 Task: Find a place to stay in Shiyan, China from 2nd to 15th June for 2 adults, with specific filters for amenities, price range, and property type.
Action: Mouse moved to (467, 91)
Screenshot: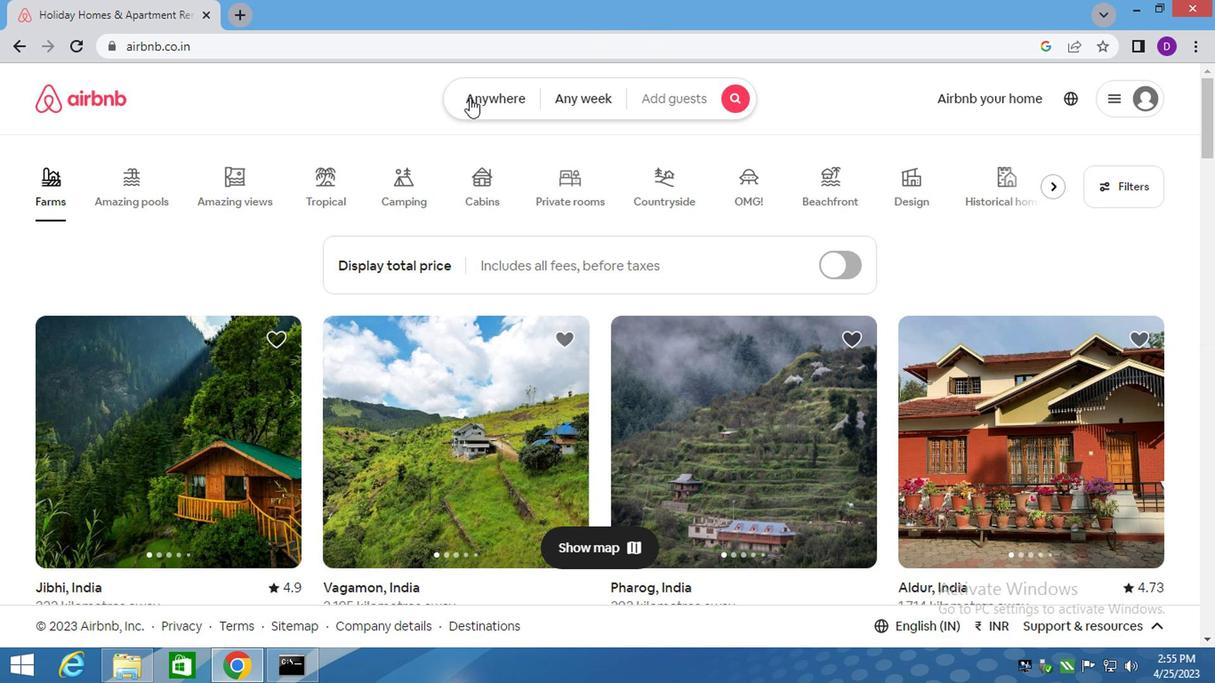 
Action: Mouse pressed left at (467, 91)
Screenshot: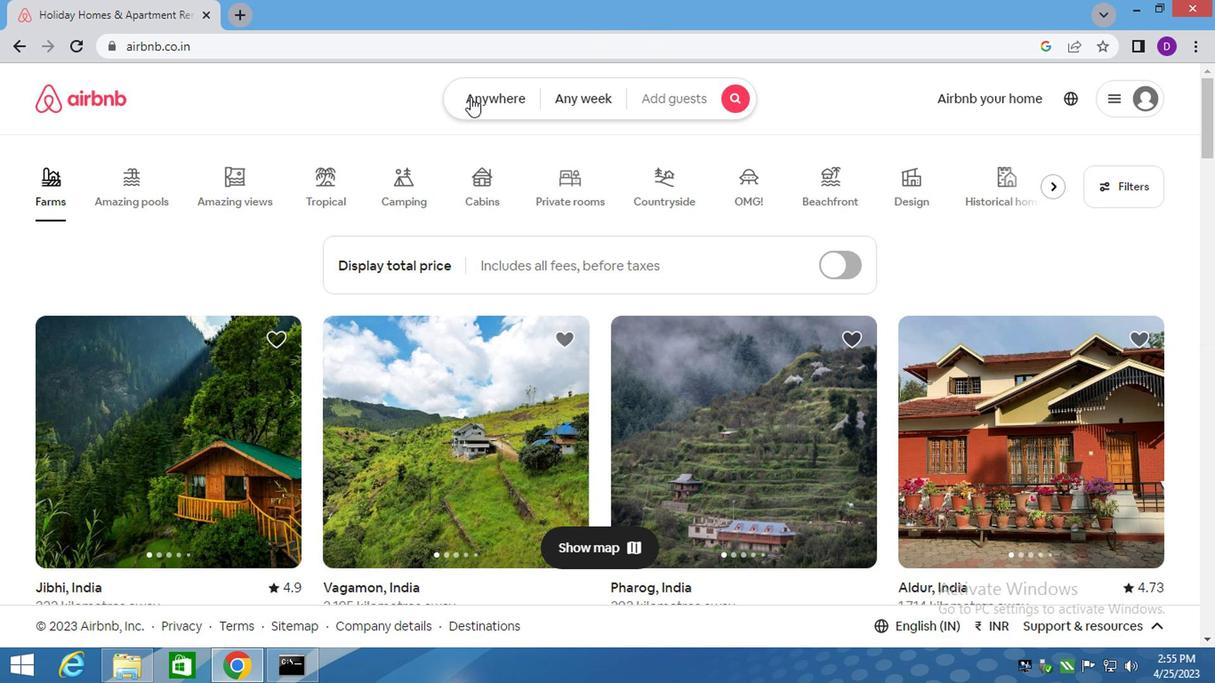 
Action: Mouse moved to (302, 162)
Screenshot: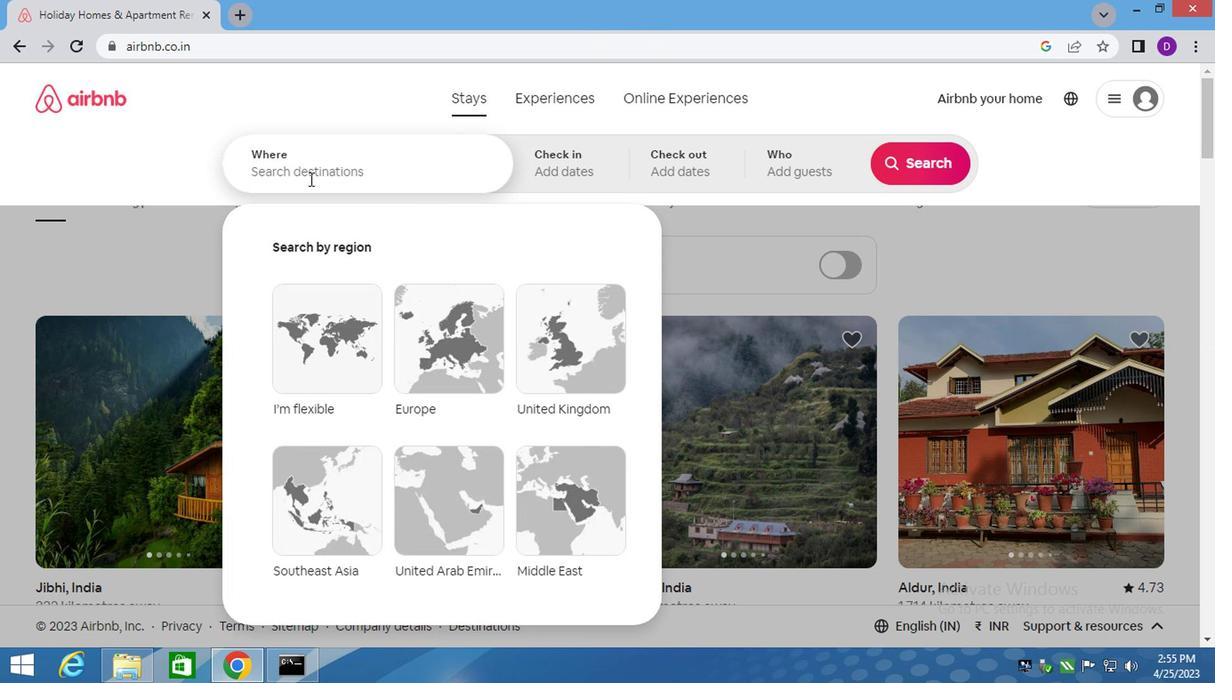 
Action: Mouse pressed left at (302, 162)
Screenshot: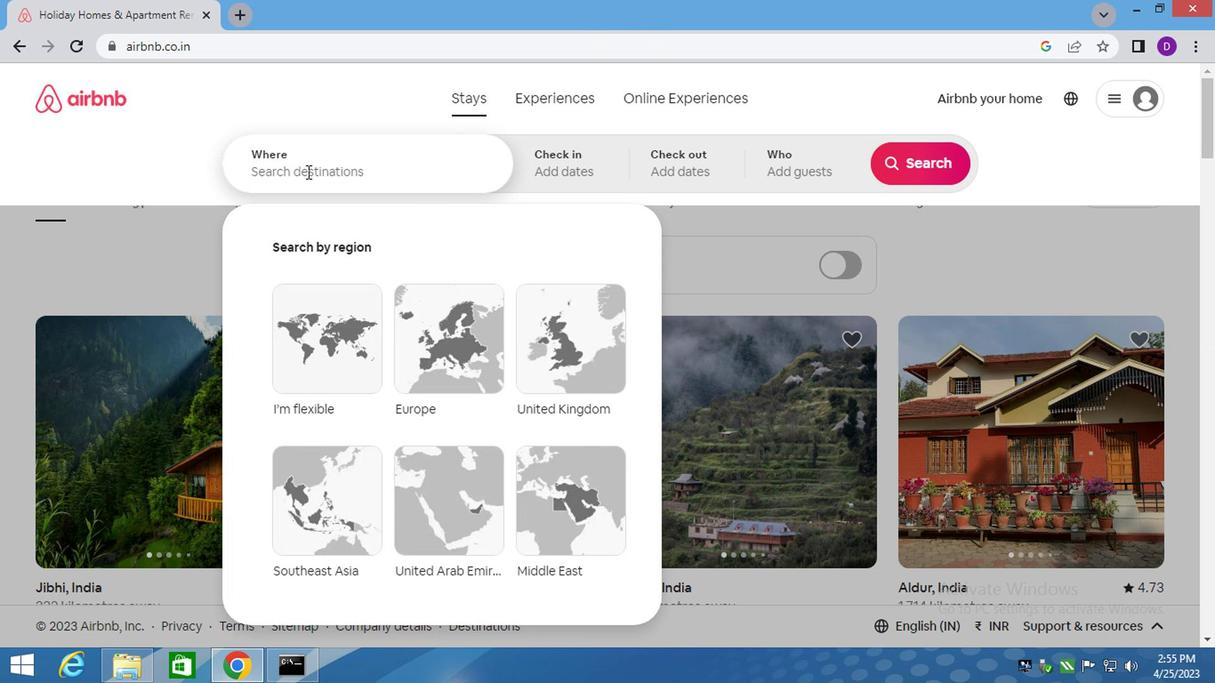 
Action: Mouse moved to (301, 162)
Screenshot: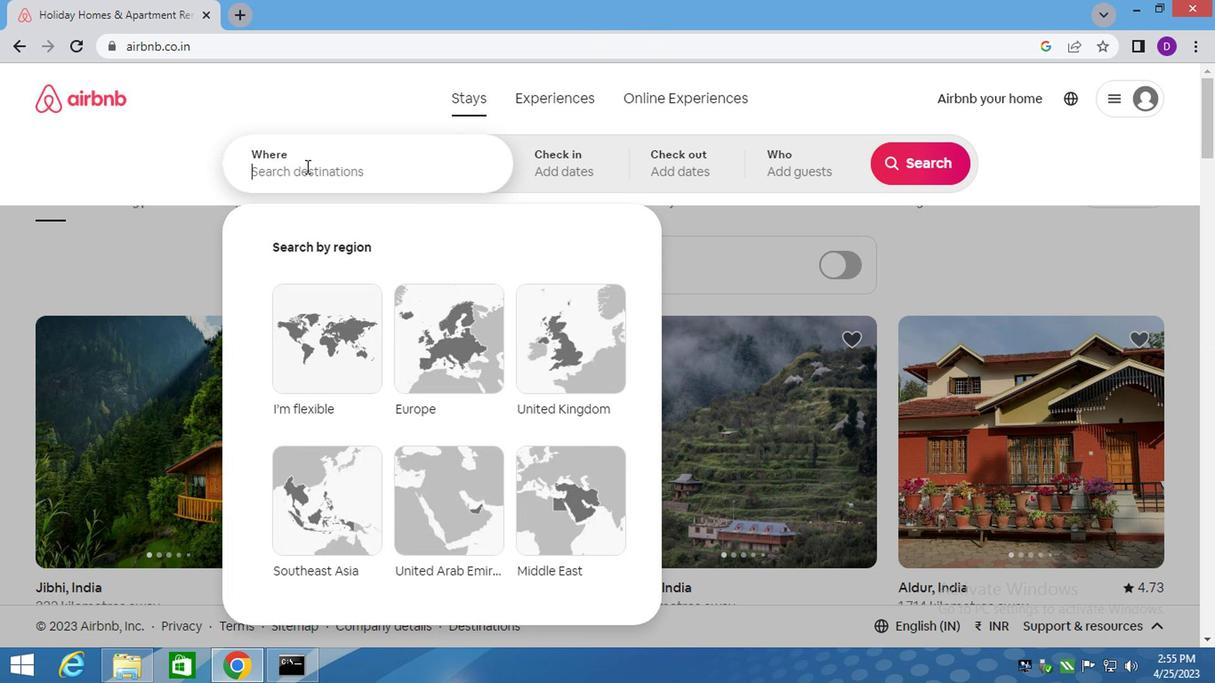 
Action: Key pressed <Key.shift>SHIYAN,<Key.space><Key.shift>CHINA<Key.enter>
Screenshot: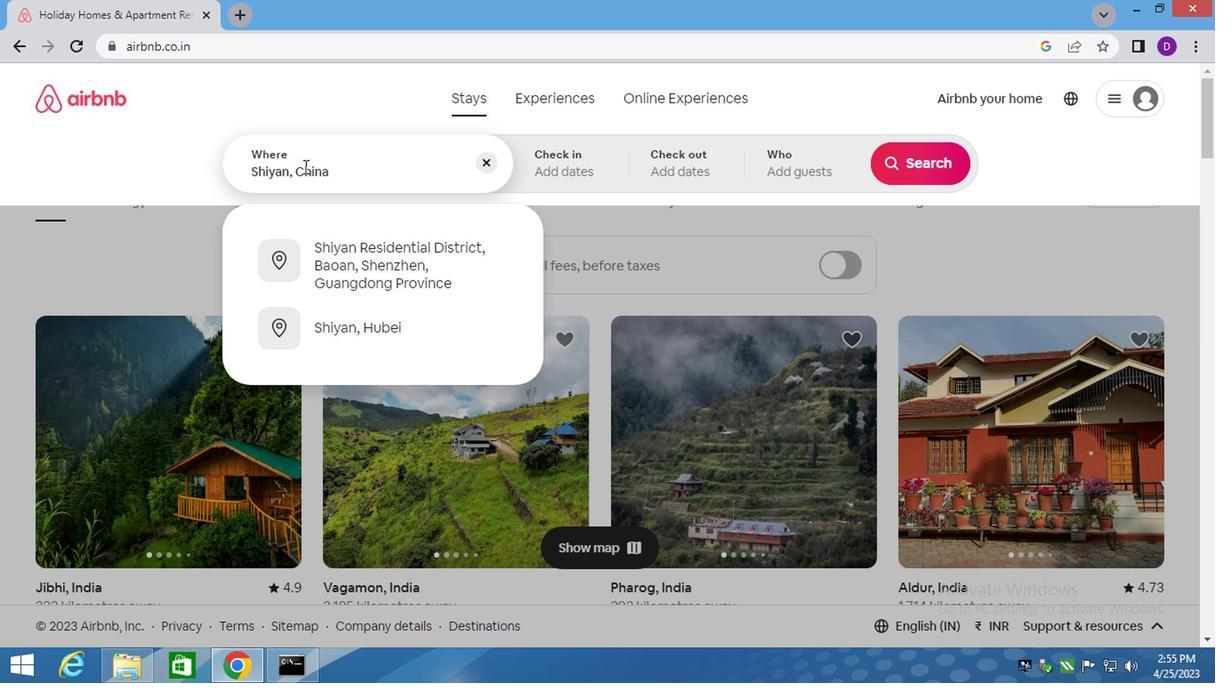 
Action: Mouse moved to (907, 309)
Screenshot: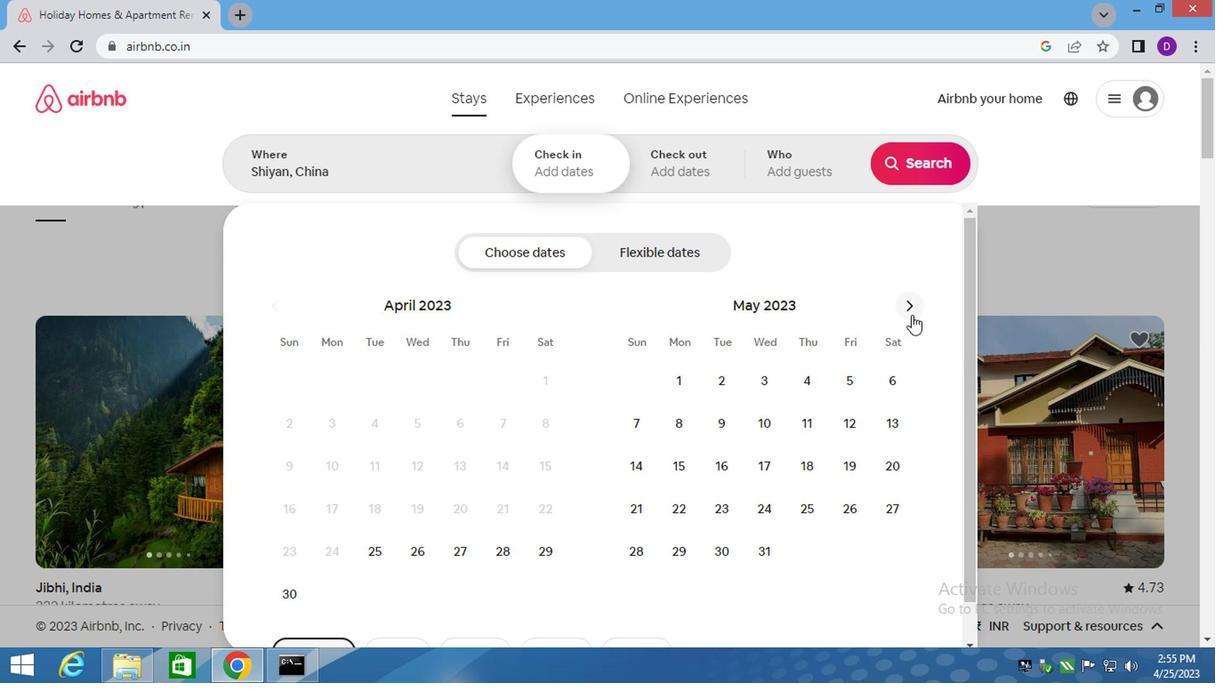 
Action: Mouse pressed left at (907, 309)
Screenshot: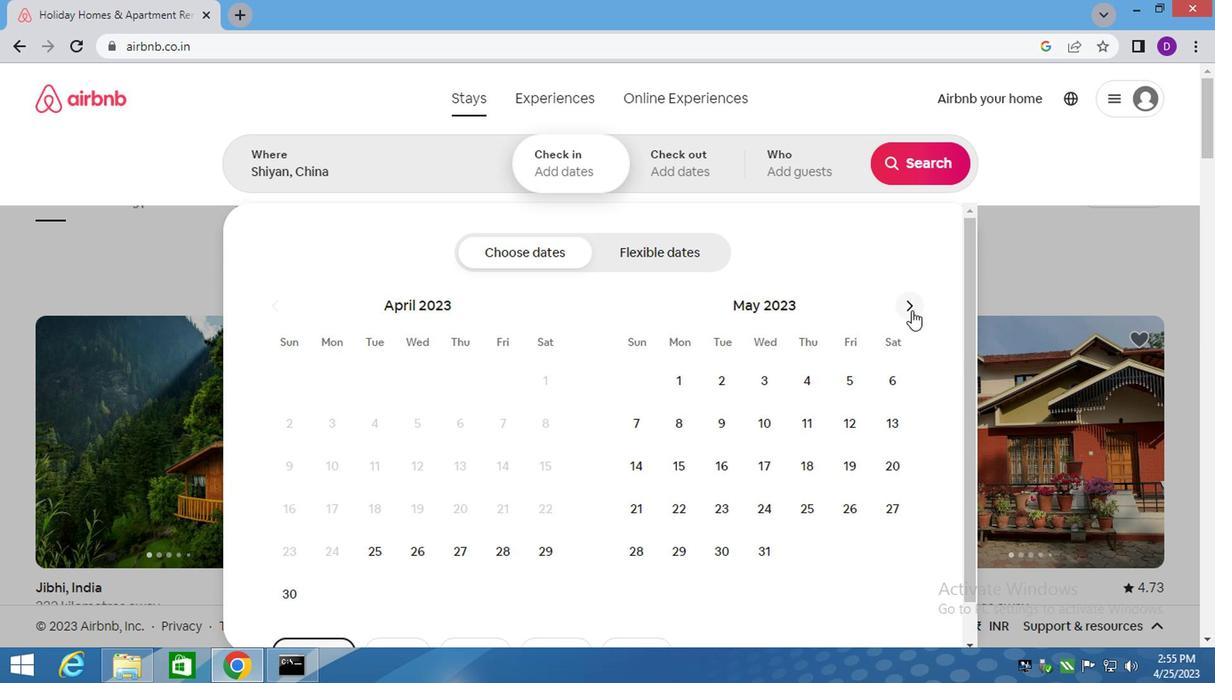
Action: Mouse moved to (847, 390)
Screenshot: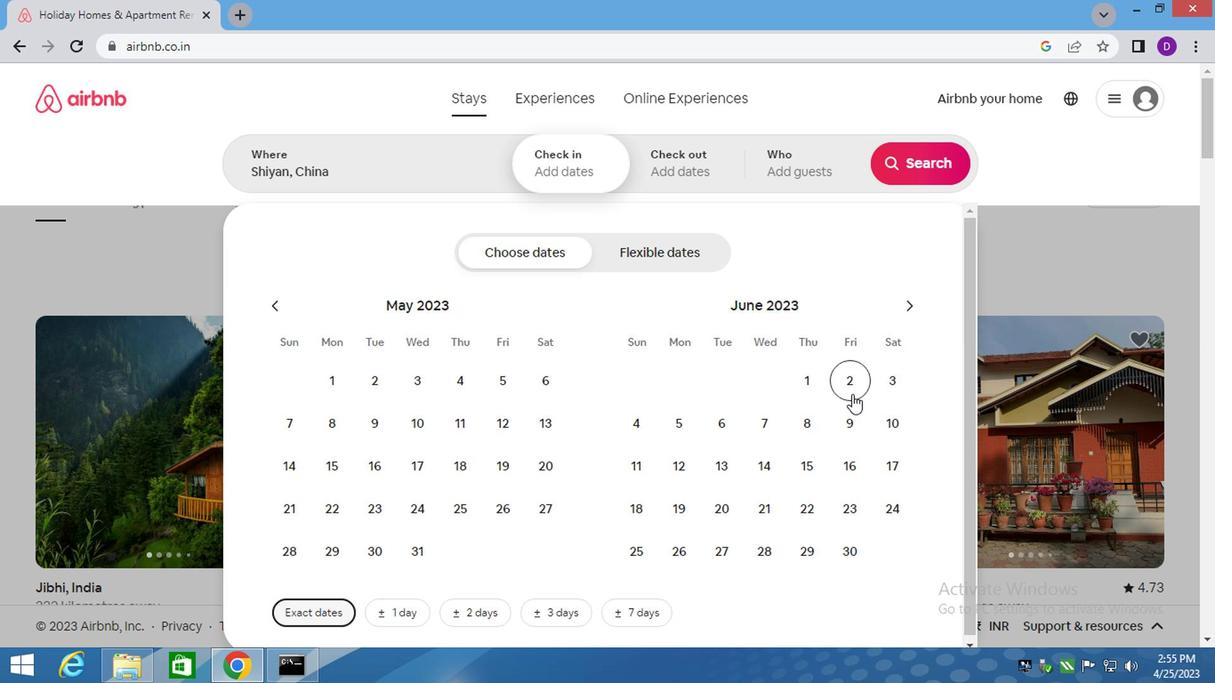 
Action: Mouse pressed left at (847, 390)
Screenshot: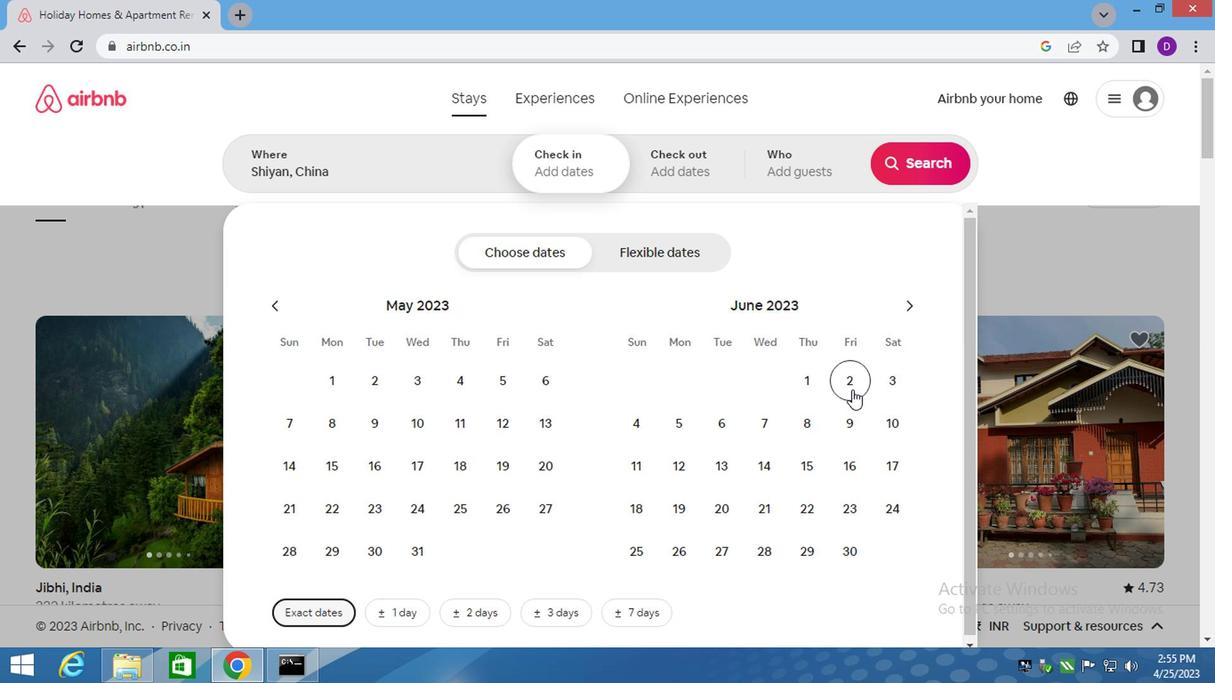 
Action: Mouse moved to (803, 457)
Screenshot: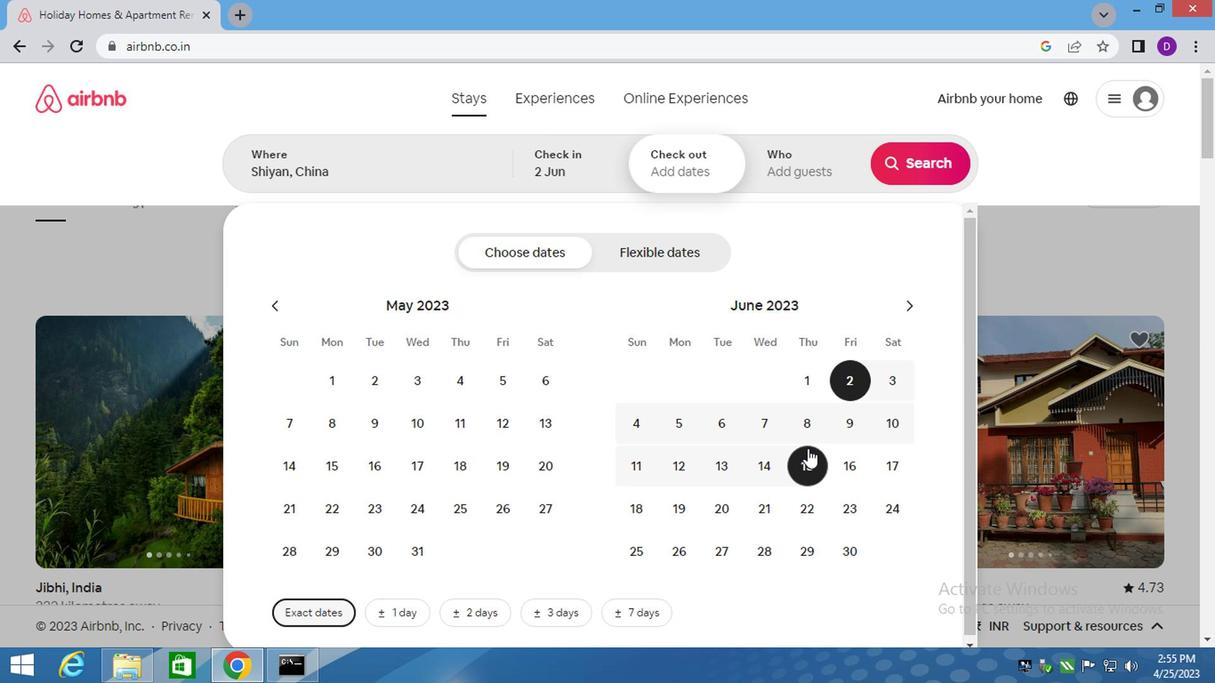 
Action: Mouse pressed left at (803, 457)
Screenshot: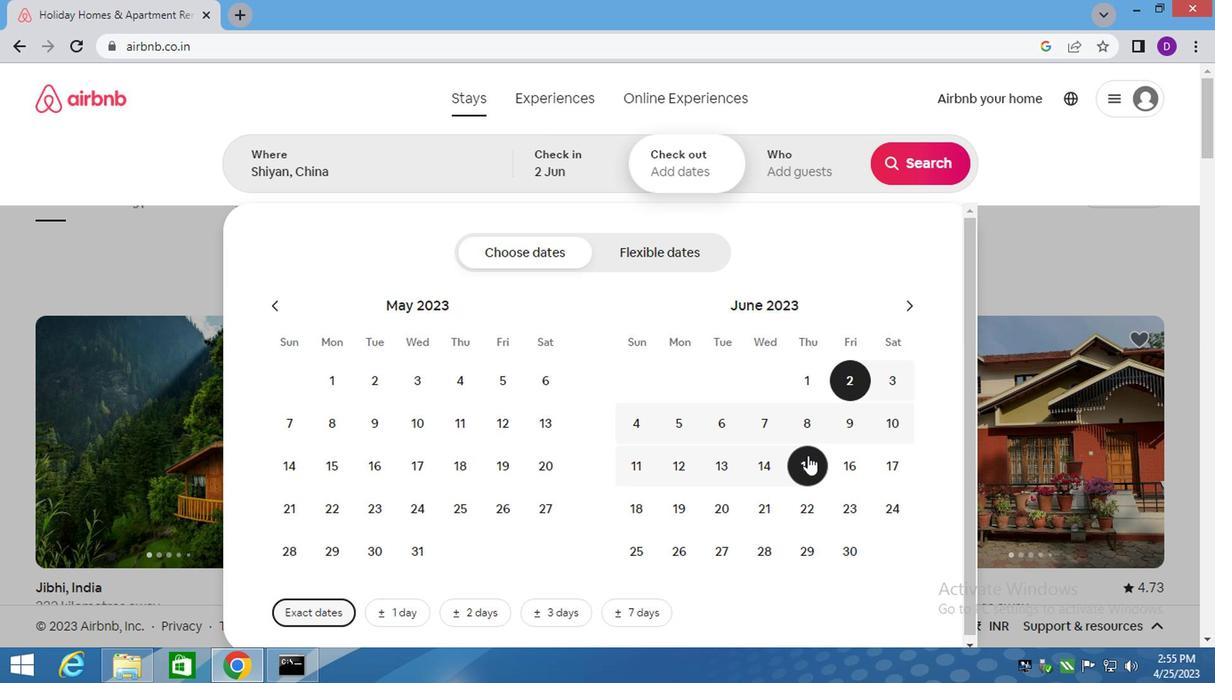 
Action: Mouse moved to (796, 172)
Screenshot: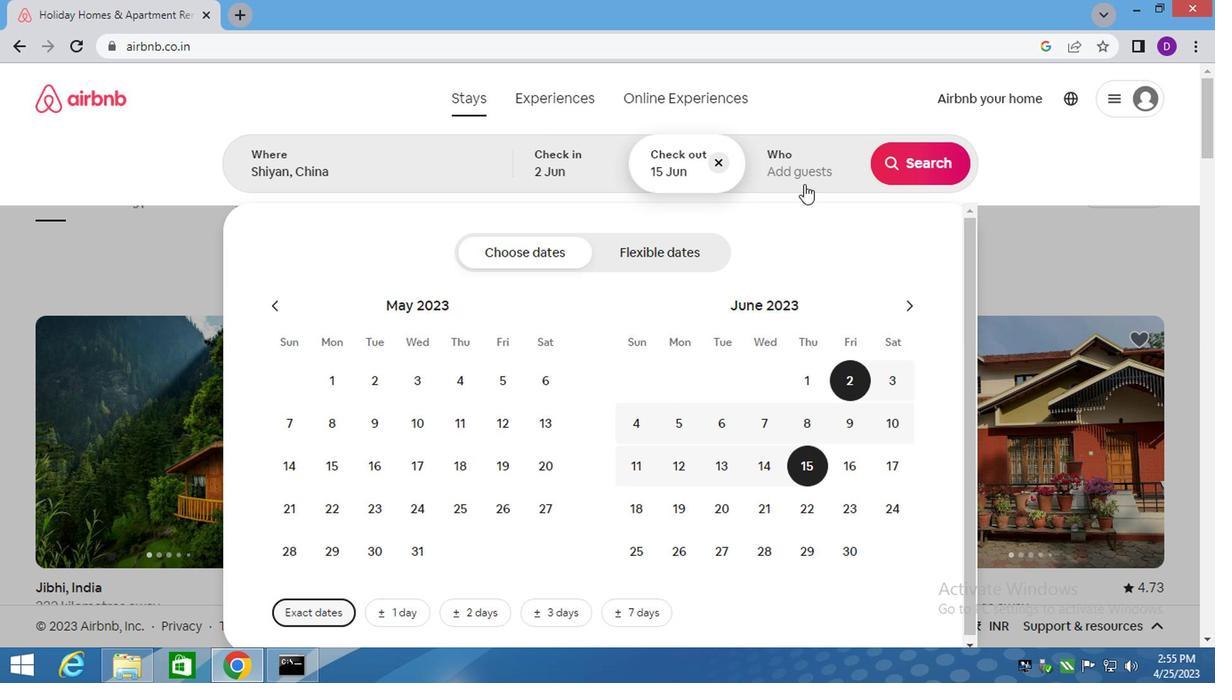 
Action: Mouse pressed left at (796, 172)
Screenshot: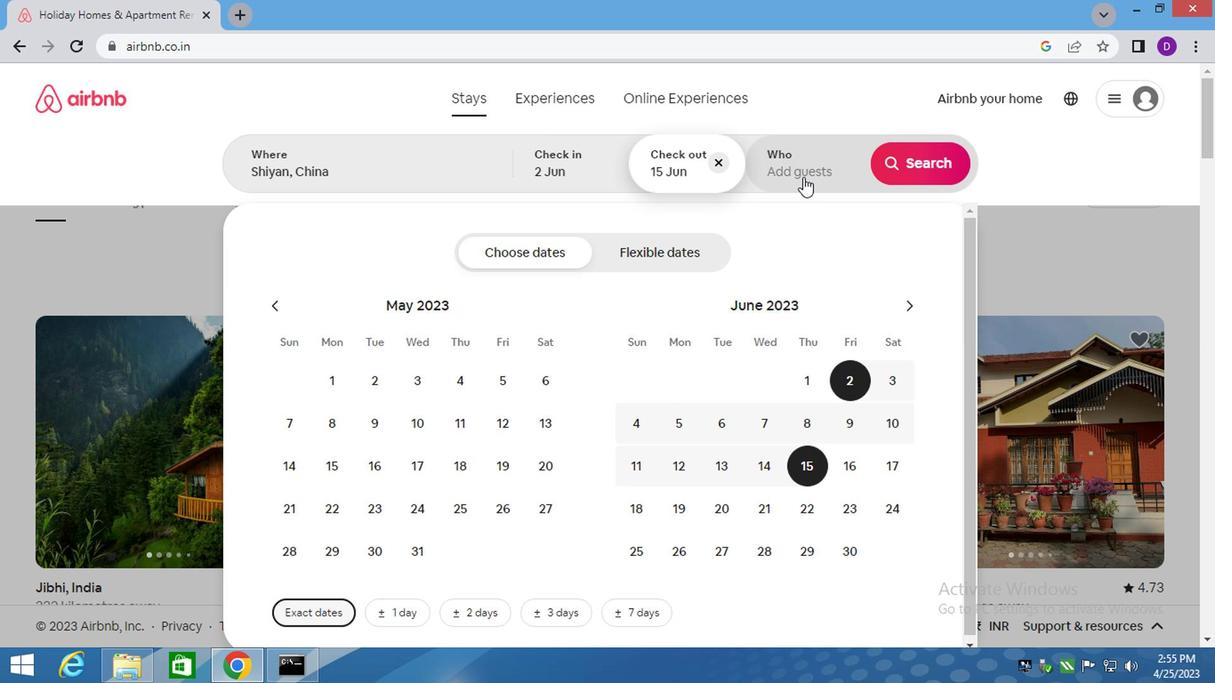 
Action: Mouse moved to (918, 262)
Screenshot: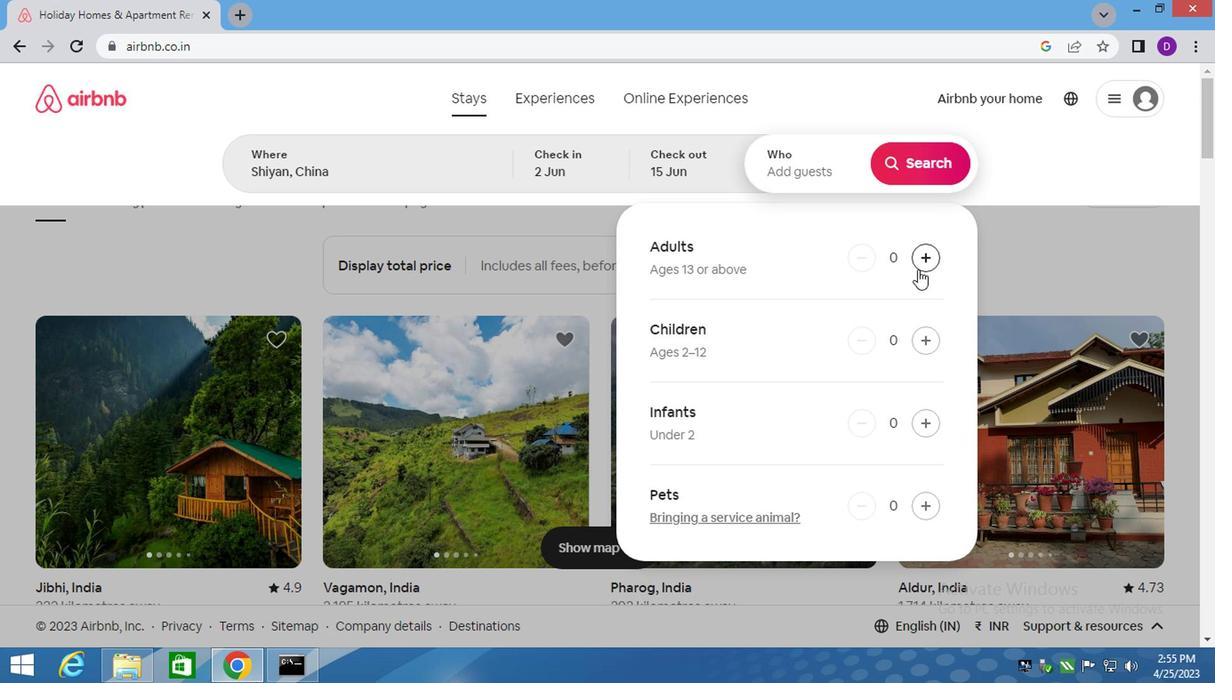 
Action: Mouse pressed left at (918, 262)
Screenshot: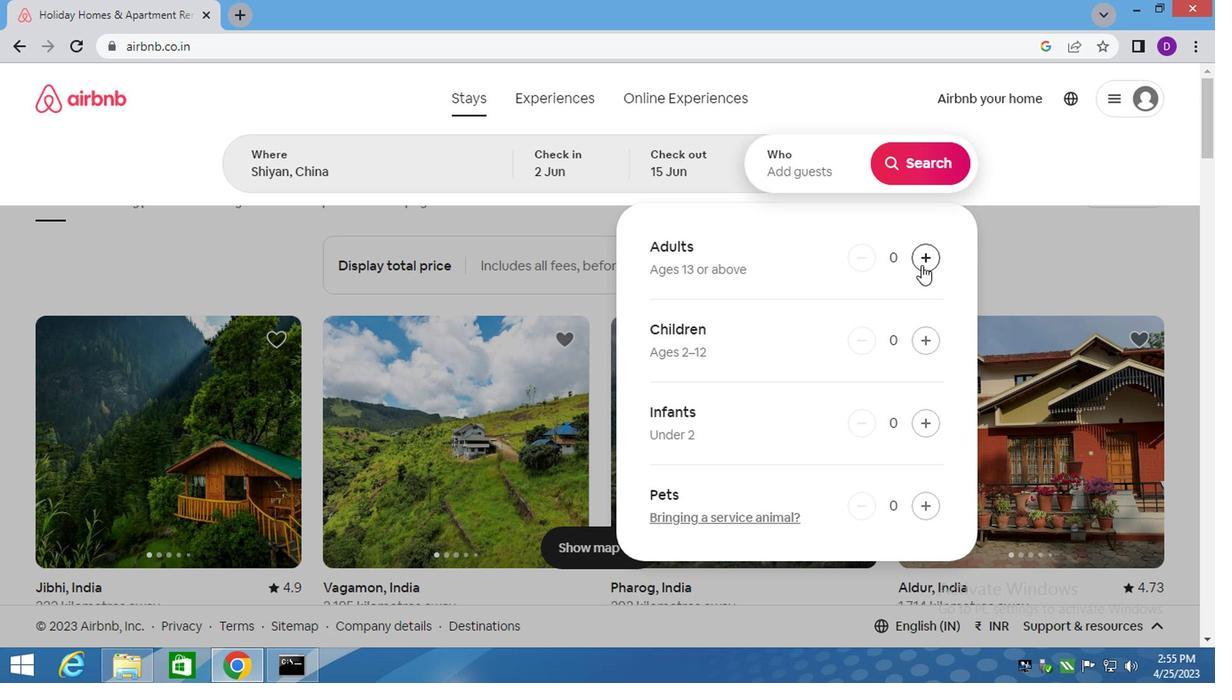 
Action: Mouse pressed left at (918, 262)
Screenshot: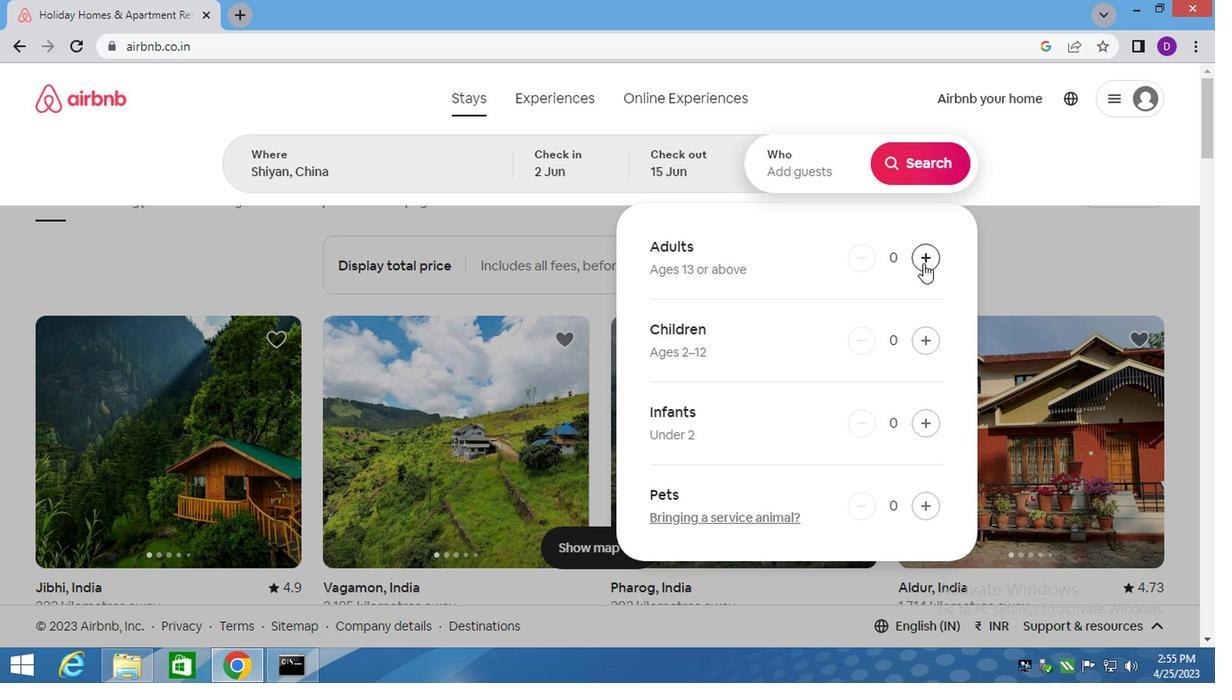 
Action: Mouse moved to (913, 172)
Screenshot: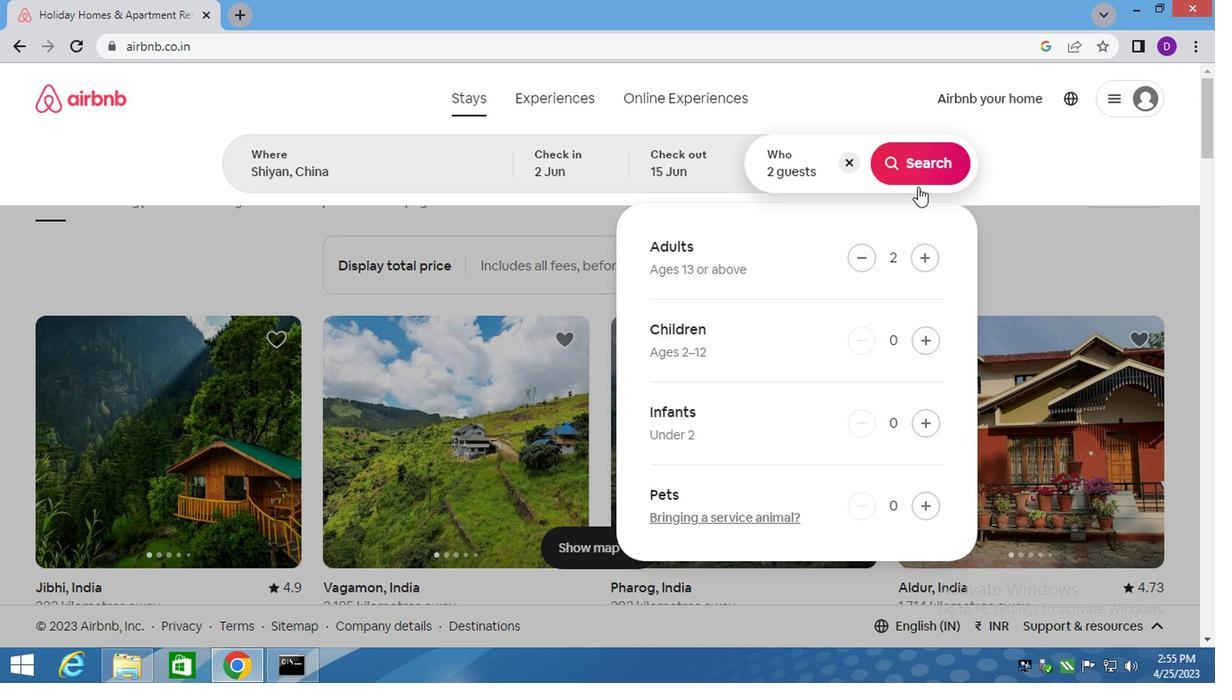 
Action: Mouse pressed left at (913, 172)
Screenshot: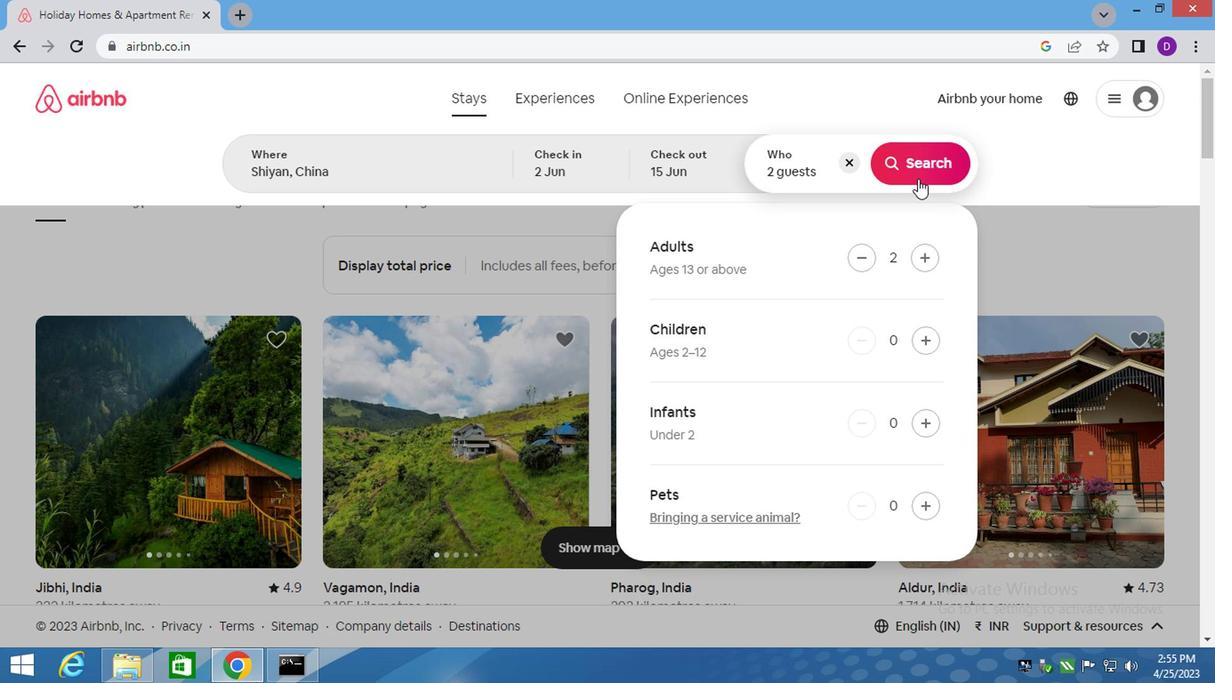 
Action: Mouse moved to (721, 94)
Screenshot: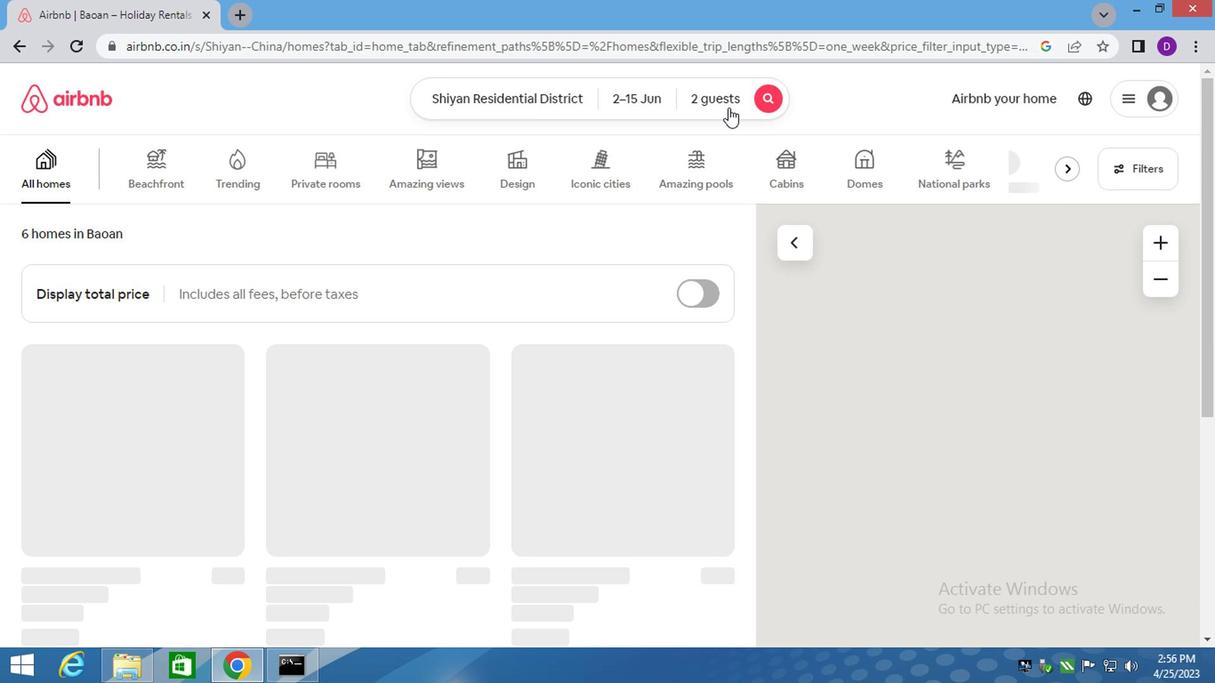 
Action: Mouse pressed left at (721, 94)
Screenshot: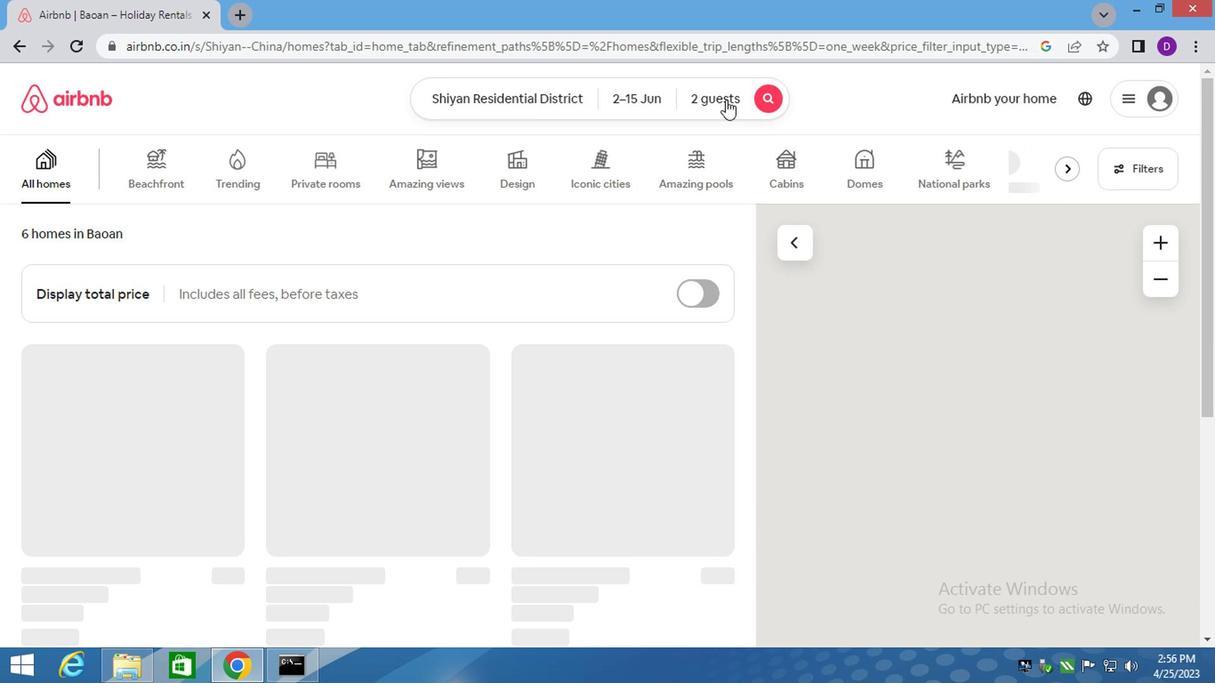 
Action: Mouse moved to (917, 513)
Screenshot: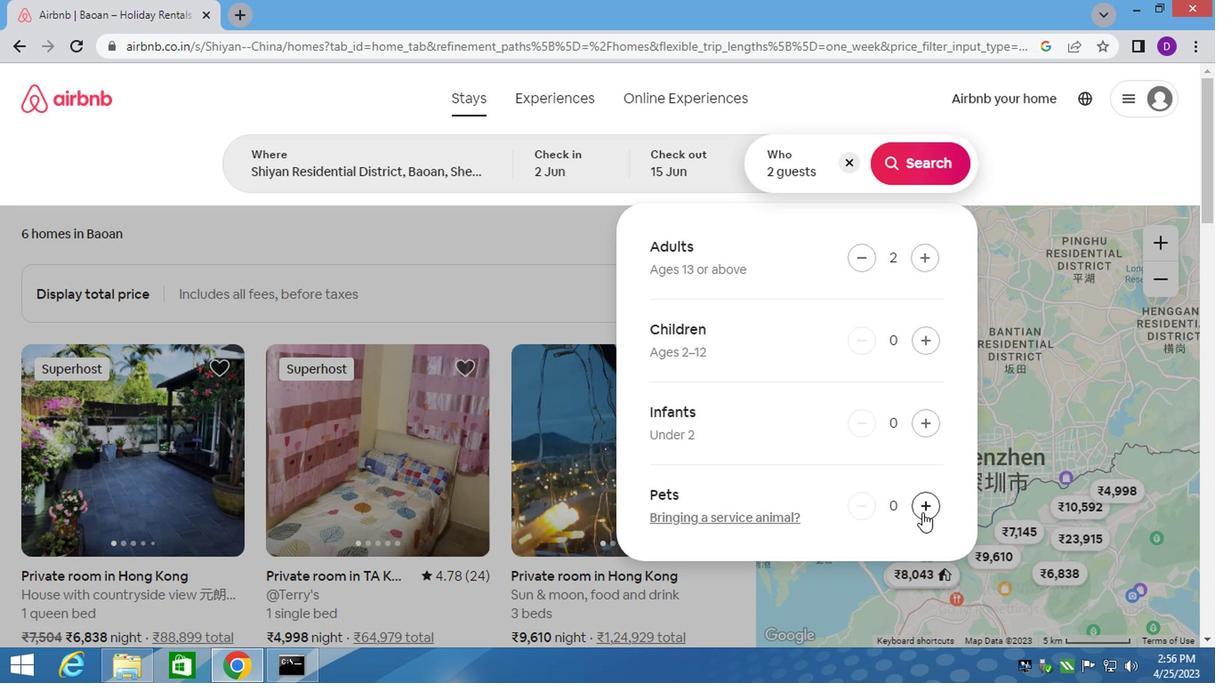 
Action: Mouse pressed left at (917, 513)
Screenshot: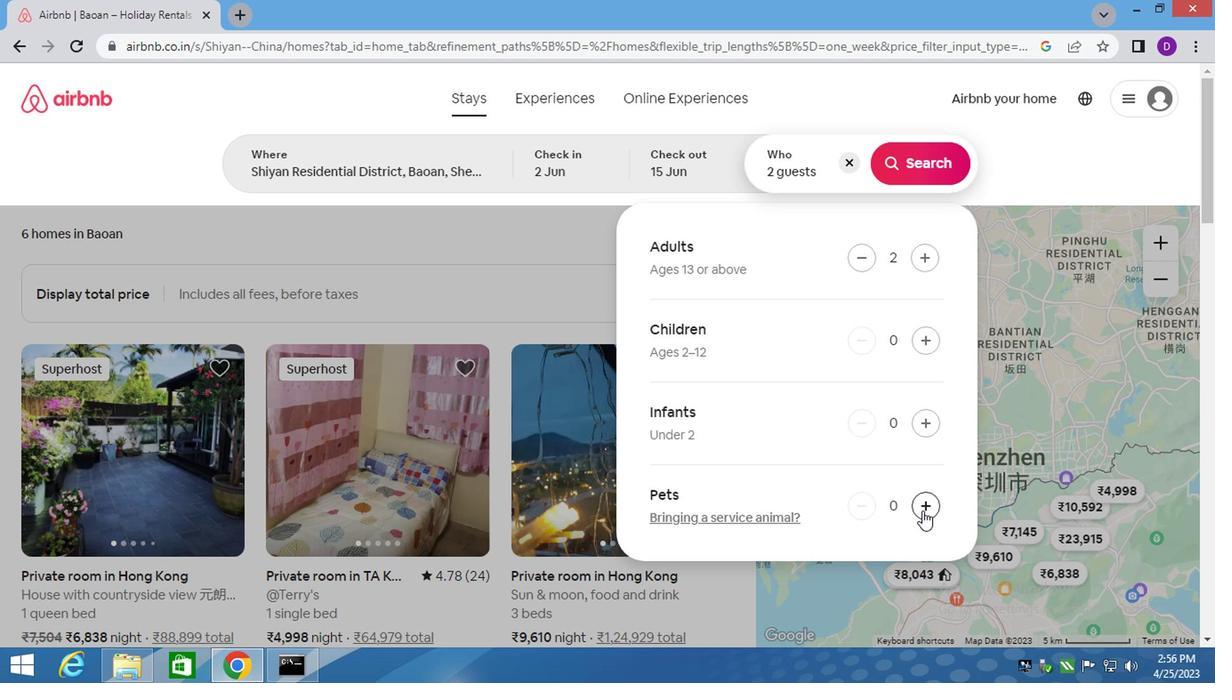 
Action: Mouse moved to (896, 167)
Screenshot: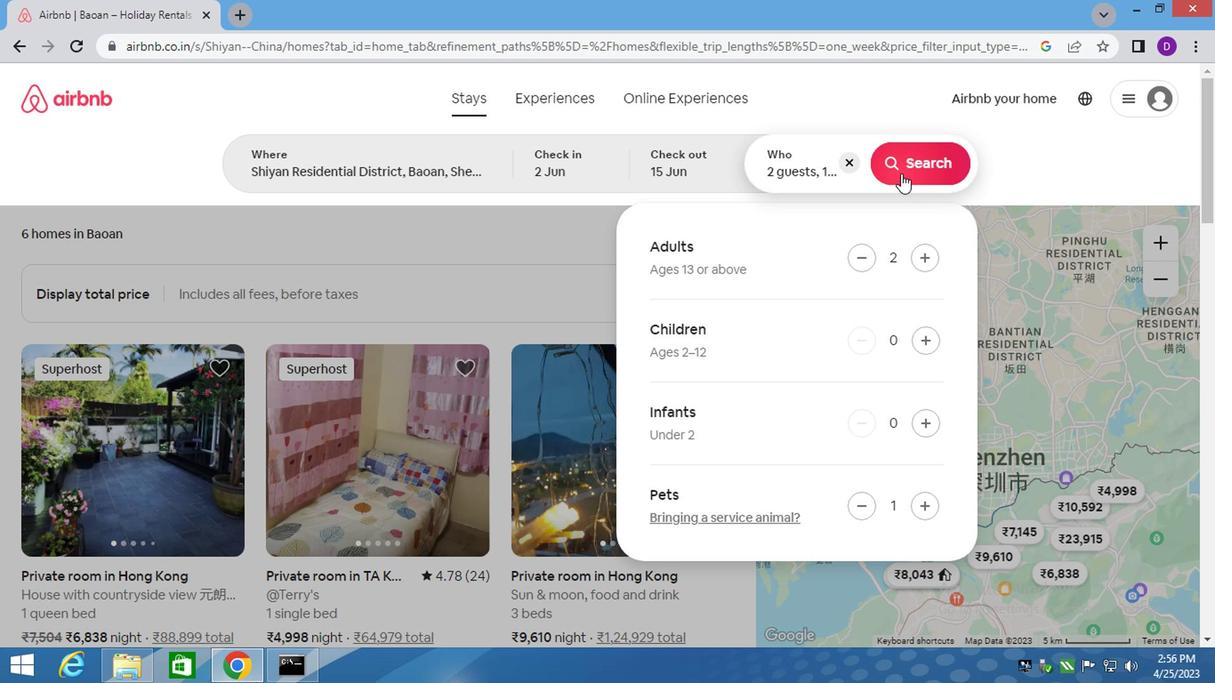 
Action: Mouse pressed left at (896, 167)
Screenshot: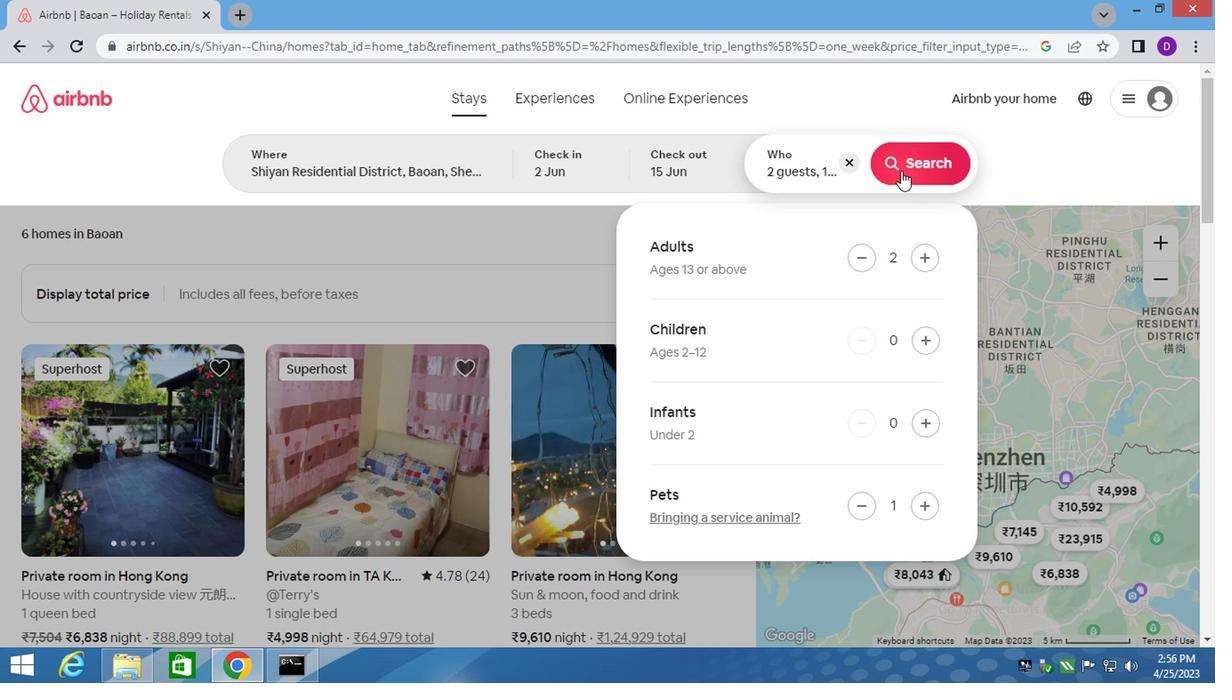 
Action: Mouse moved to (1113, 168)
Screenshot: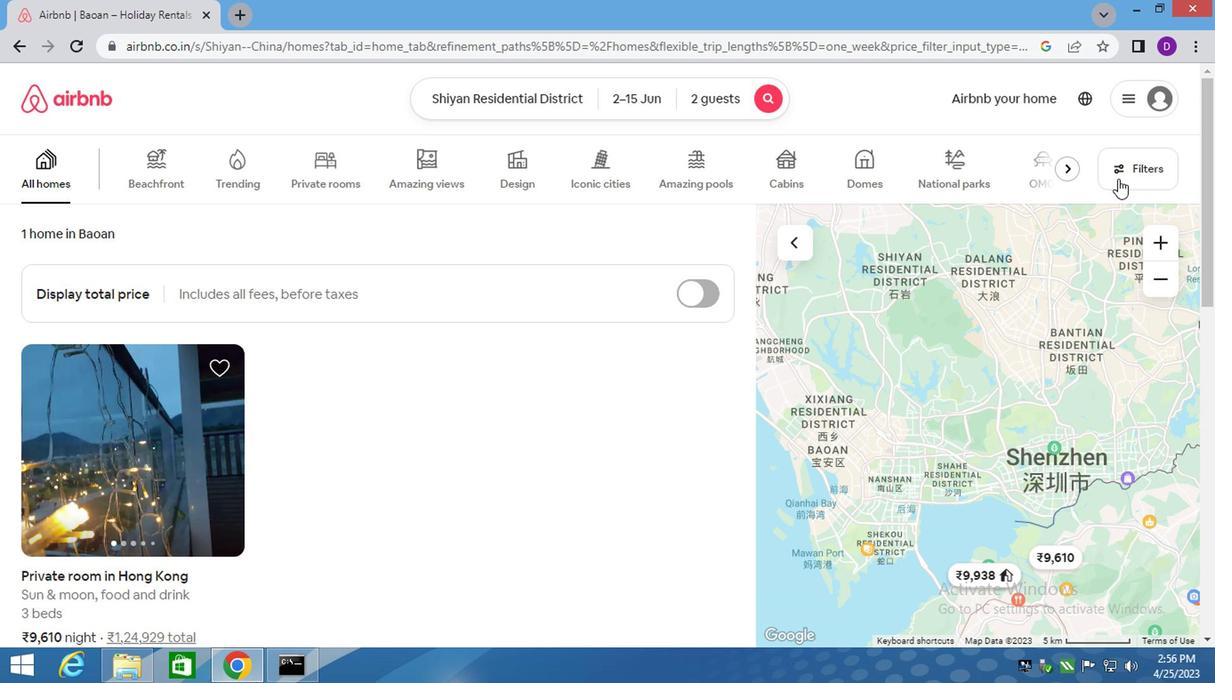 
Action: Mouse pressed left at (1113, 168)
Screenshot: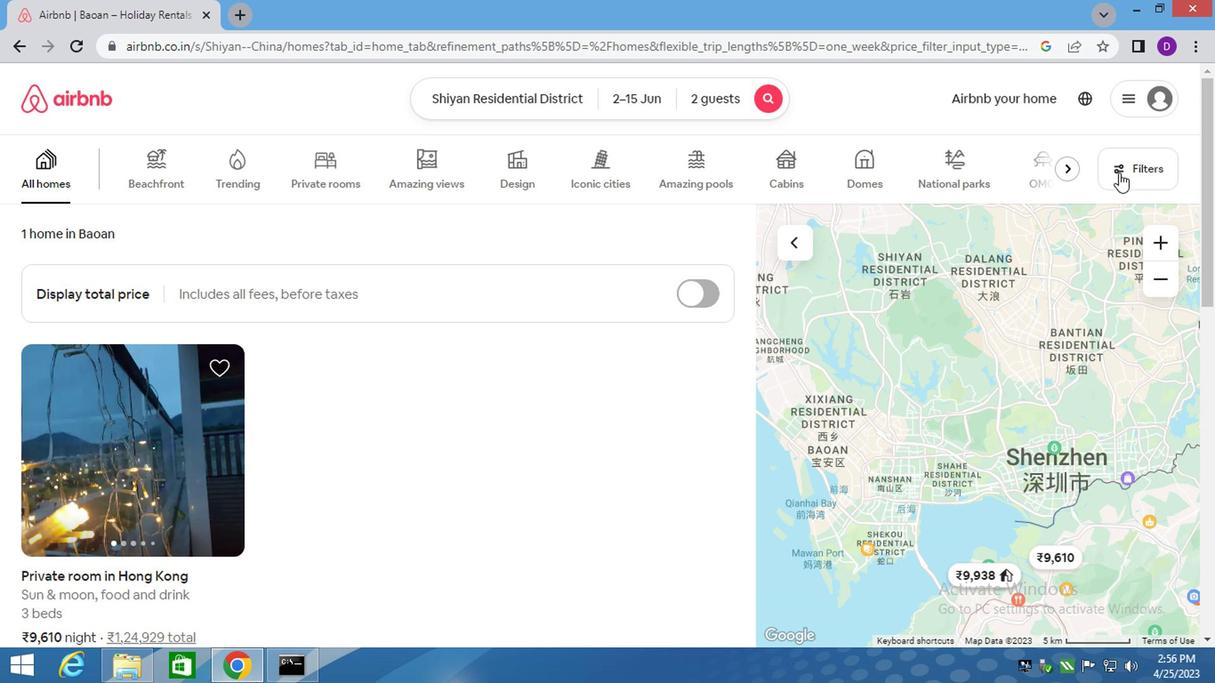 
Action: Mouse moved to (365, 395)
Screenshot: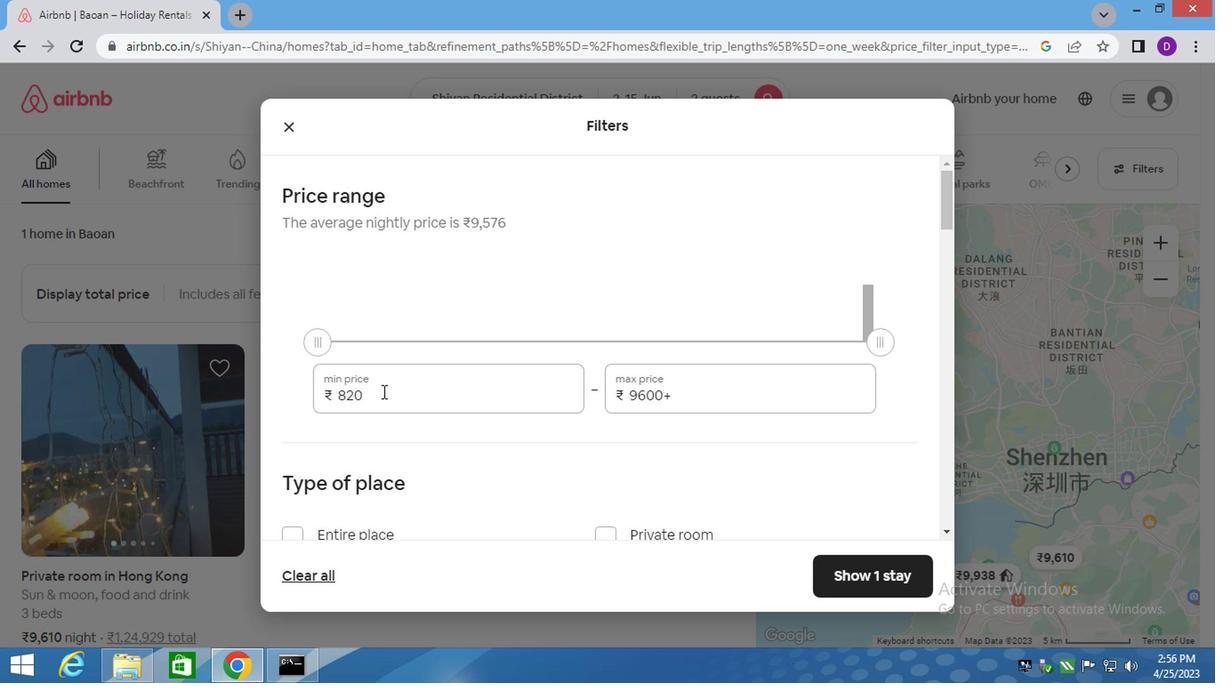 
Action: Mouse pressed left at (365, 395)
Screenshot: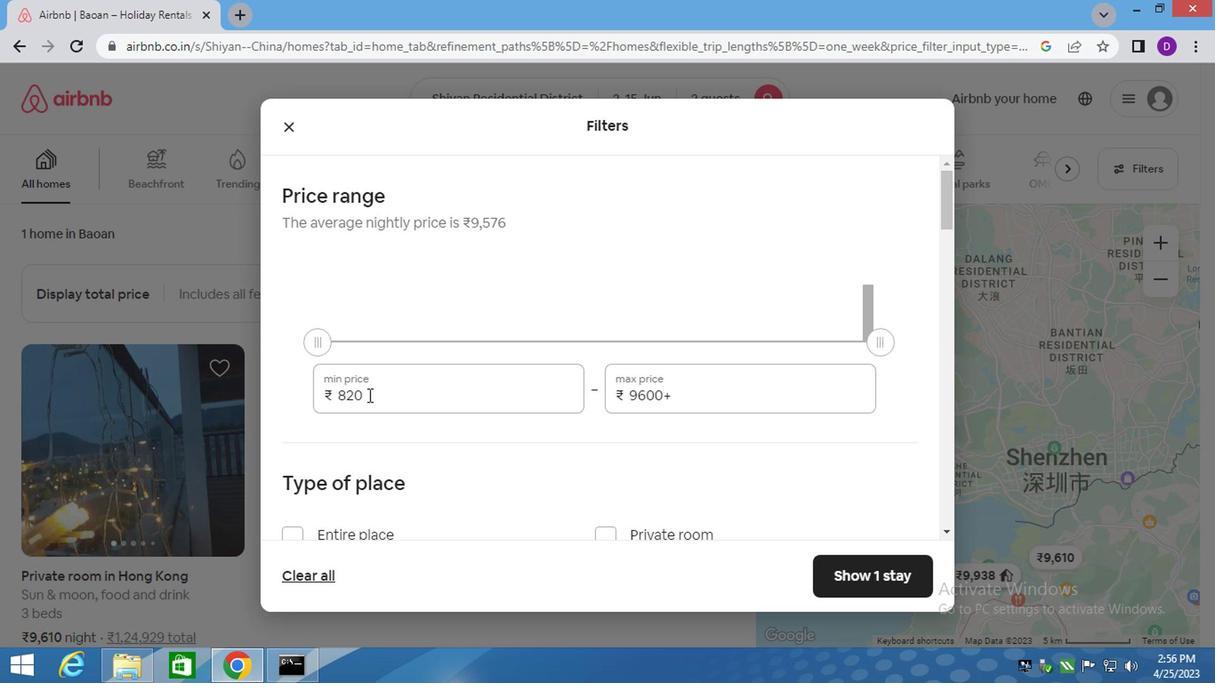 
Action: Mouse pressed left at (365, 395)
Screenshot: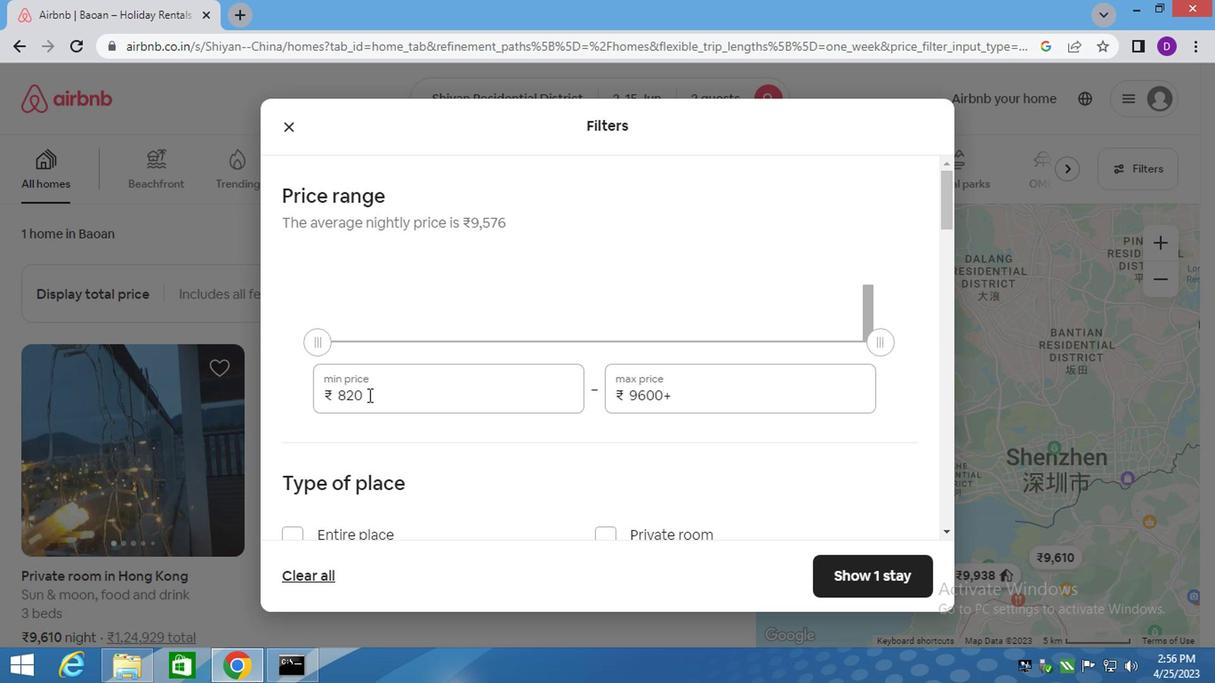 
Action: Key pressed 10000<Key.tab>15<Key.backspace><Key.backspace><Key.backspace><Key.backspace><Key.backspace><Key.backspace><Key.backspace><Key.backspace><Key.backspace><Key.backspace><Key.backspace>14<Key.backspace>5000
Screenshot: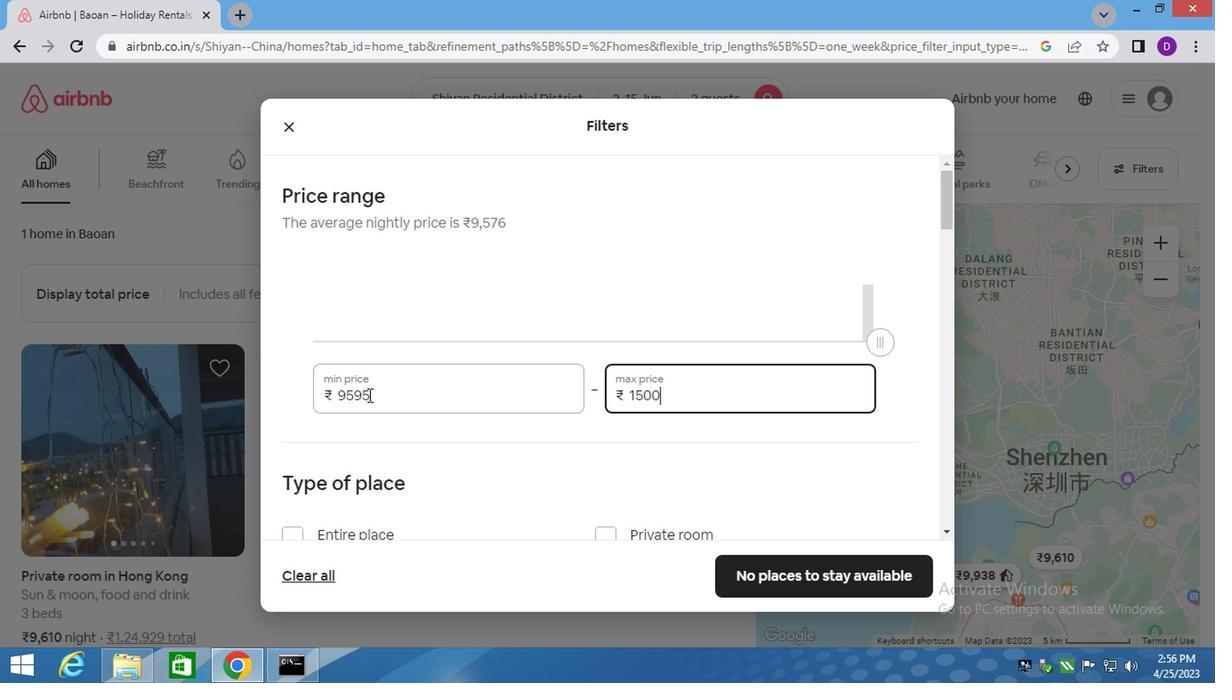 
Action: Mouse moved to (332, 445)
Screenshot: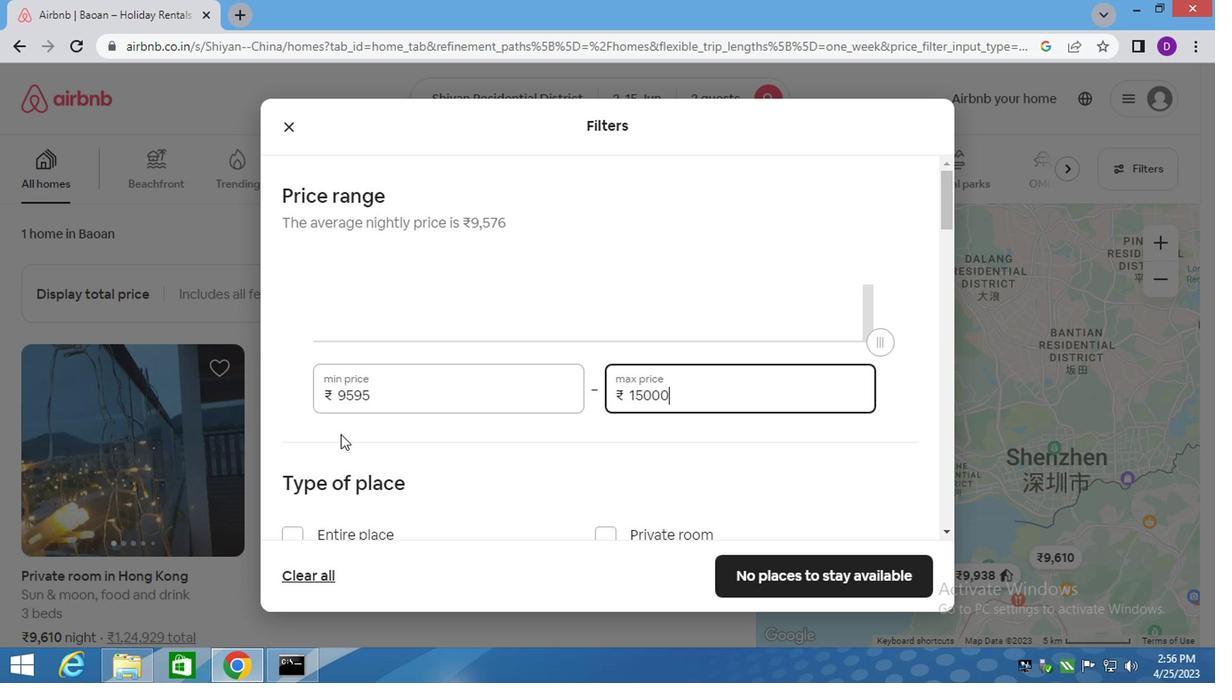 
Action: Mouse scrolled (332, 444) with delta (0, 0)
Screenshot: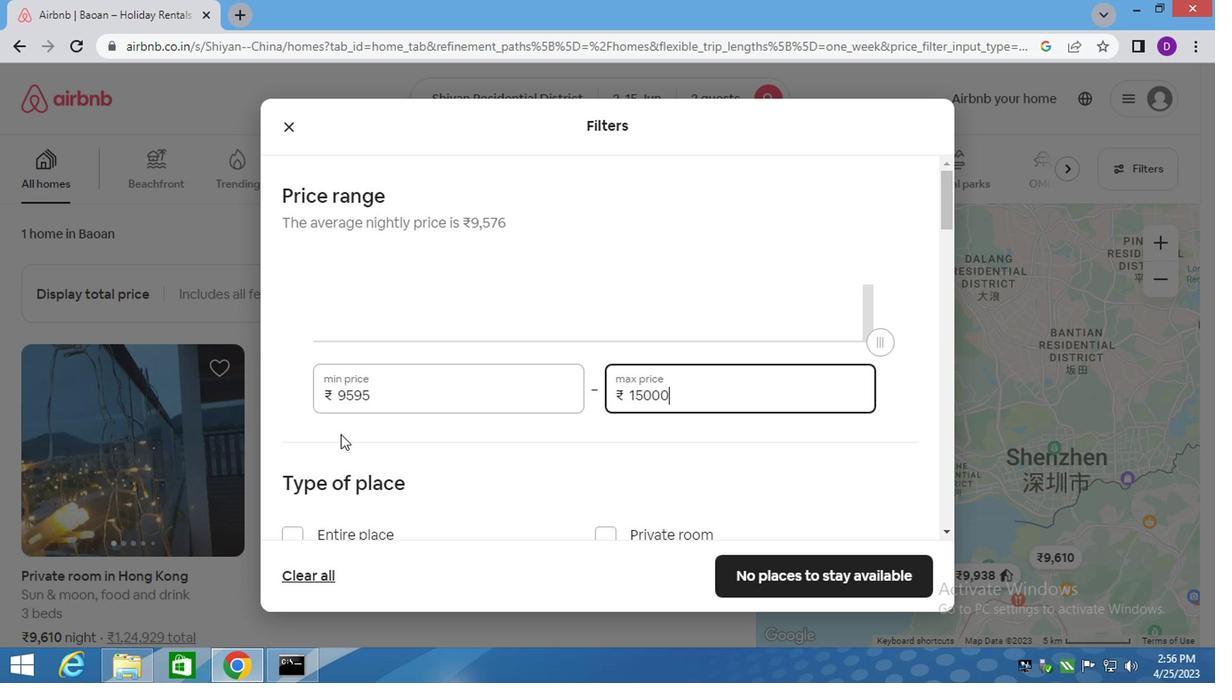 
Action: Mouse moved to (332, 448)
Screenshot: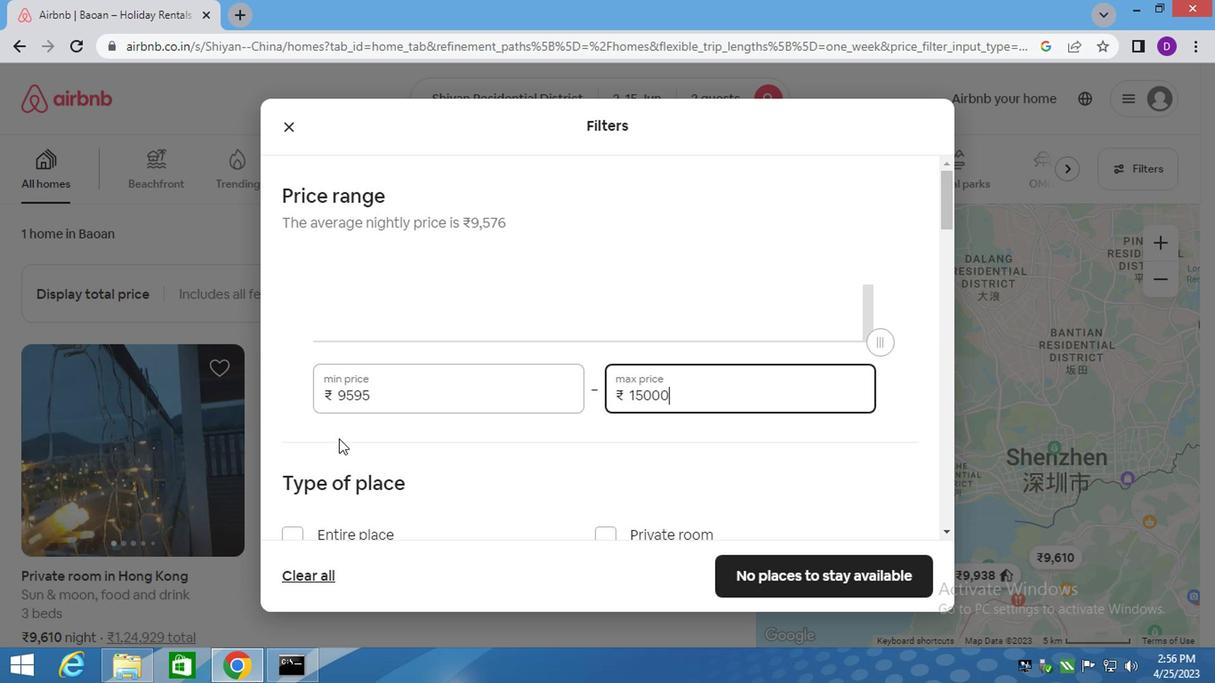 
Action: Mouse scrolled (332, 447) with delta (0, -1)
Screenshot: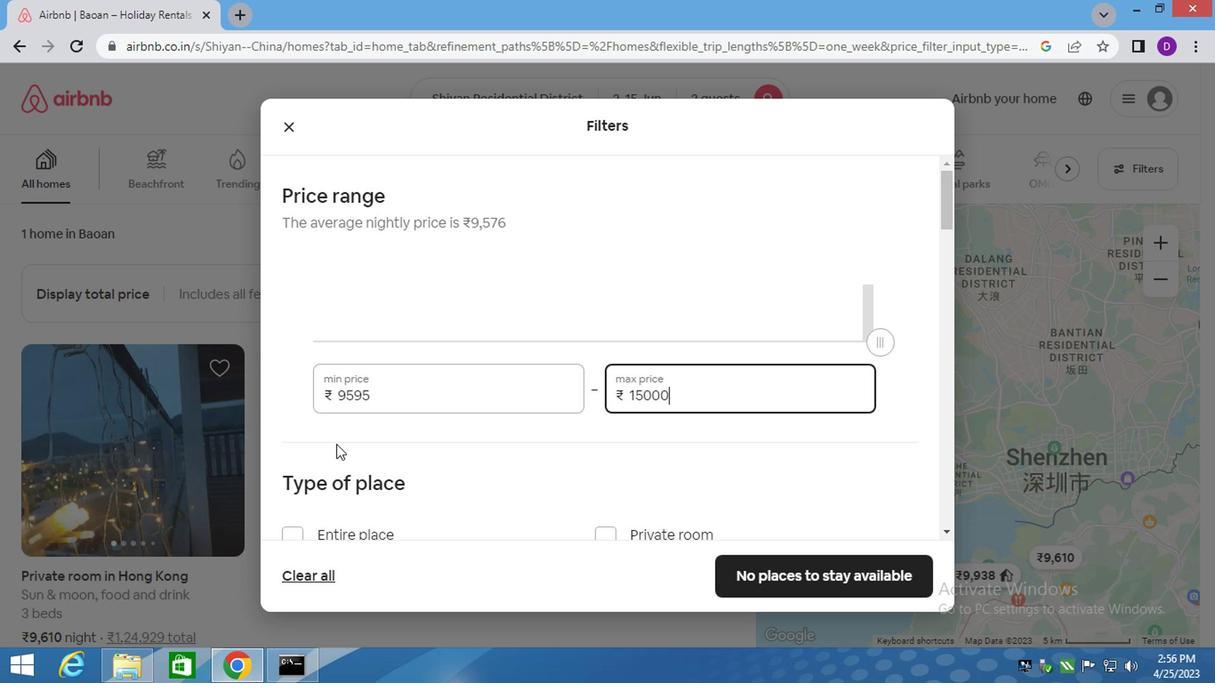
Action: Mouse moved to (287, 359)
Screenshot: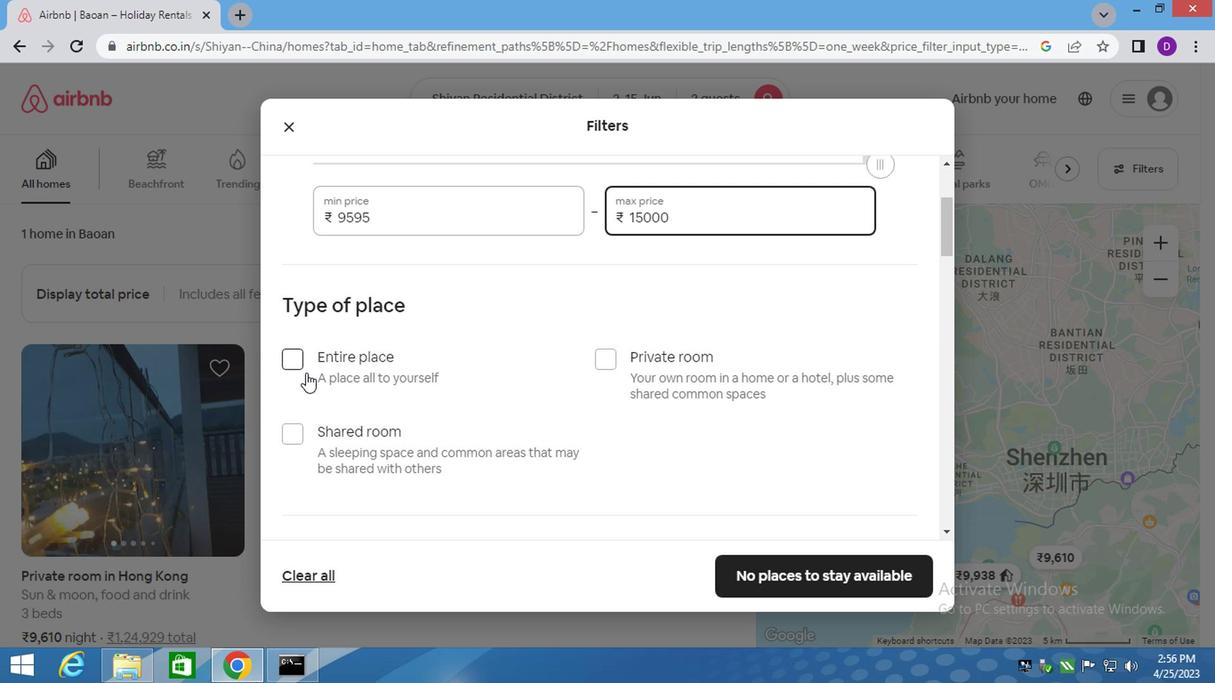 
Action: Mouse pressed left at (287, 359)
Screenshot: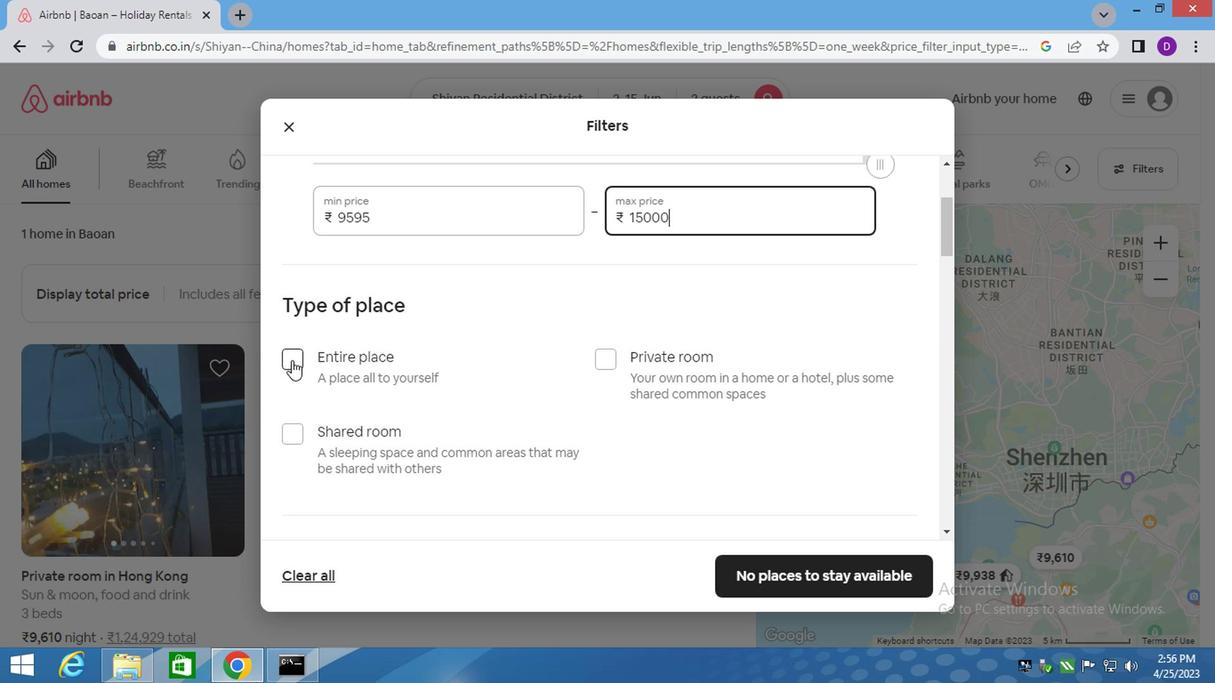 
Action: Mouse moved to (461, 439)
Screenshot: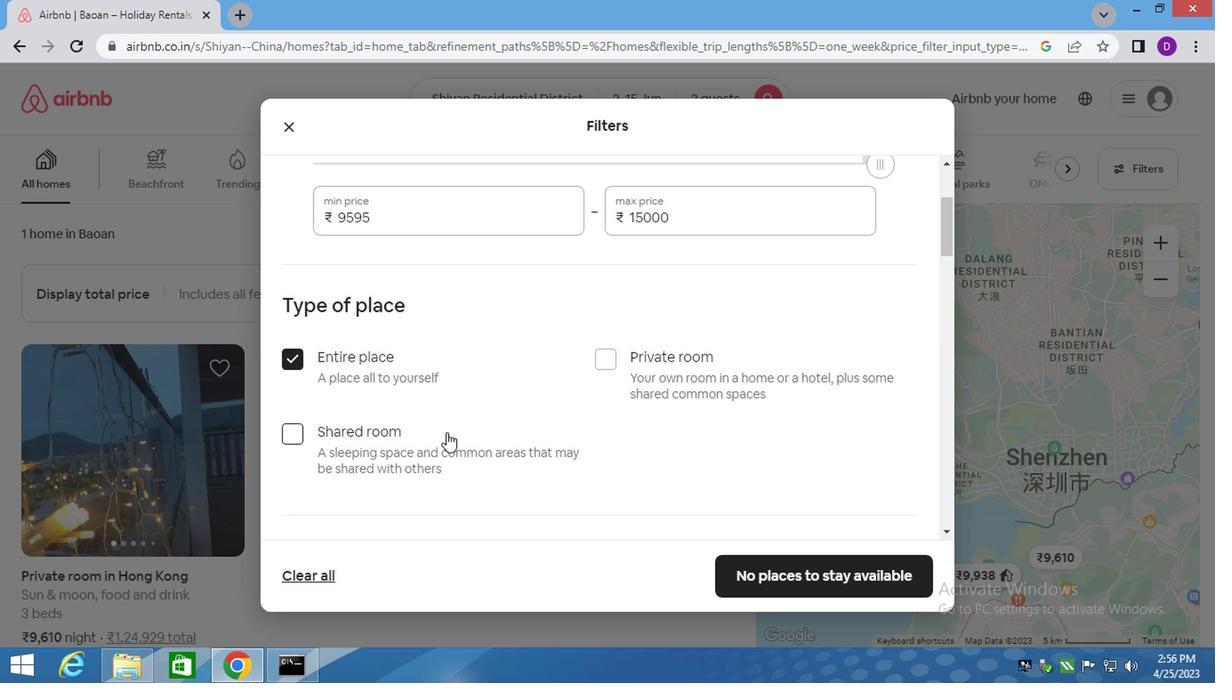 
Action: Mouse scrolled (461, 438) with delta (0, 0)
Screenshot: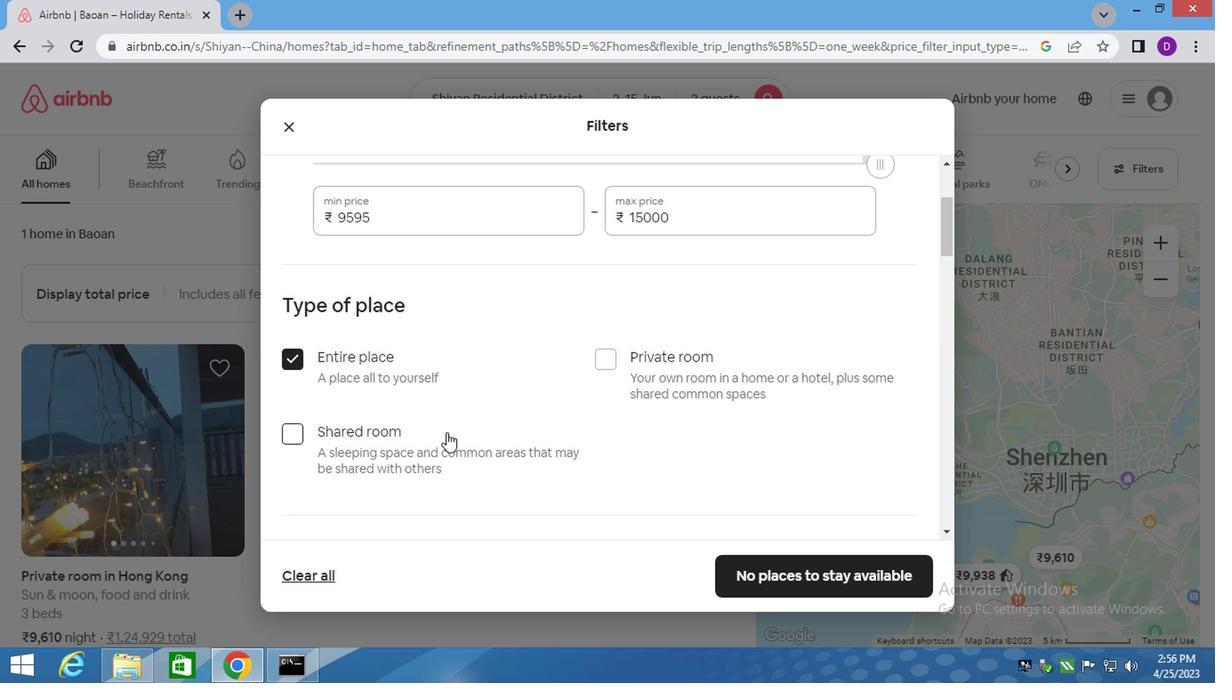 
Action: Mouse moved to (471, 439)
Screenshot: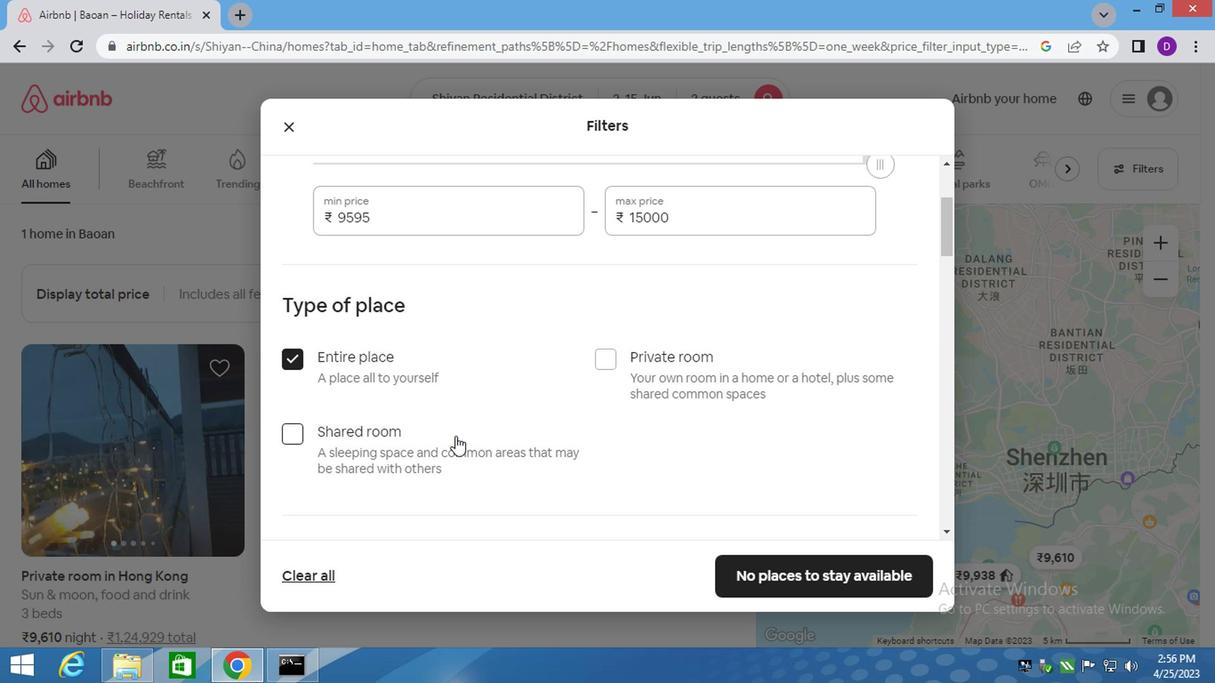 
Action: Mouse scrolled (471, 438) with delta (0, 0)
Screenshot: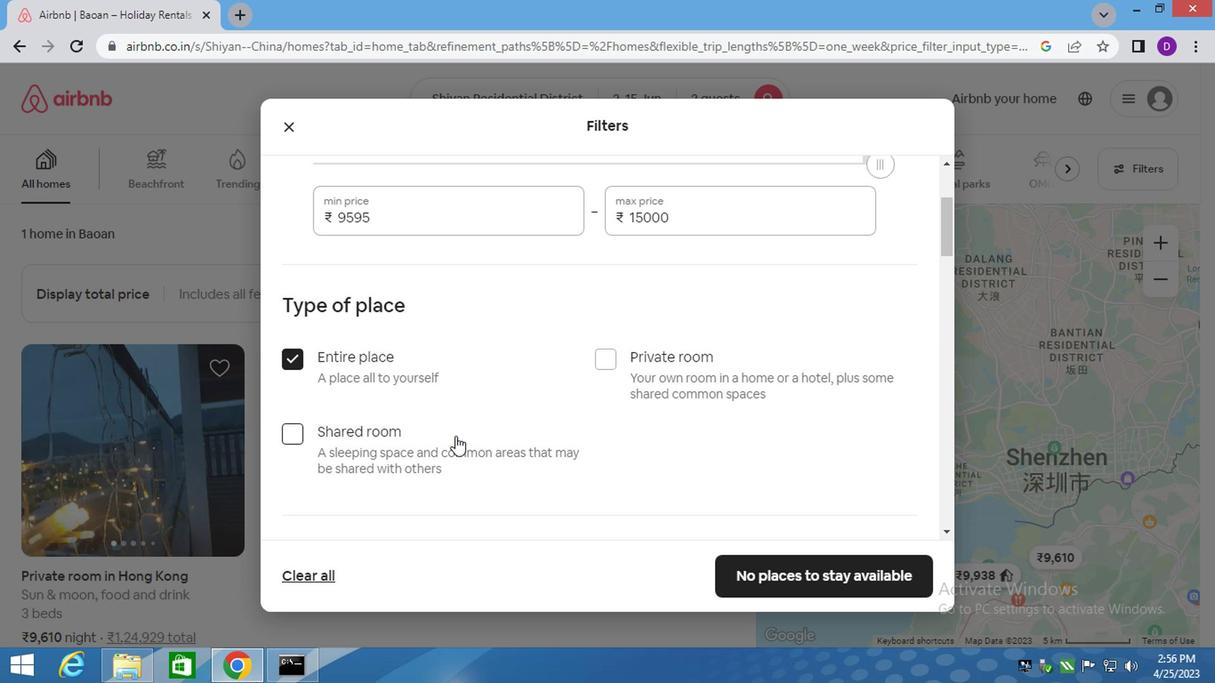 
Action: Mouse moved to (452, 431)
Screenshot: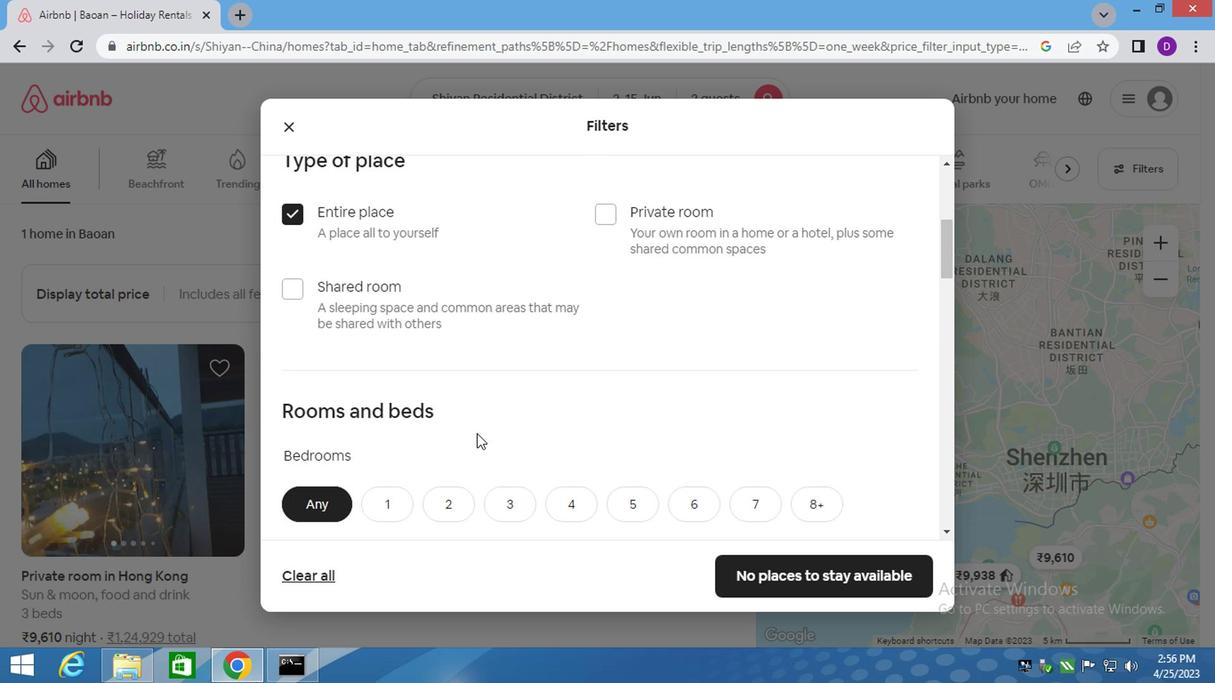 
Action: Mouse scrolled (452, 430) with delta (0, 0)
Screenshot: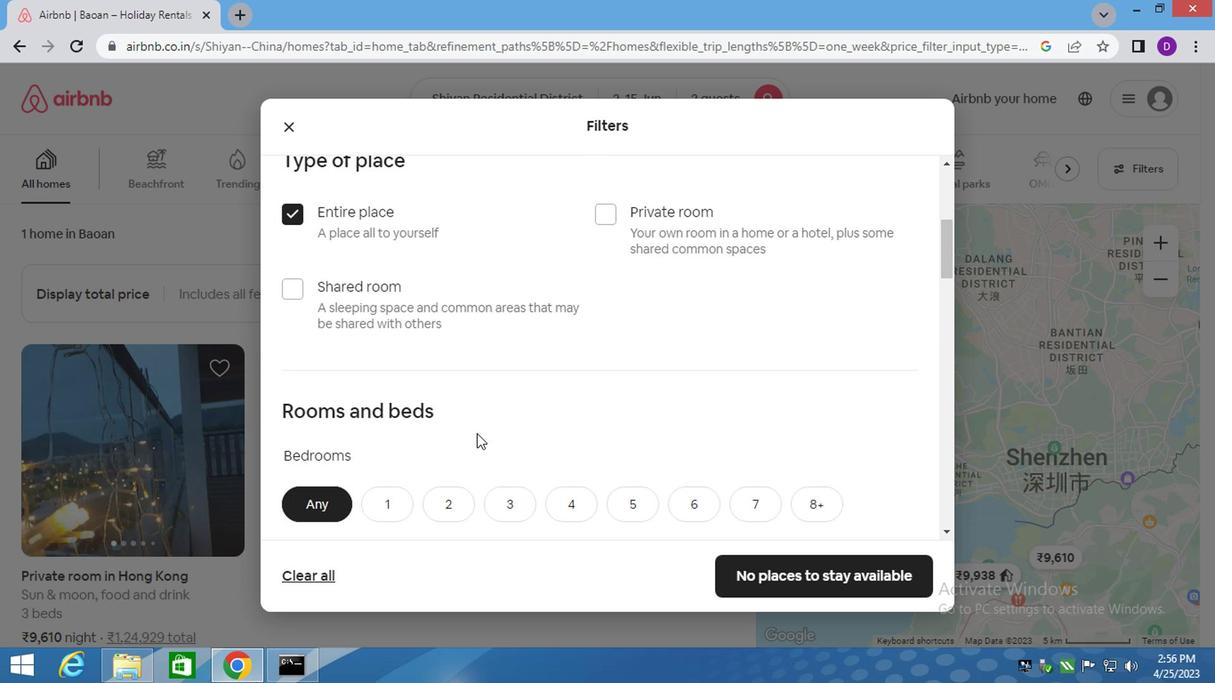 
Action: Mouse moved to (451, 431)
Screenshot: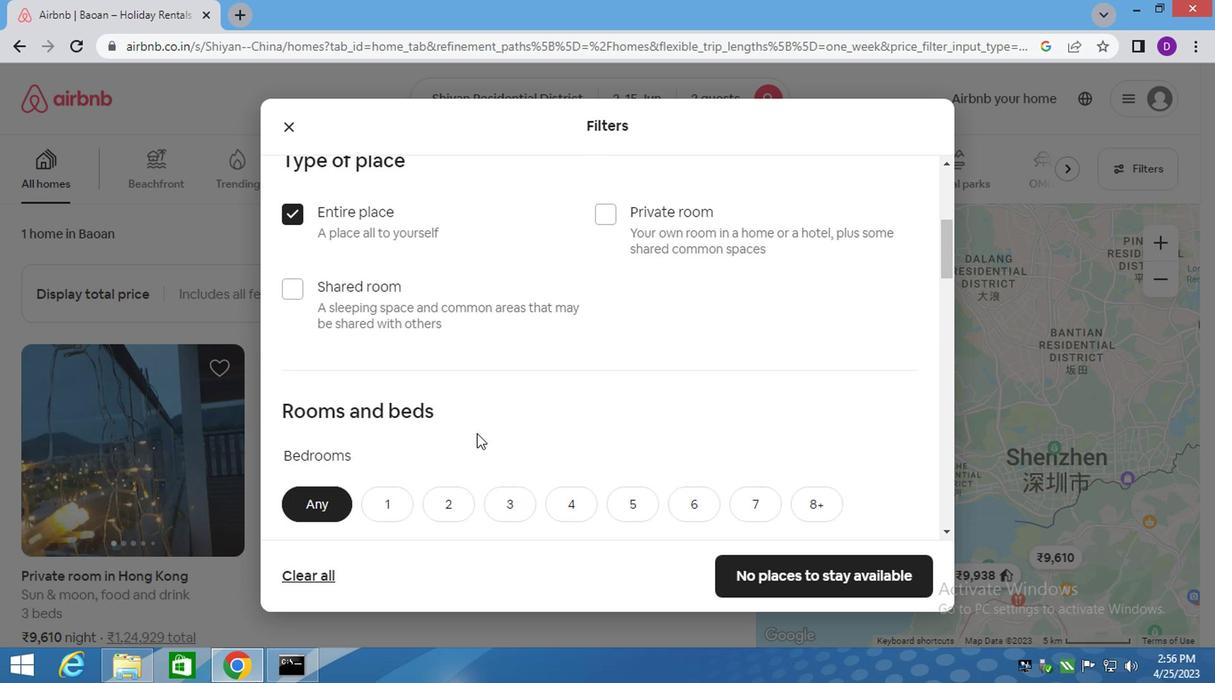 
Action: Mouse scrolled (451, 430) with delta (0, 0)
Screenshot: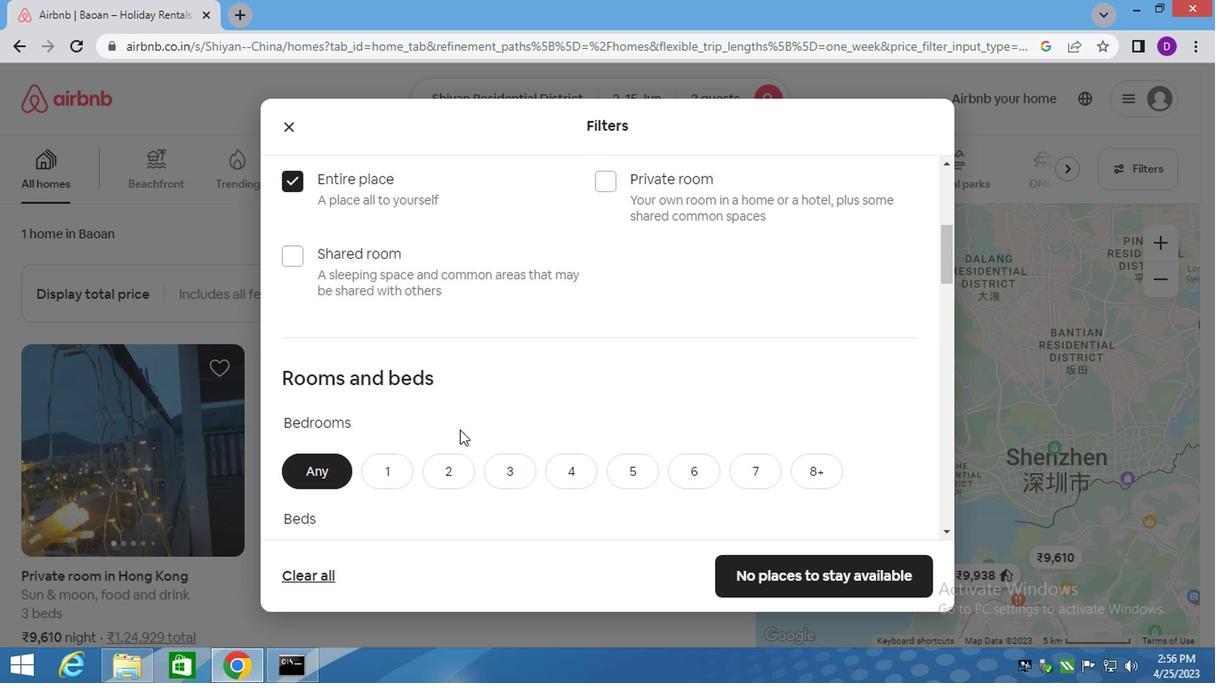 
Action: Mouse moved to (385, 289)
Screenshot: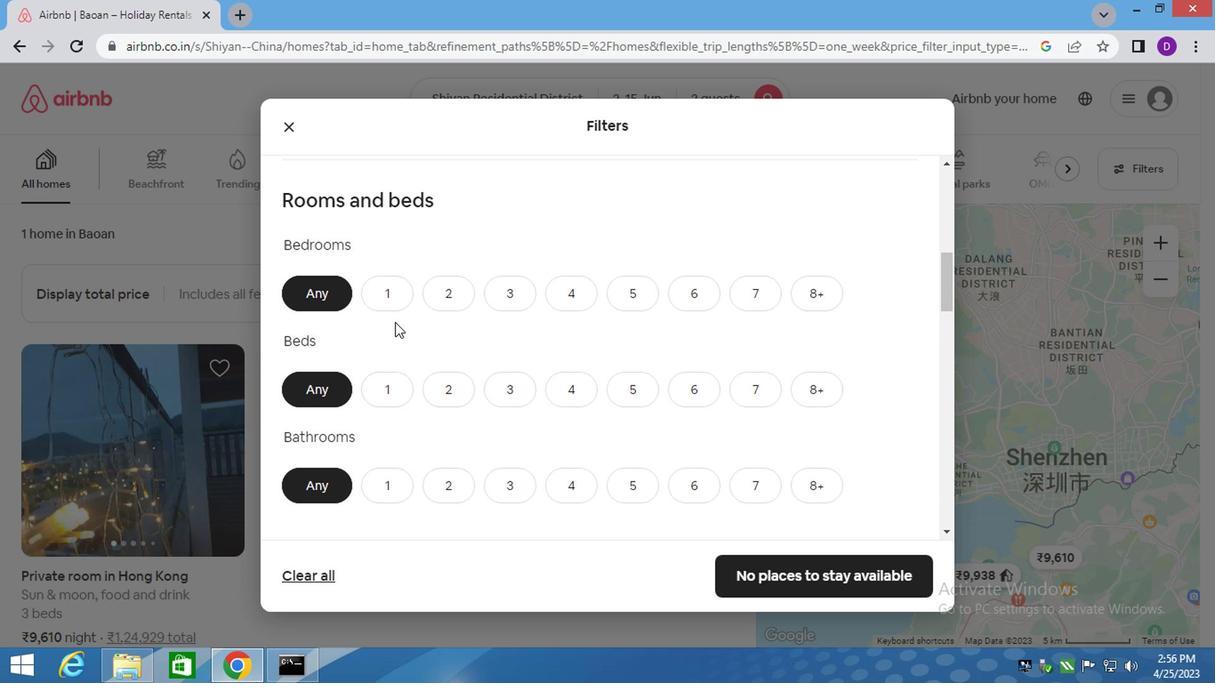 
Action: Mouse pressed left at (385, 289)
Screenshot: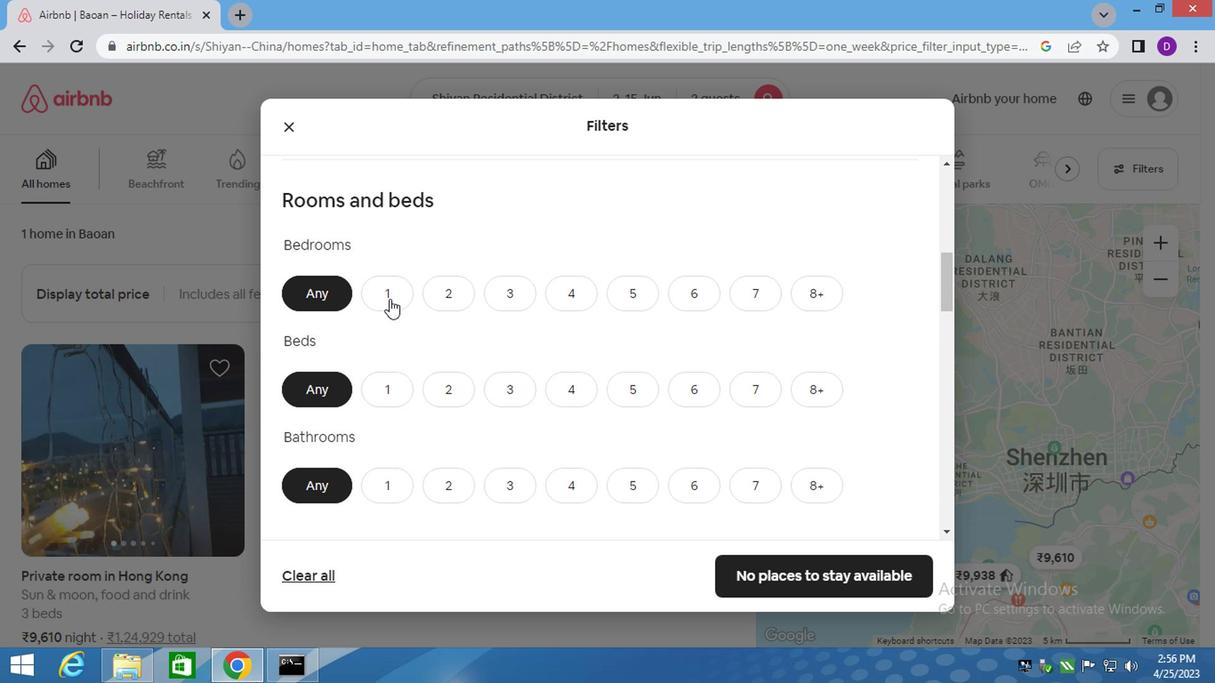 
Action: Mouse moved to (386, 403)
Screenshot: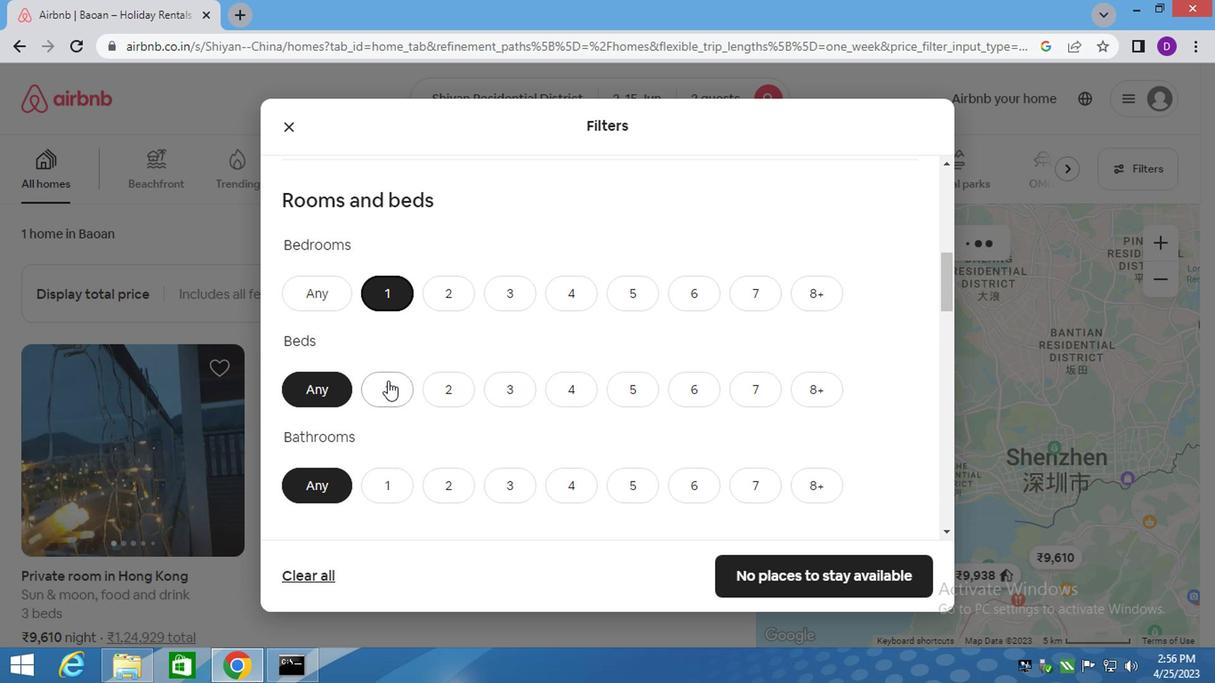 
Action: Mouse pressed left at (386, 403)
Screenshot: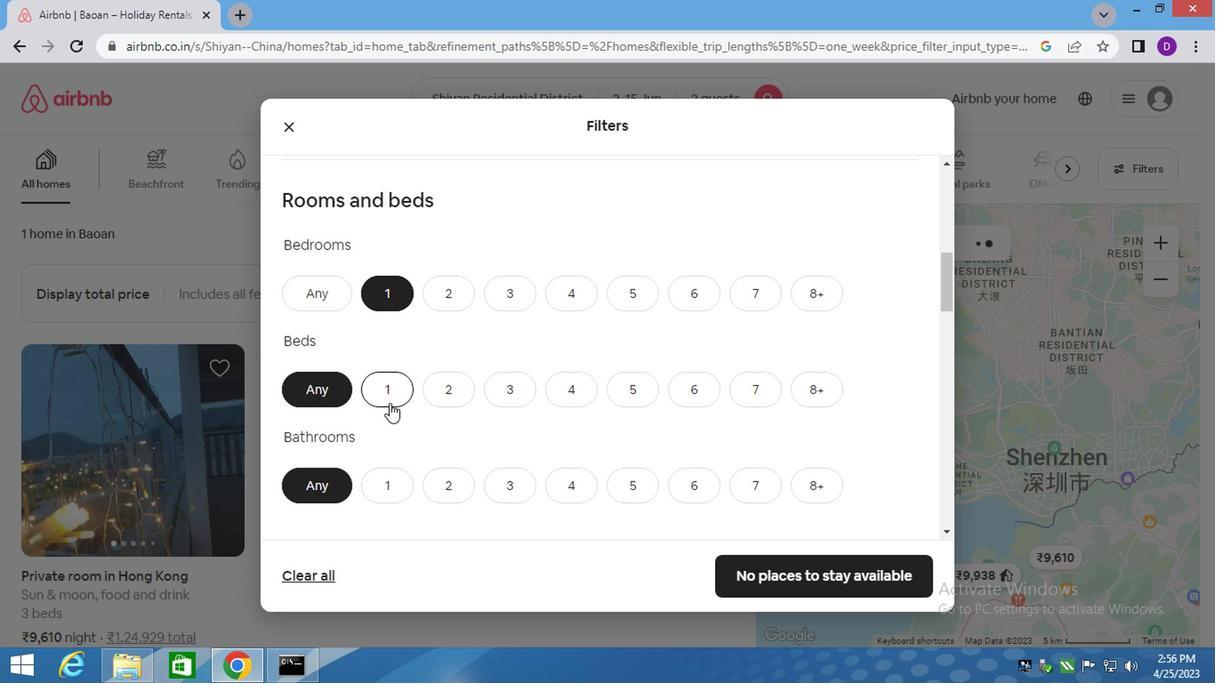 
Action: Mouse moved to (382, 472)
Screenshot: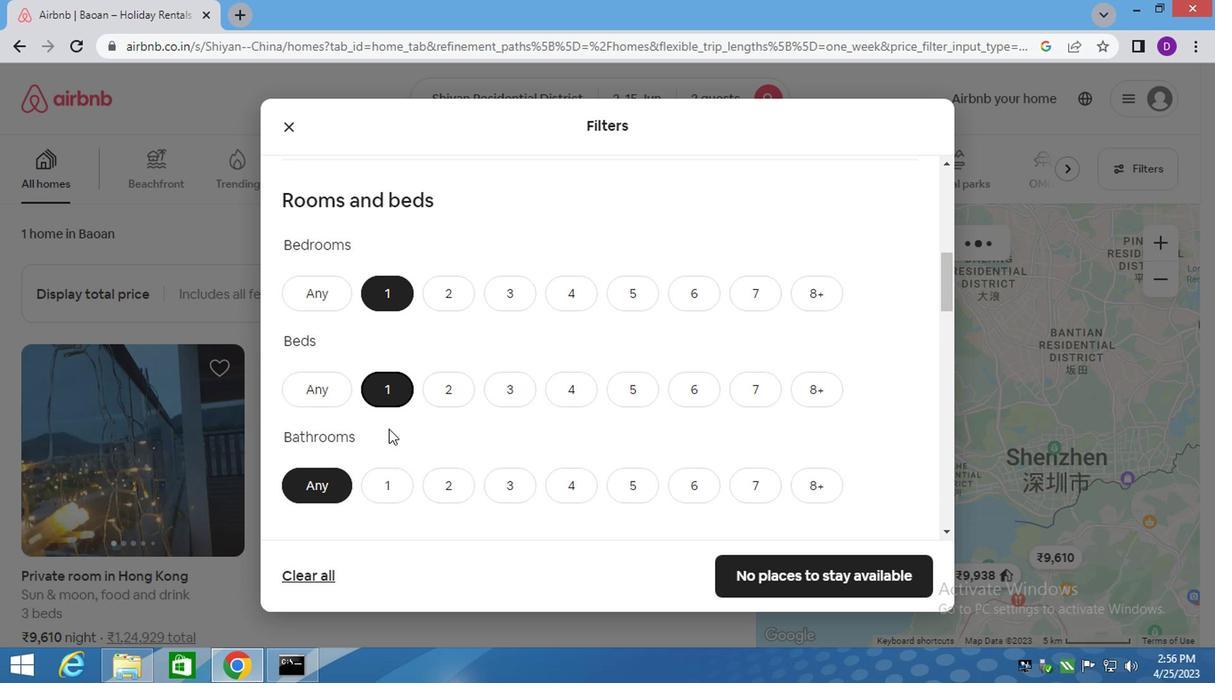 
Action: Mouse pressed left at (382, 472)
Screenshot: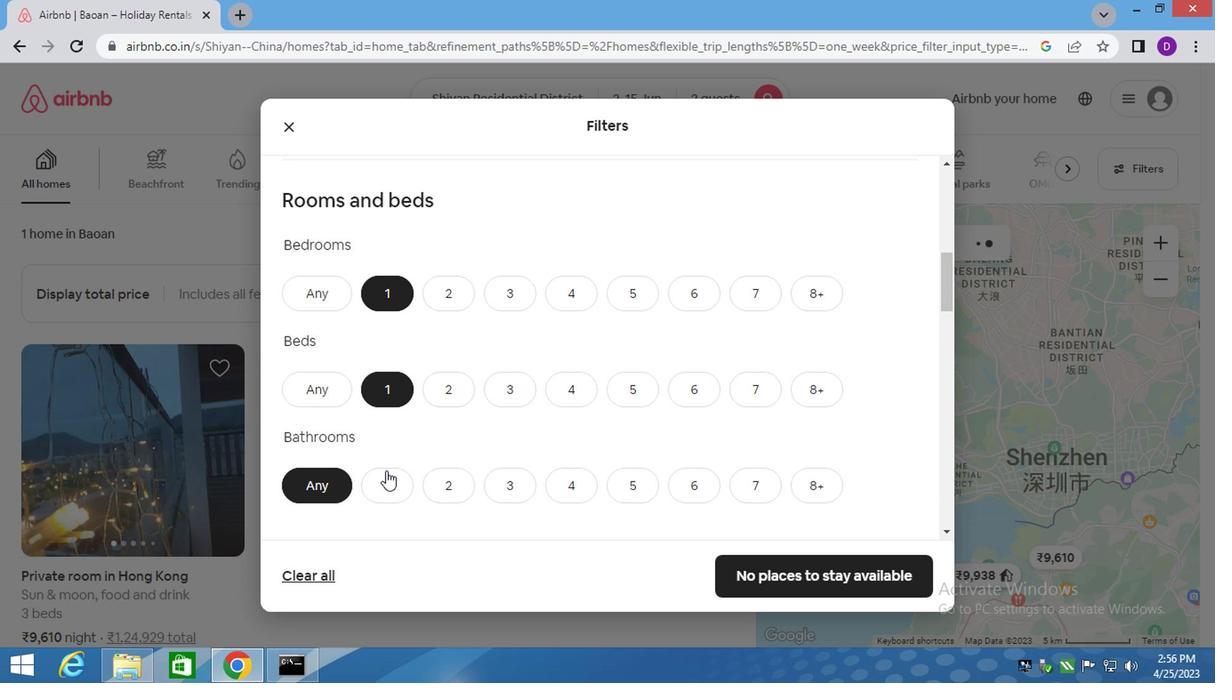 
Action: Mouse moved to (424, 472)
Screenshot: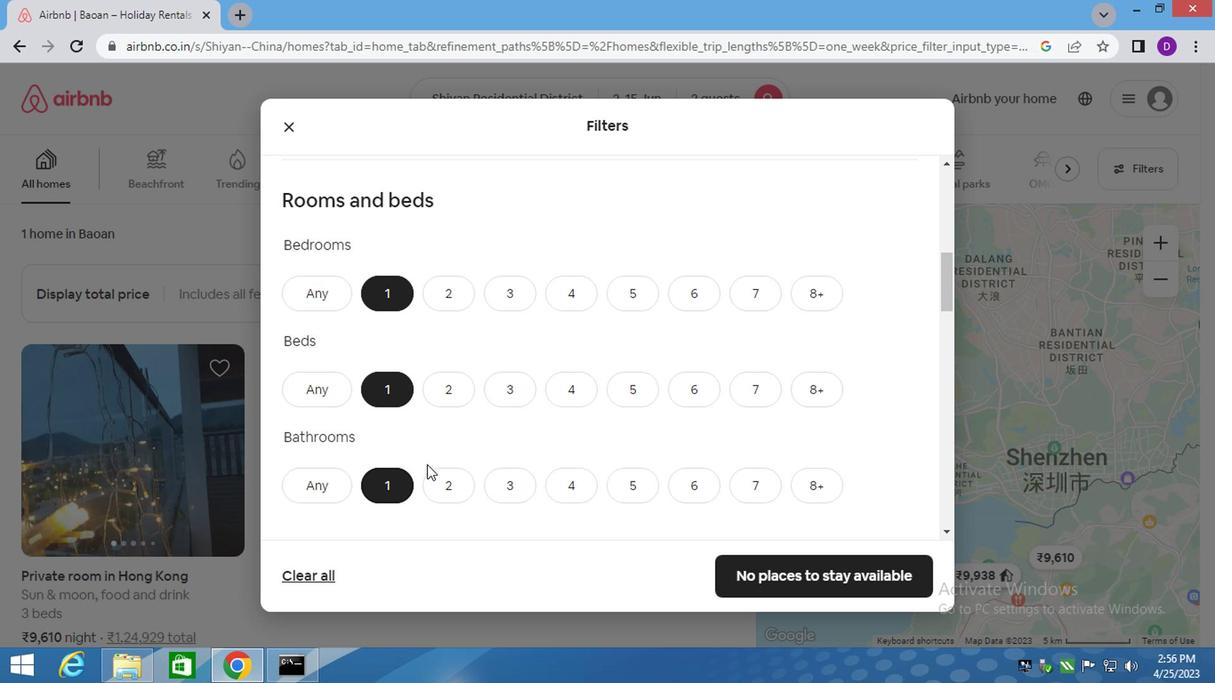 
Action: Mouse scrolled (424, 470) with delta (0, -1)
Screenshot: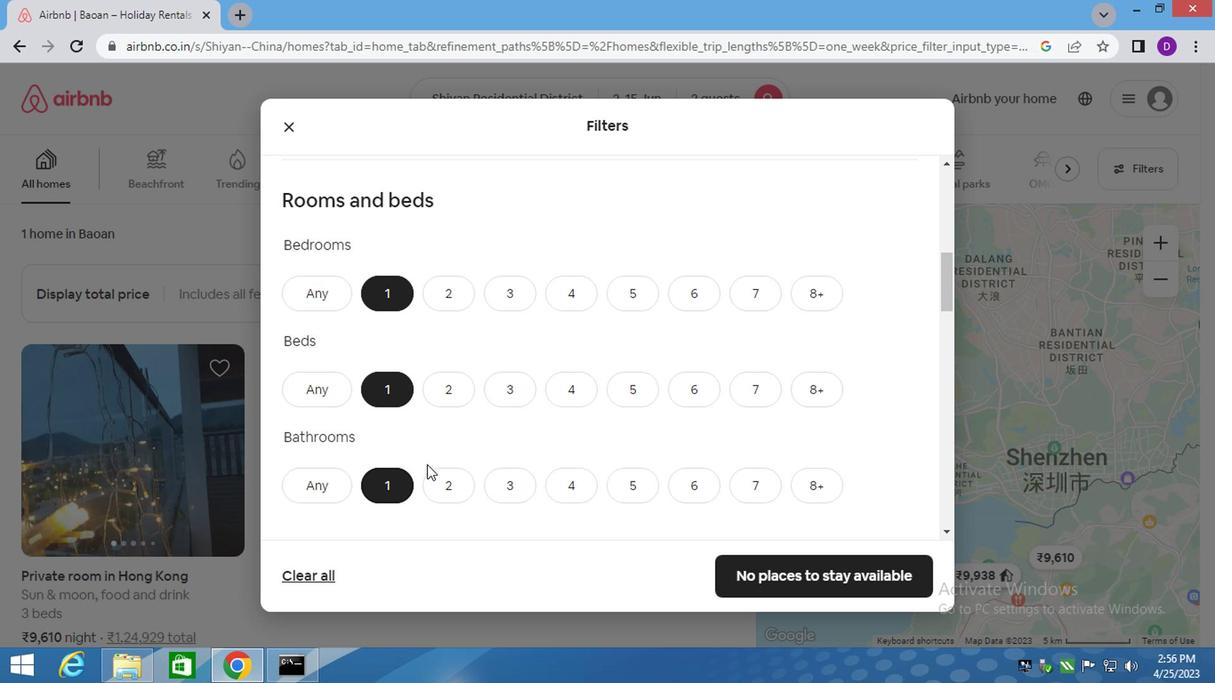 
Action: Mouse moved to (423, 479)
Screenshot: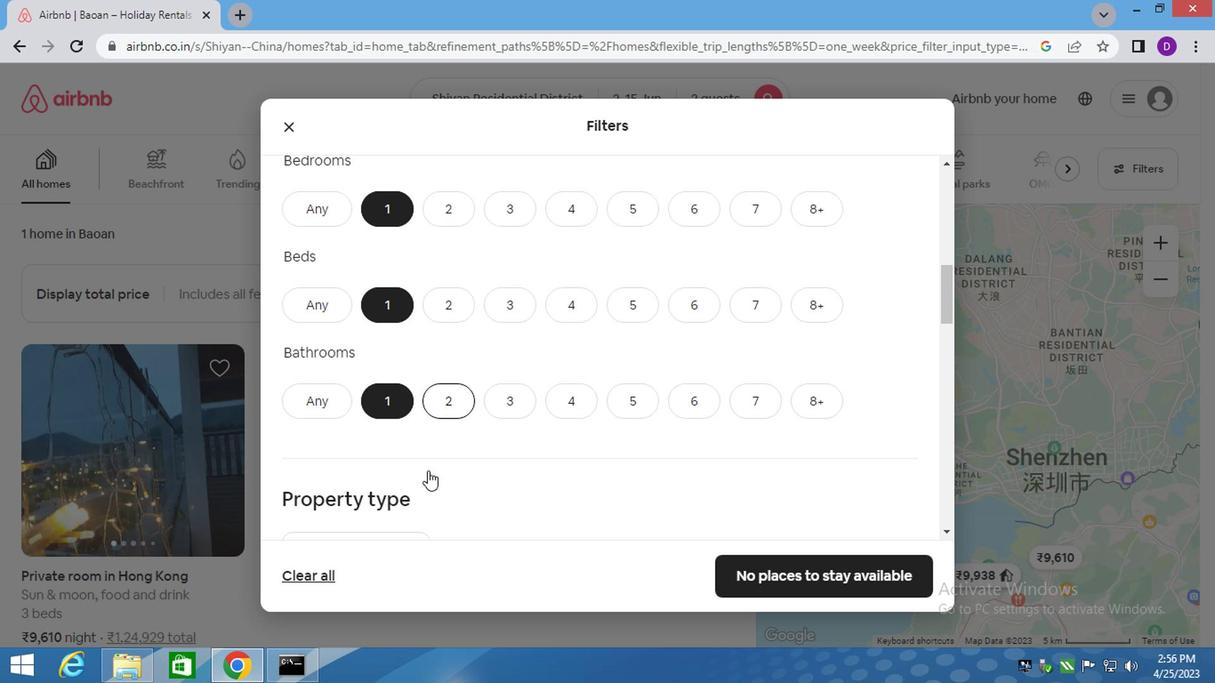 
Action: Mouse scrolled (423, 478) with delta (0, 0)
Screenshot: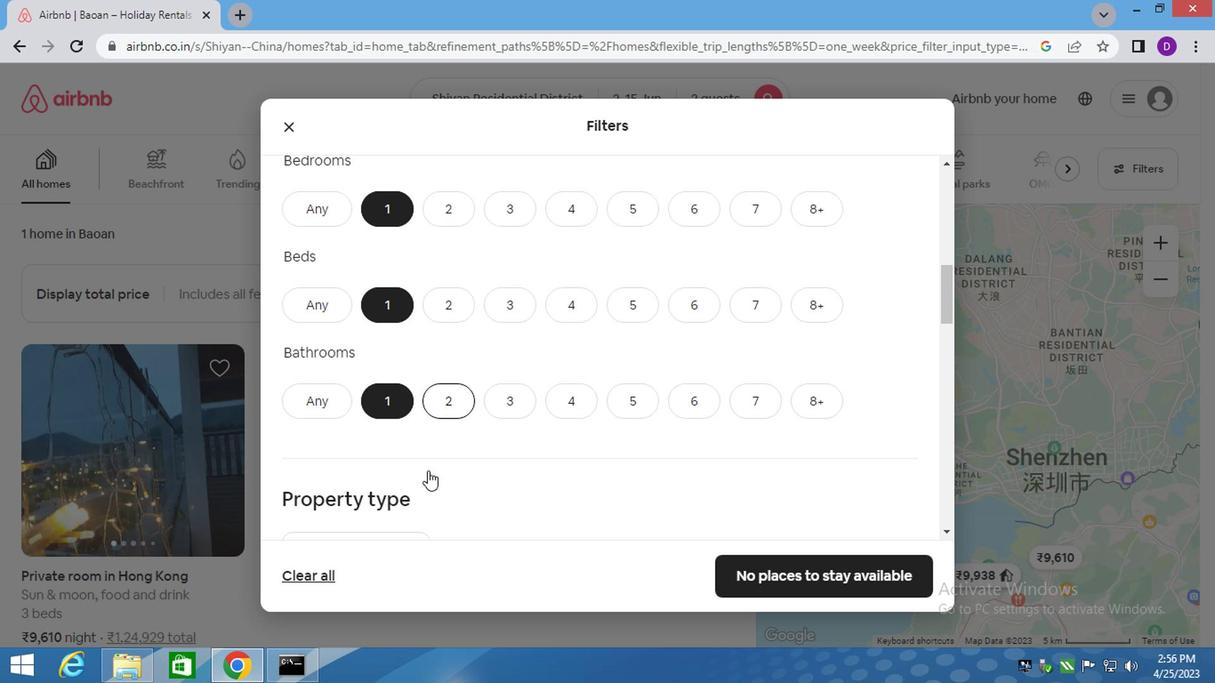 
Action: Mouse moved to (422, 485)
Screenshot: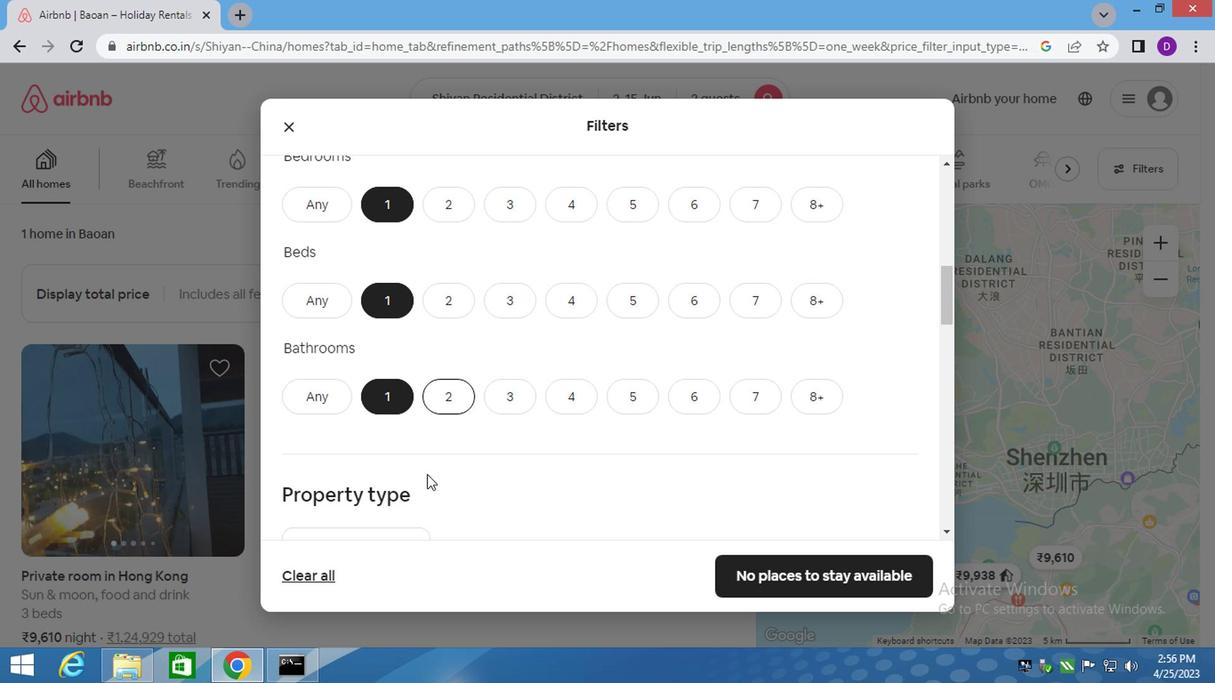 
Action: Mouse scrolled (422, 484) with delta (0, 0)
Screenshot: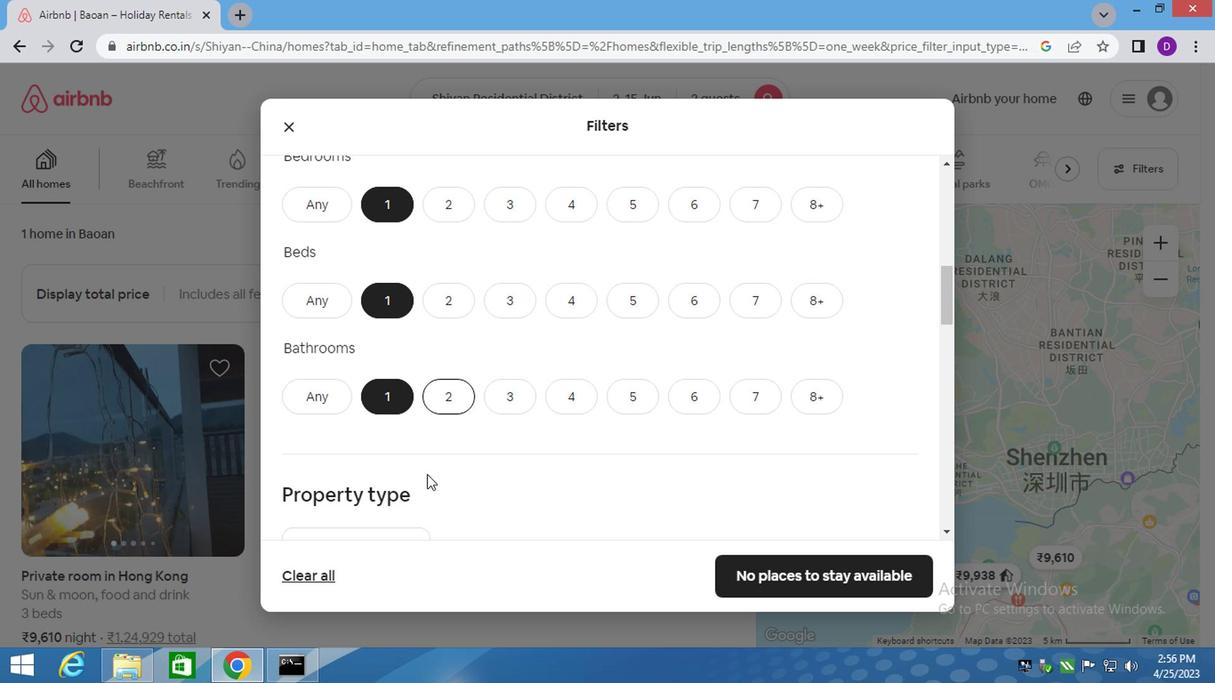 
Action: Mouse moved to (429, 479)
Screenshot: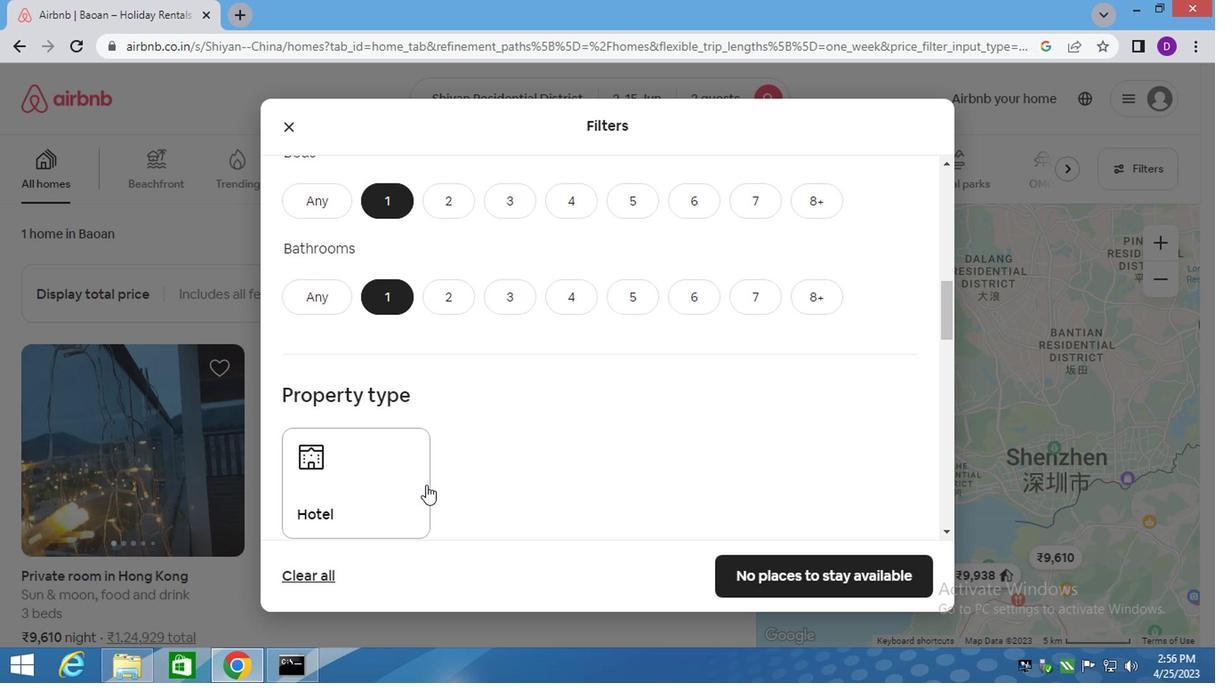 
Action: Mouse scrolled (429, 478) with delta (0, 0)
Screenshot: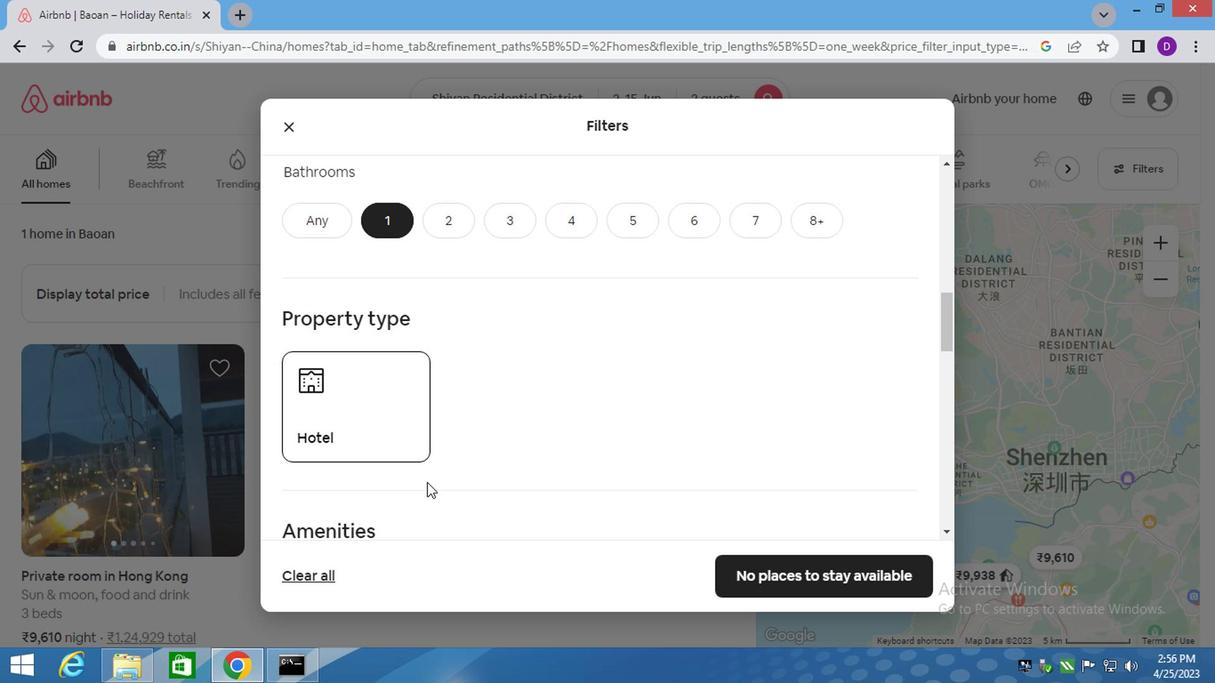 
Action: Mouse moved to (361, 335)
Screenshot: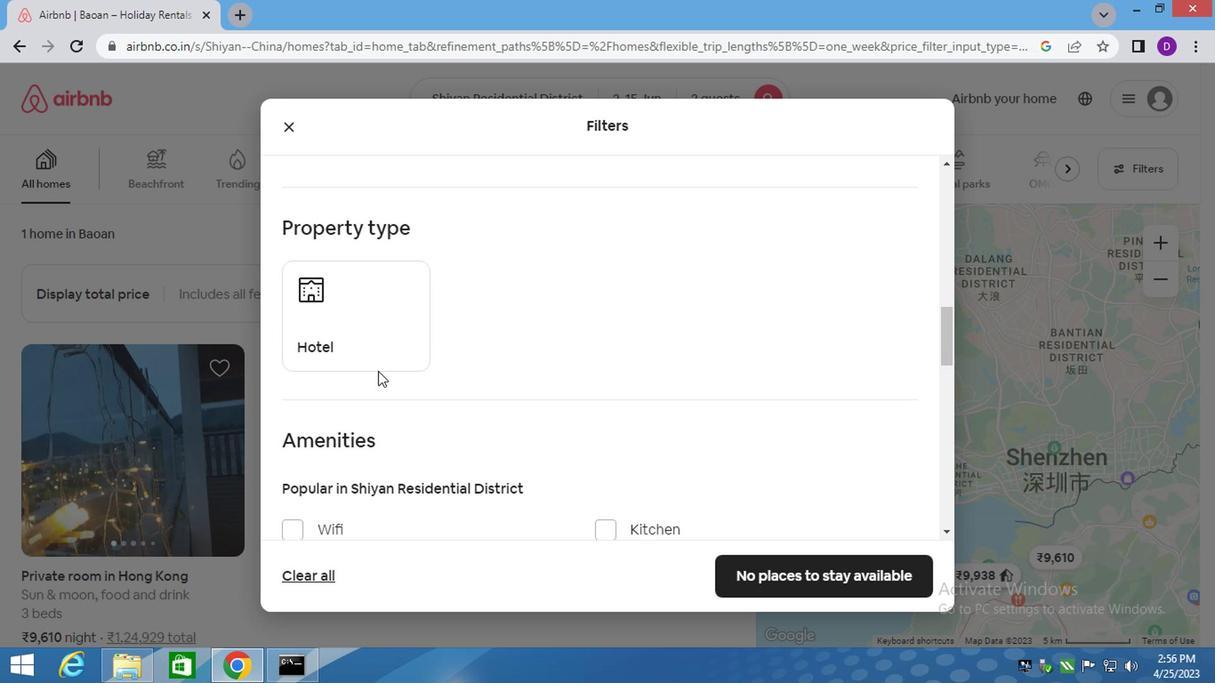 
Action: Mouse pressed left at (361, 335)
Screenshot: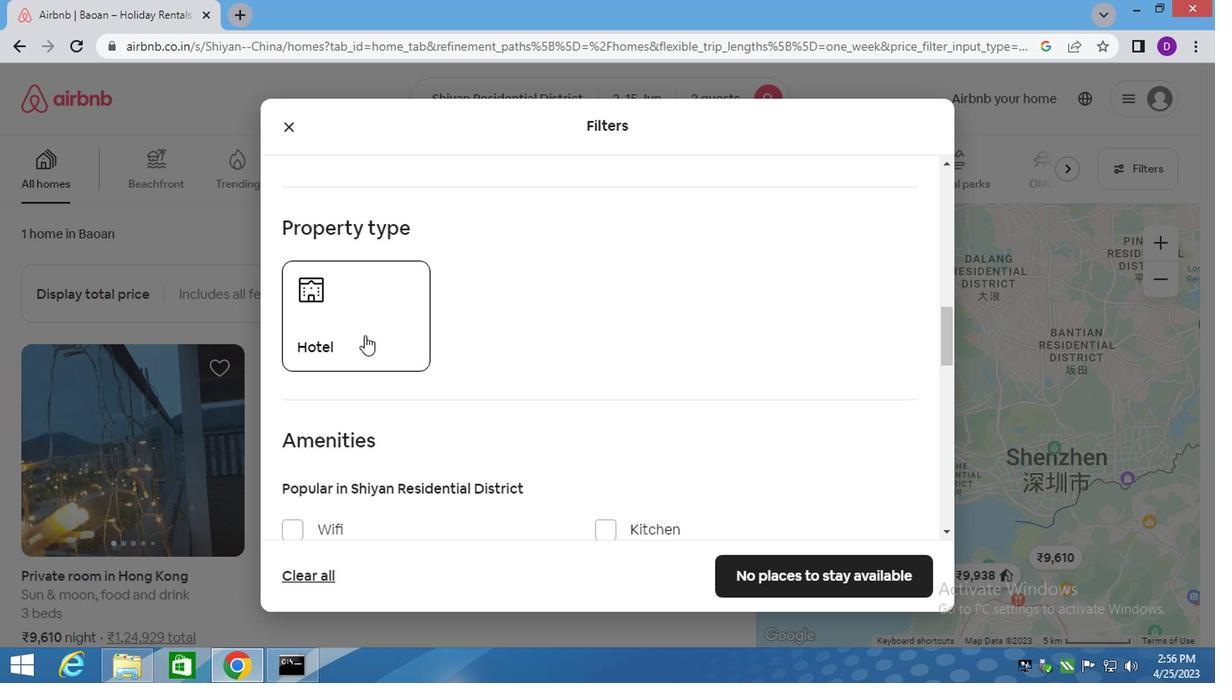 
Action: Mouse moved to (505, 334)
Screenshot: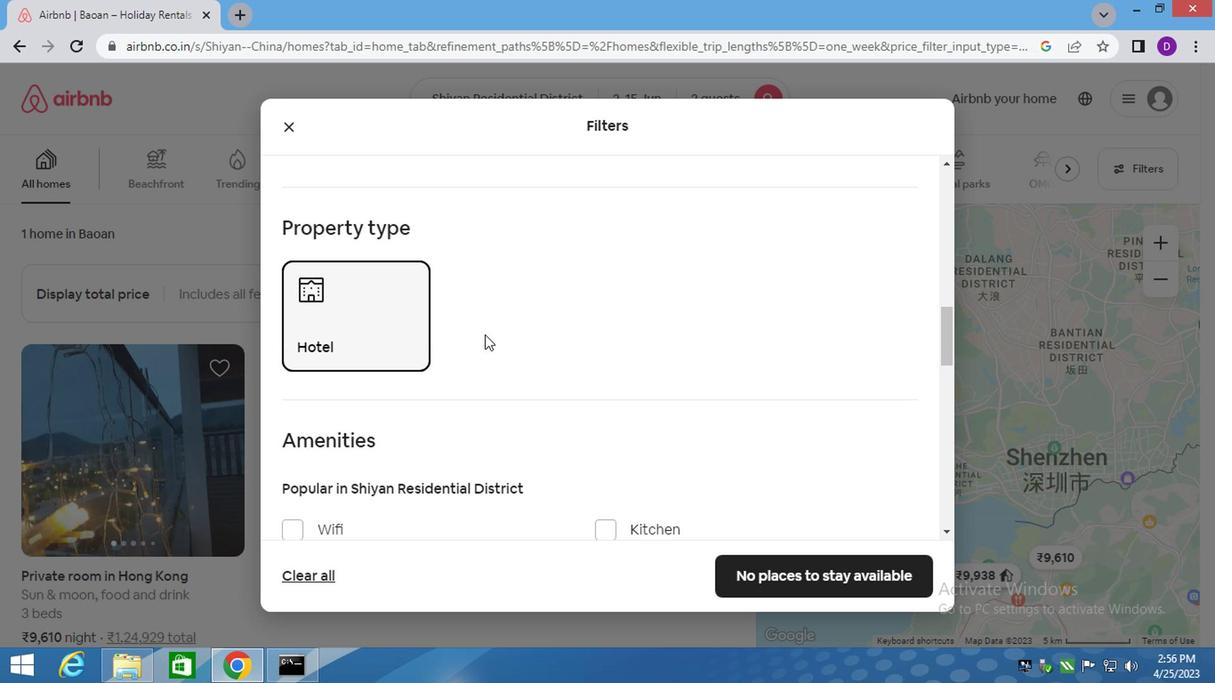 
Action: Mouse scrolled (505, 333) with delta (0, 0)
Screenshot: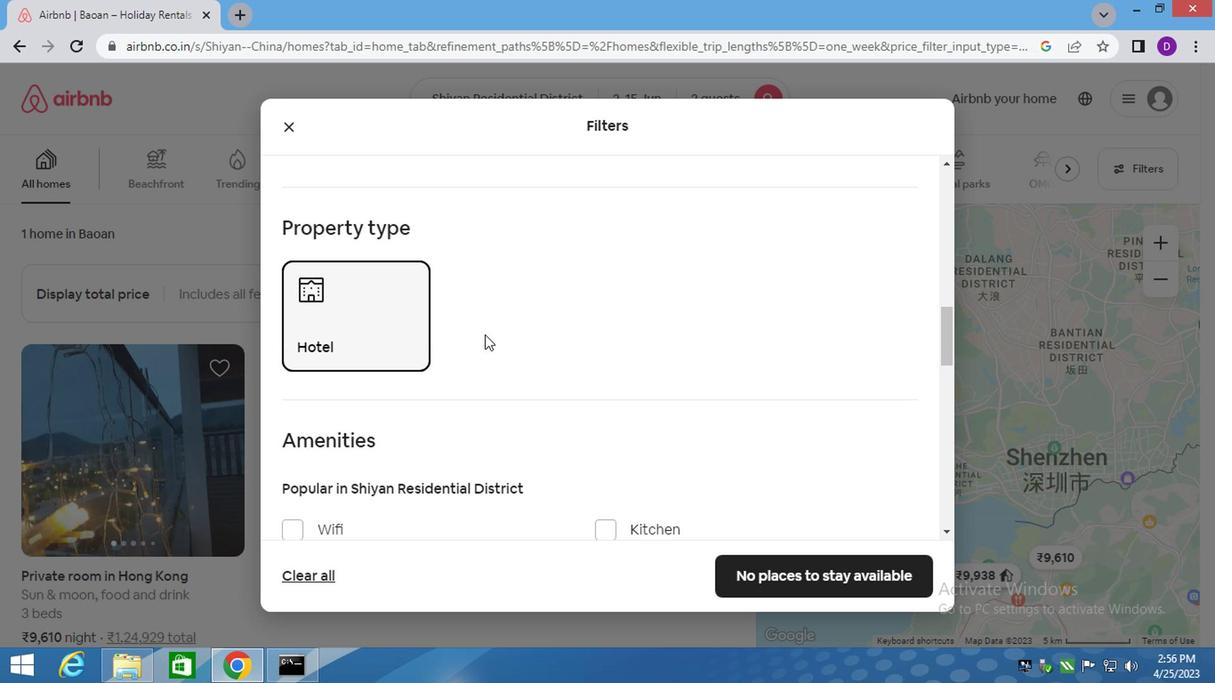 
Action: Mouse moved to (506, 334)
Screenshot: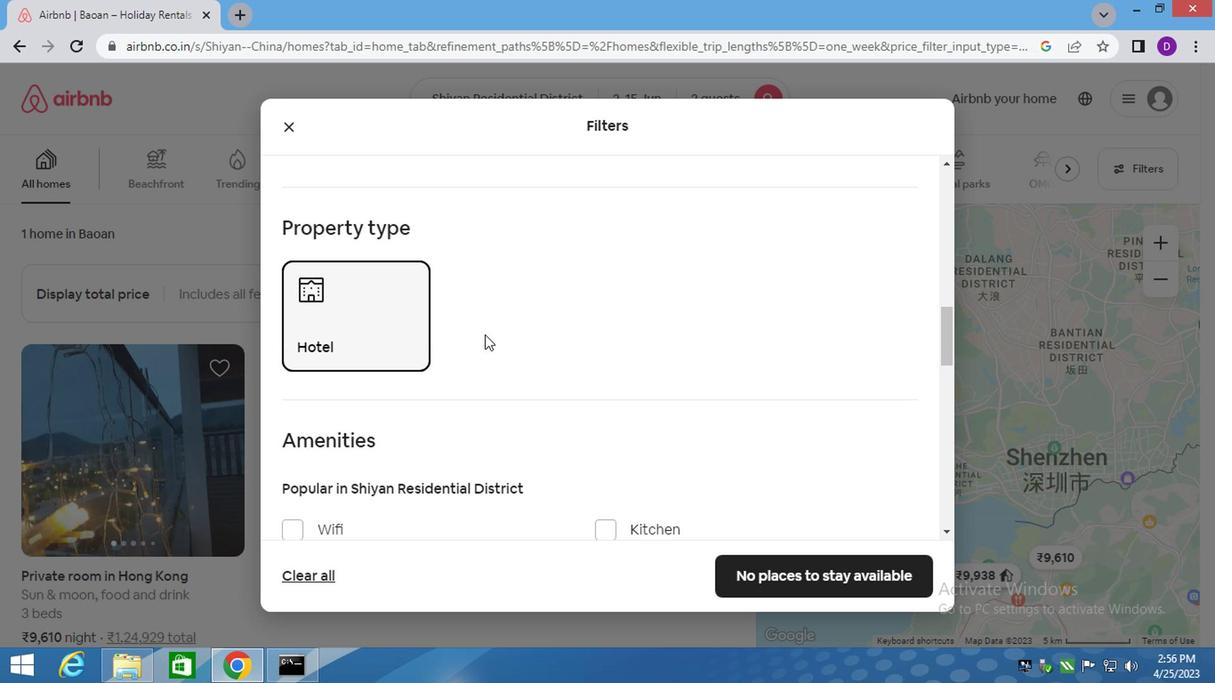
Action: Mouse scrolled (506, 333) with delta (0, 0)
Screenshot: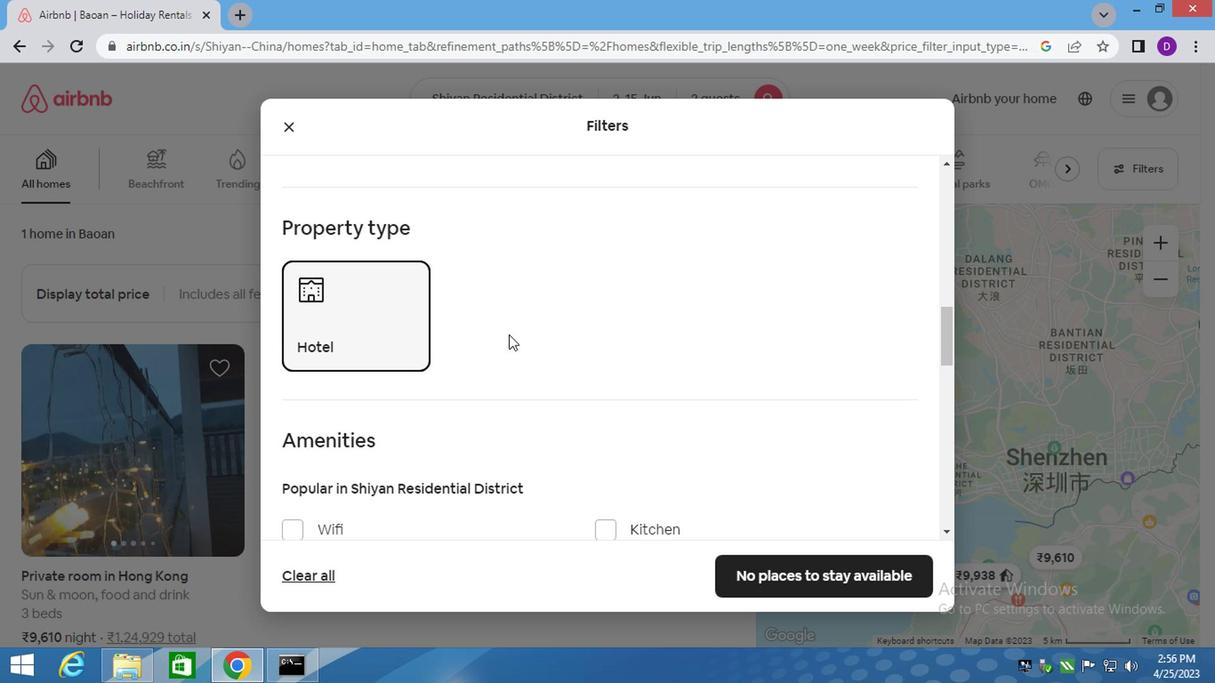 
Action: Mouse moved to (514, 334)
Screenshot: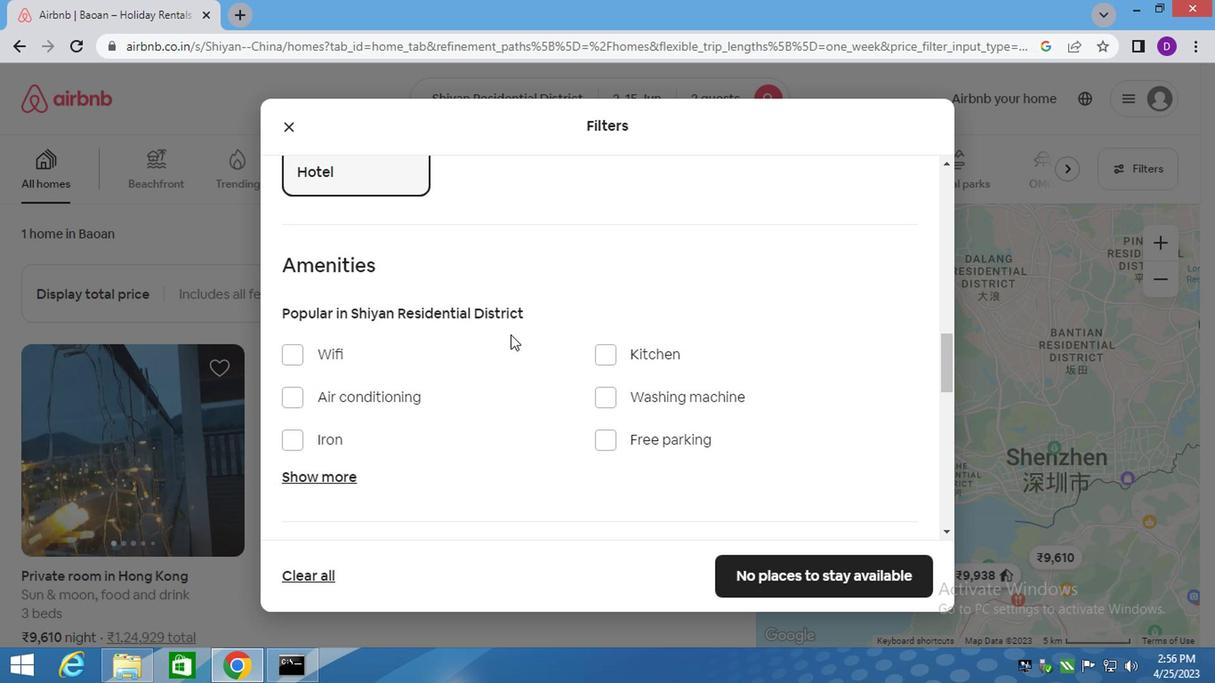 
Action: Mouse scrolled (514, 333) with delta (0, 0)
Screenshot: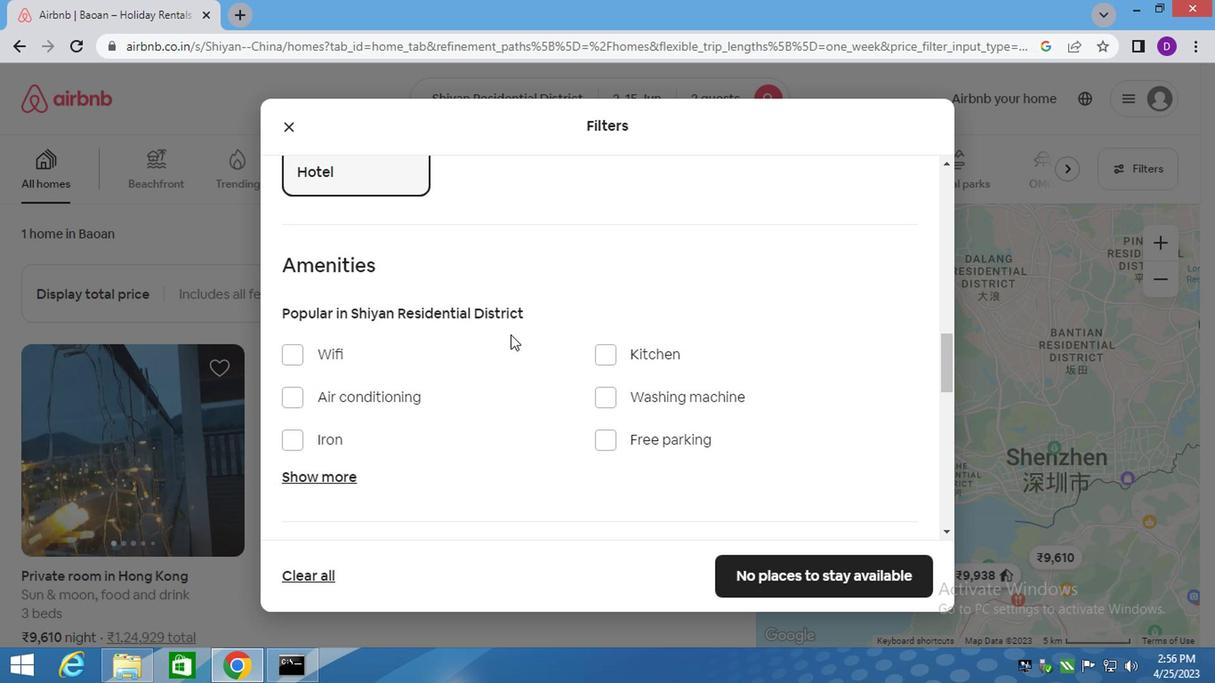 
Action: Mouse moved to (548, 335)
Screenshot: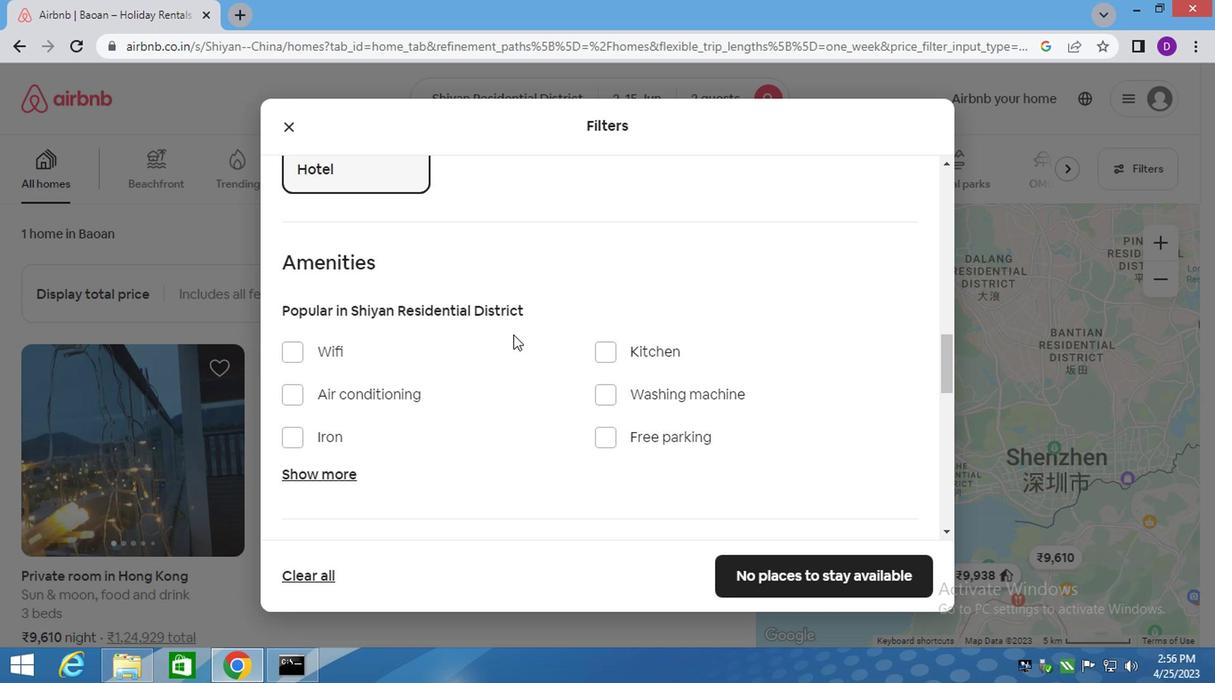 
Action: Mouse scrolled (539, 334) with delta (0, -1)
Screenshot: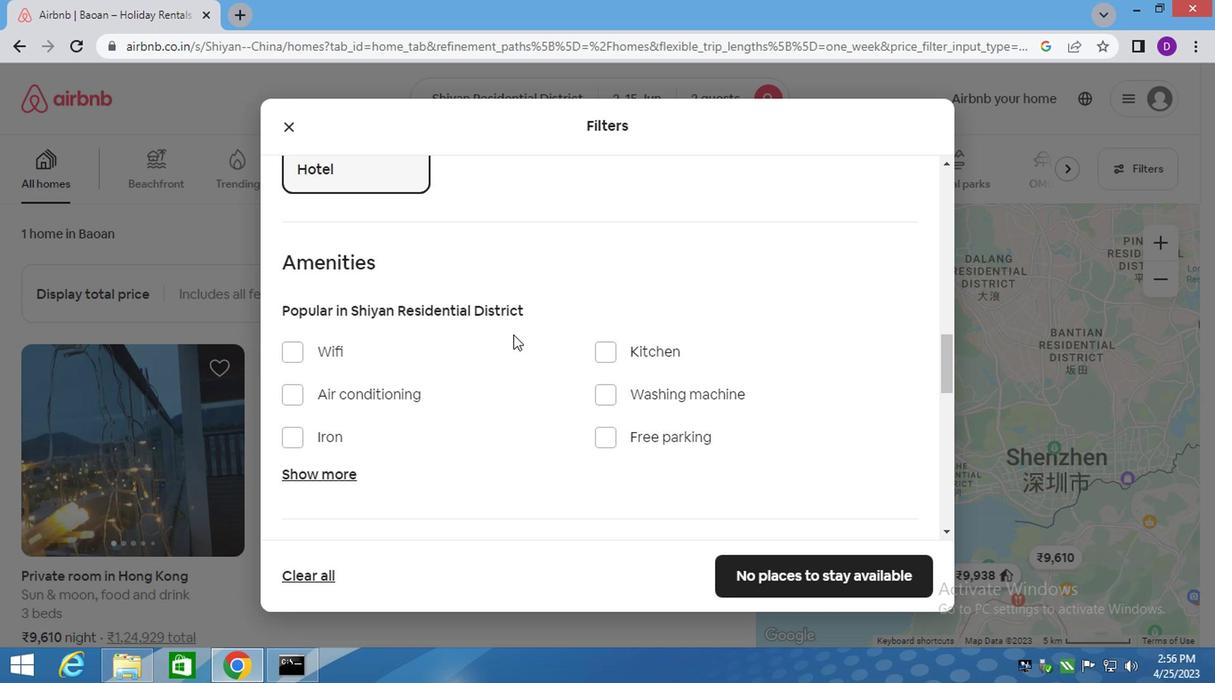 
Action: Mouse moved to (766, 389)
Screenshot: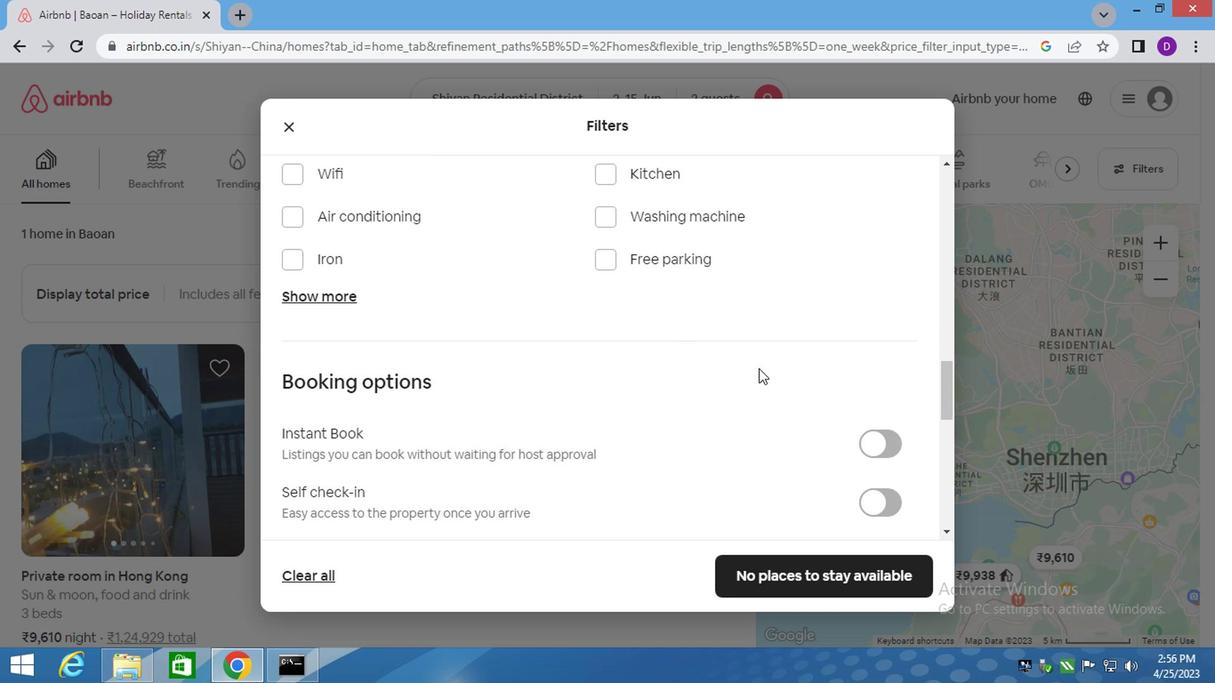 
Action: Mouse scrolled (766, 388) with delta (0, 0)
Screenshot: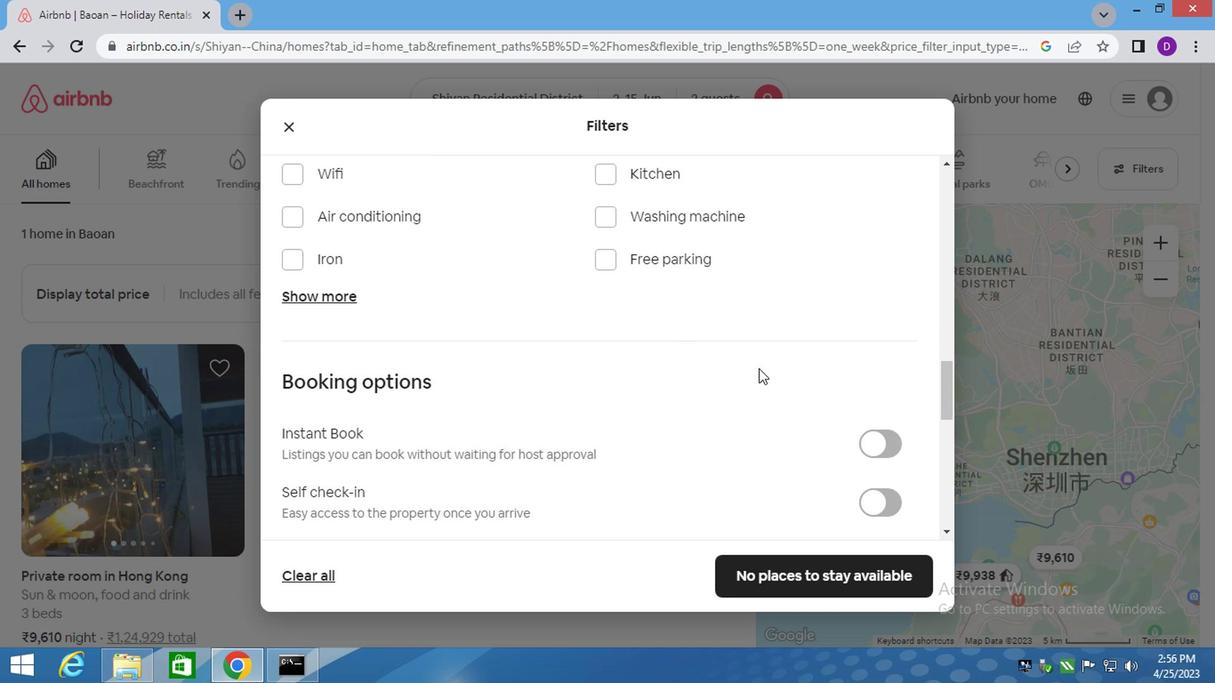 
Action: Mouse moved to (873, 405)
Screenshot: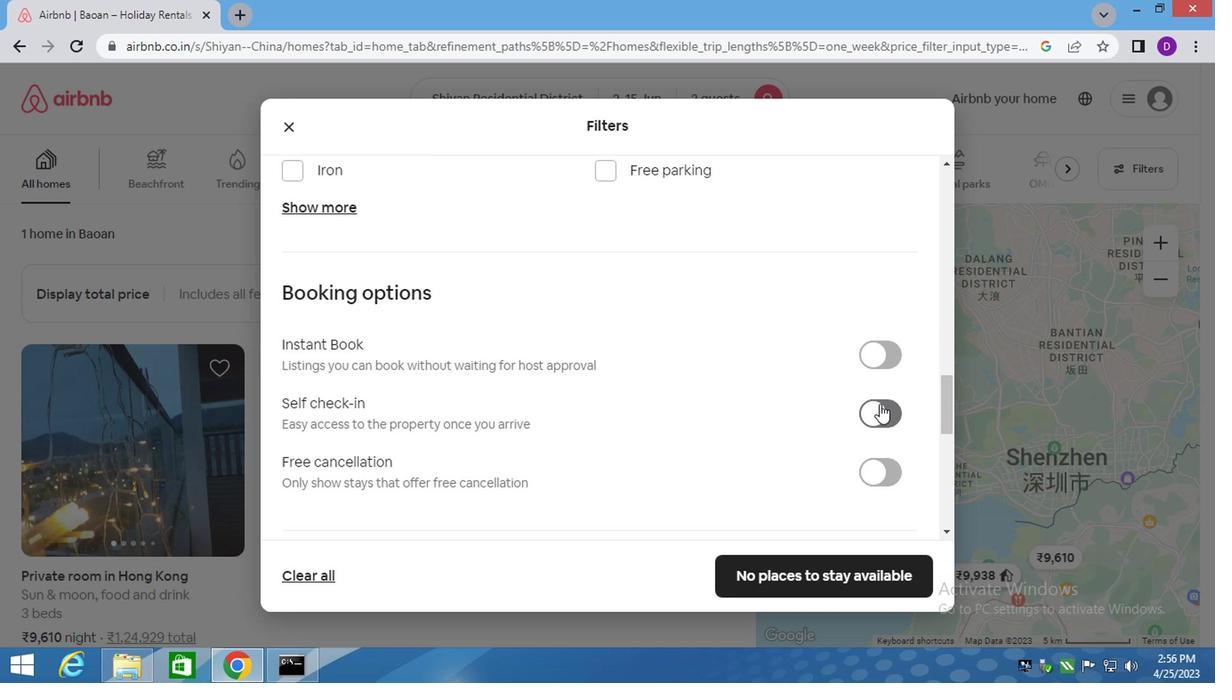
Action: Mouse pressed left at (873, 405)
Screenshot: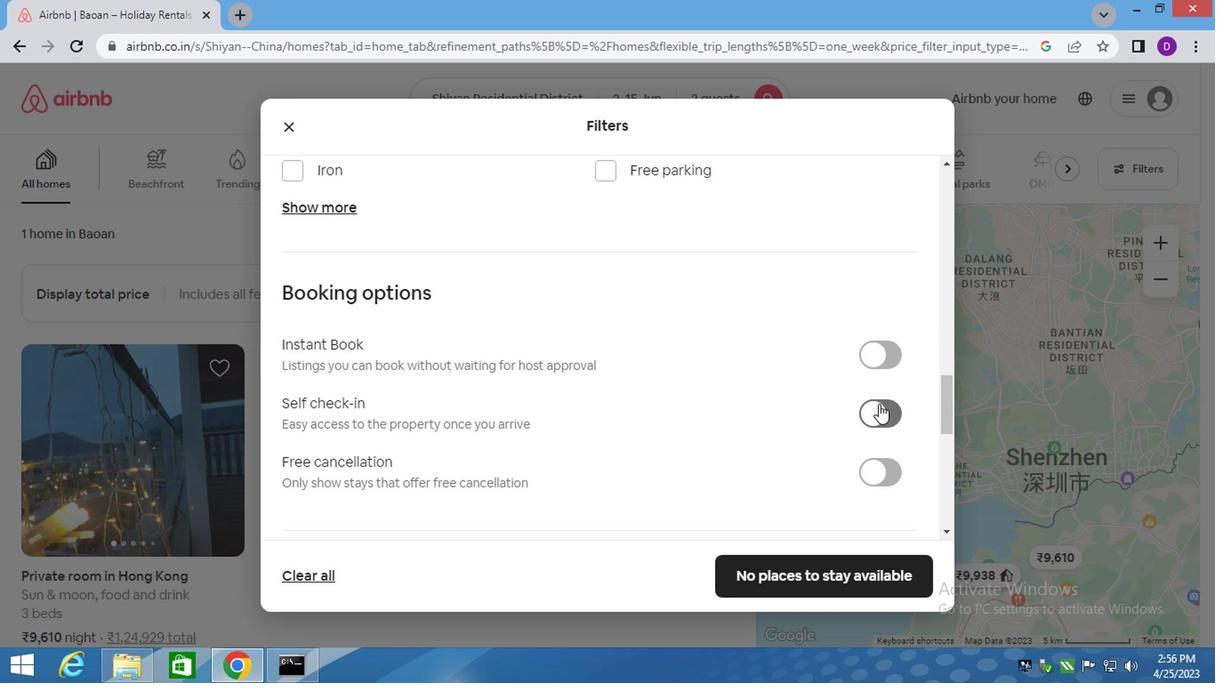 
Action: Mouse moved to (776, 405)
Screenshot: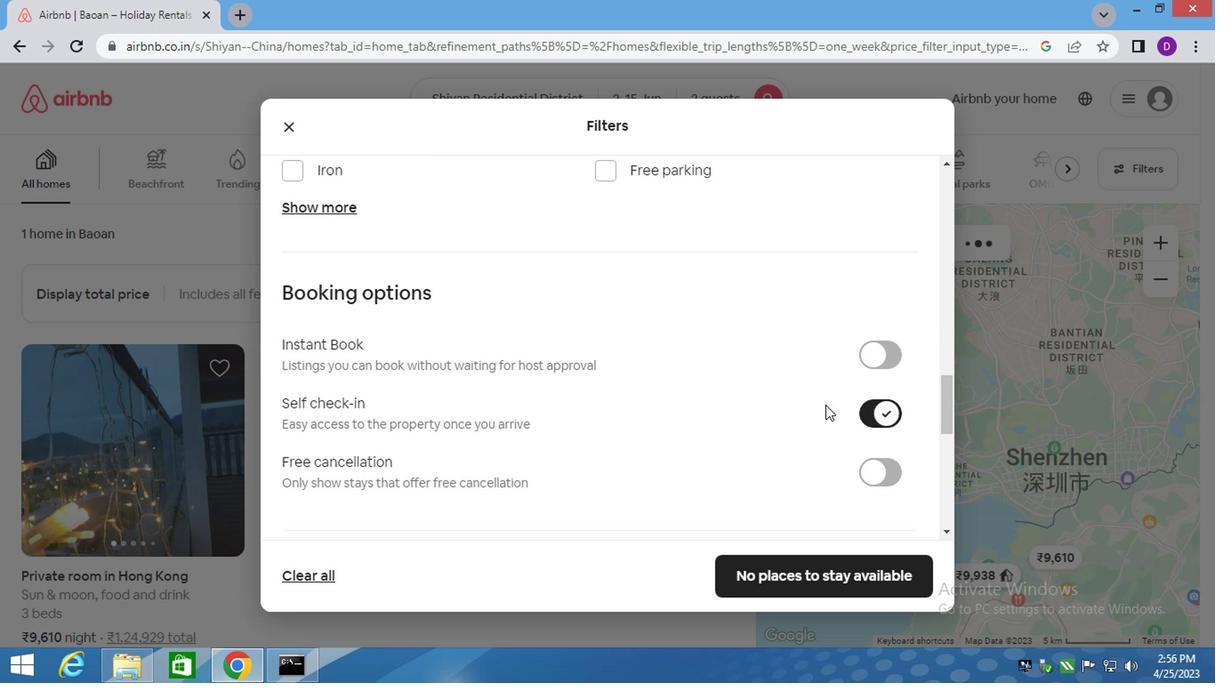 
Action: Mouse scrolled (776, 405) with delta (0, 0)
Screenshot: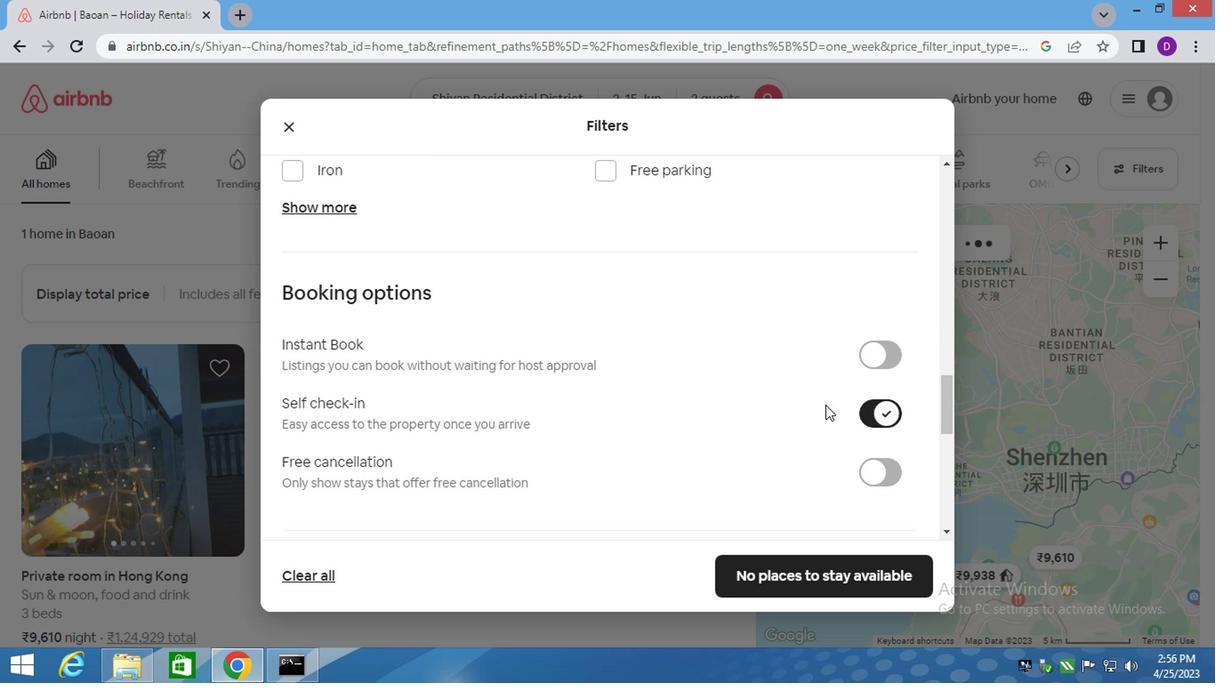 
Action: Mouse moved to (774, 405)
Screenshot: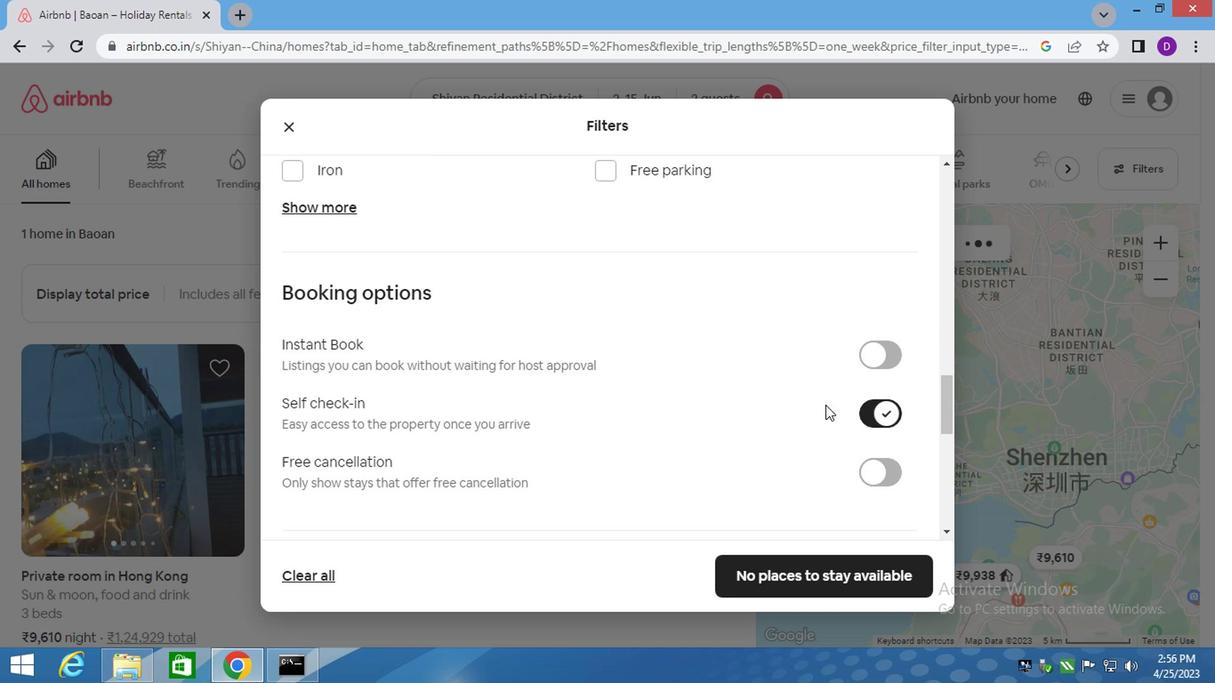 
Action: Mouse scrolled (774, 405) with delta (0, 0)
Screenshot: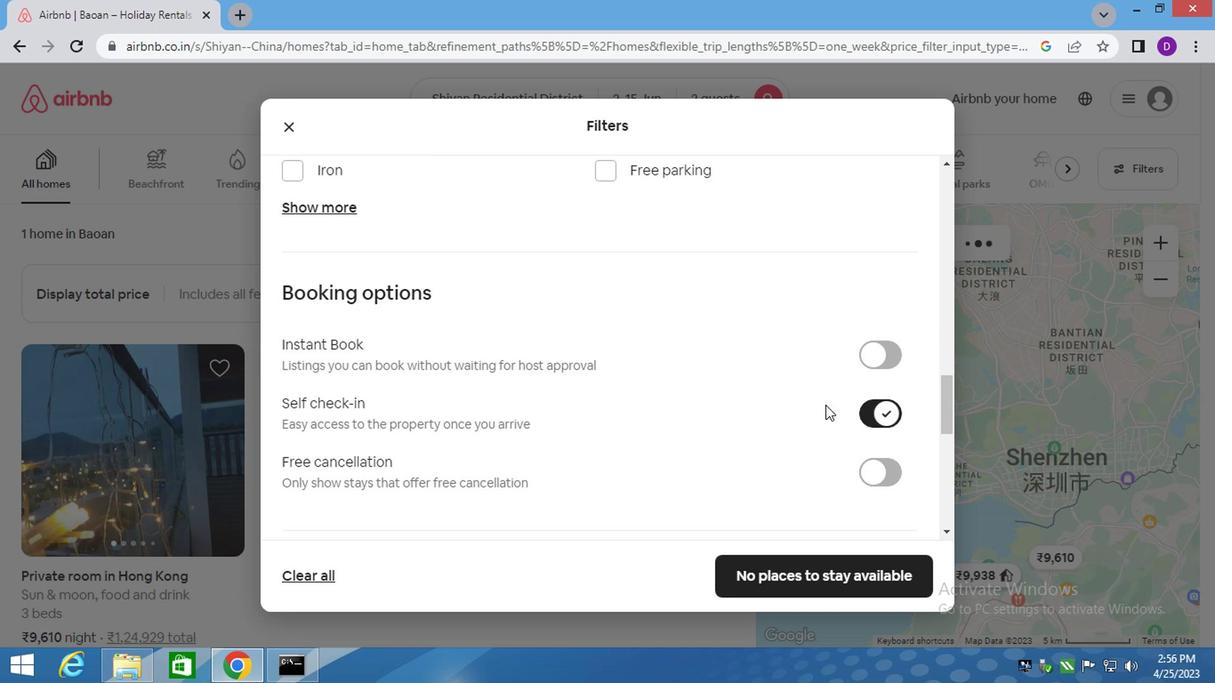 
Action: Mouse moved to (770, 406)
Screenshot: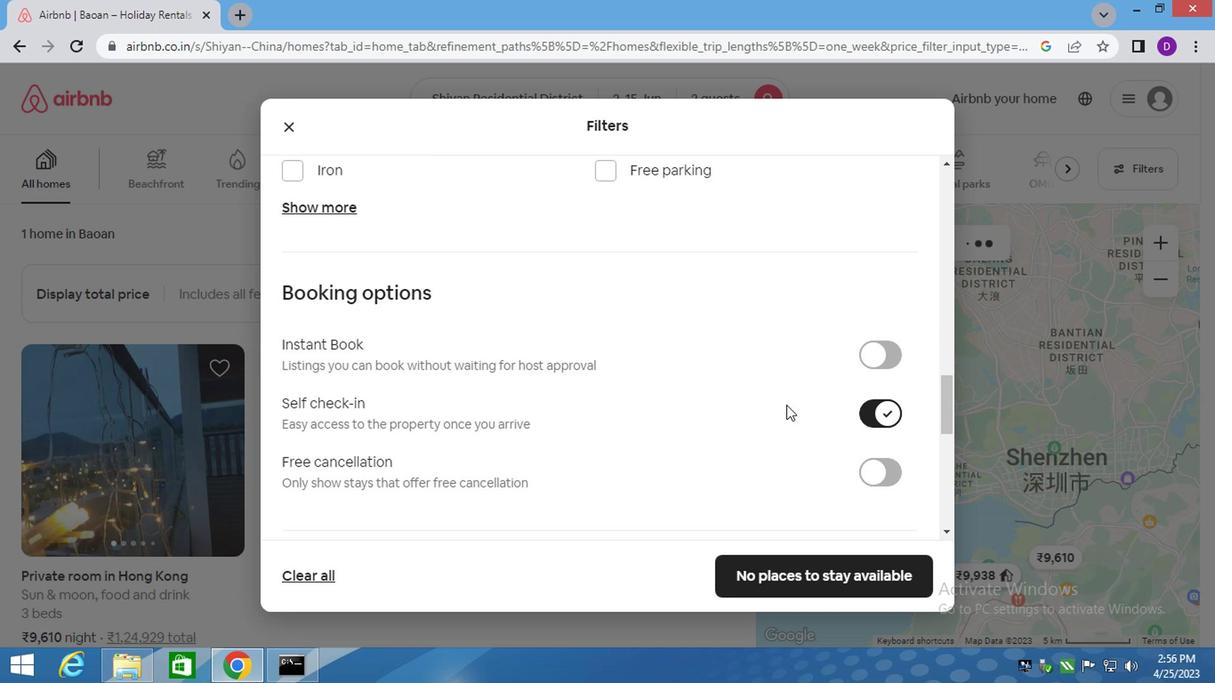 
Action: Mouse scrolled (772, 405) with delta (0, 0)
Screenshot: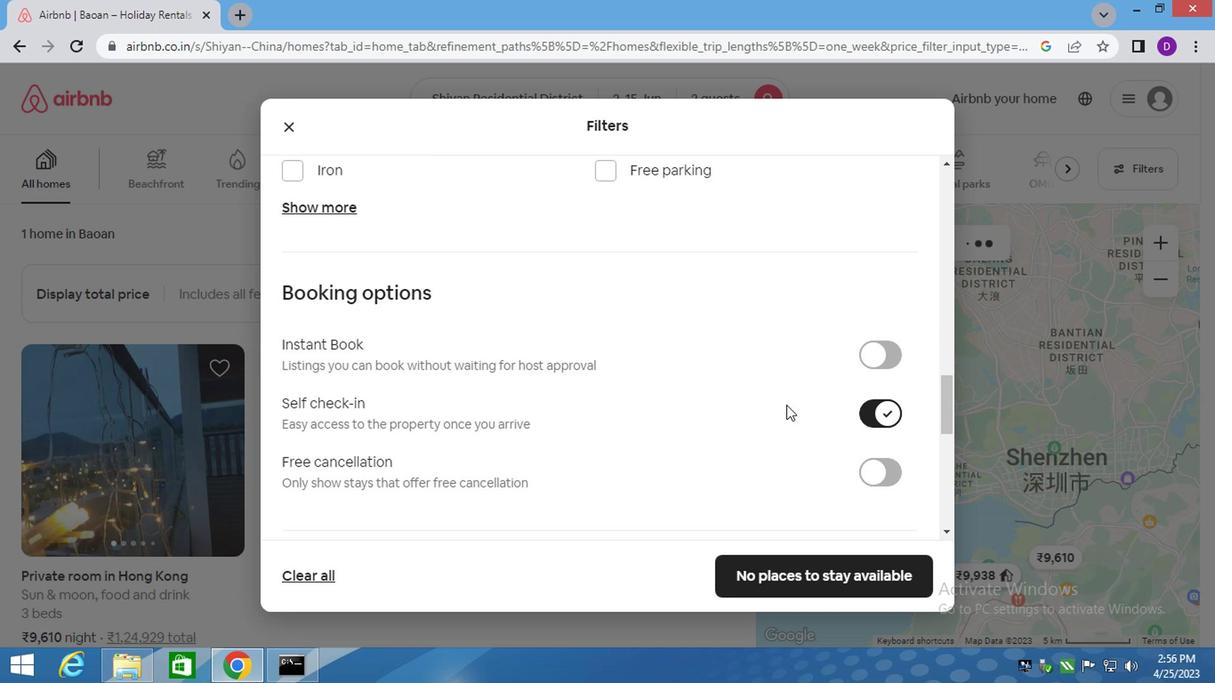 
Action: Mouse moved to (770, 407)
Screenshot: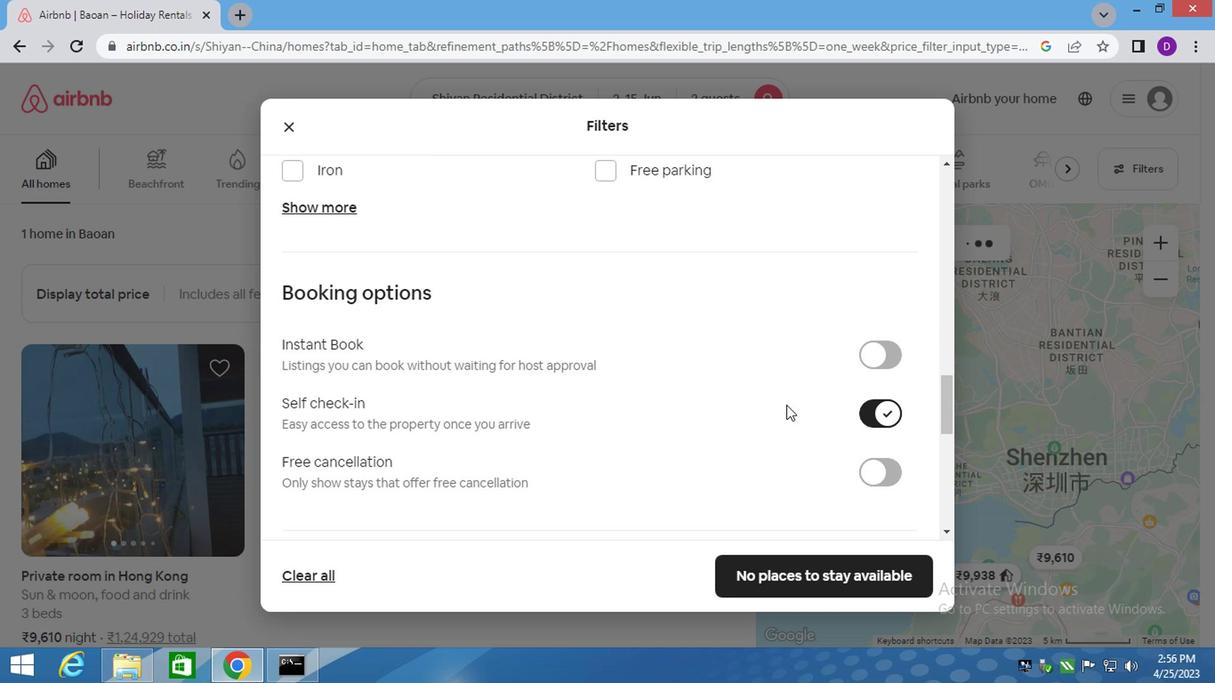 
Action: Mouse scrolled (770, 406) with delta (0, 0)
Screenshot: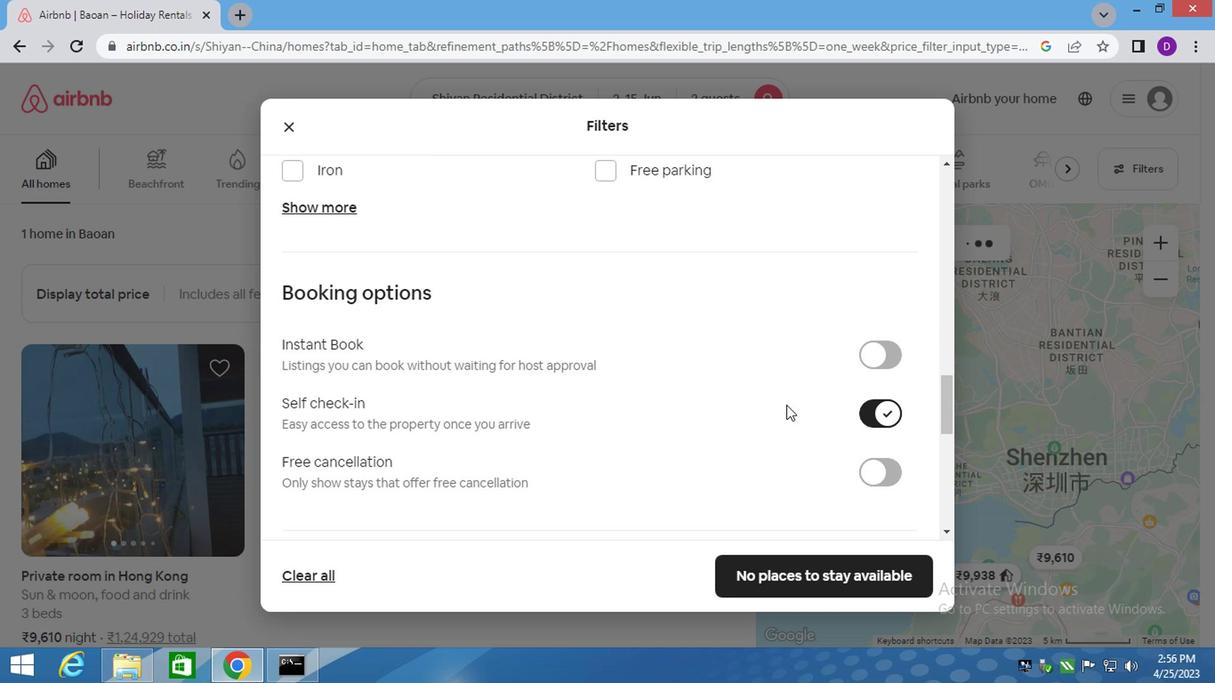 
Action: Mouse moved to (770, 407)
Screenshot: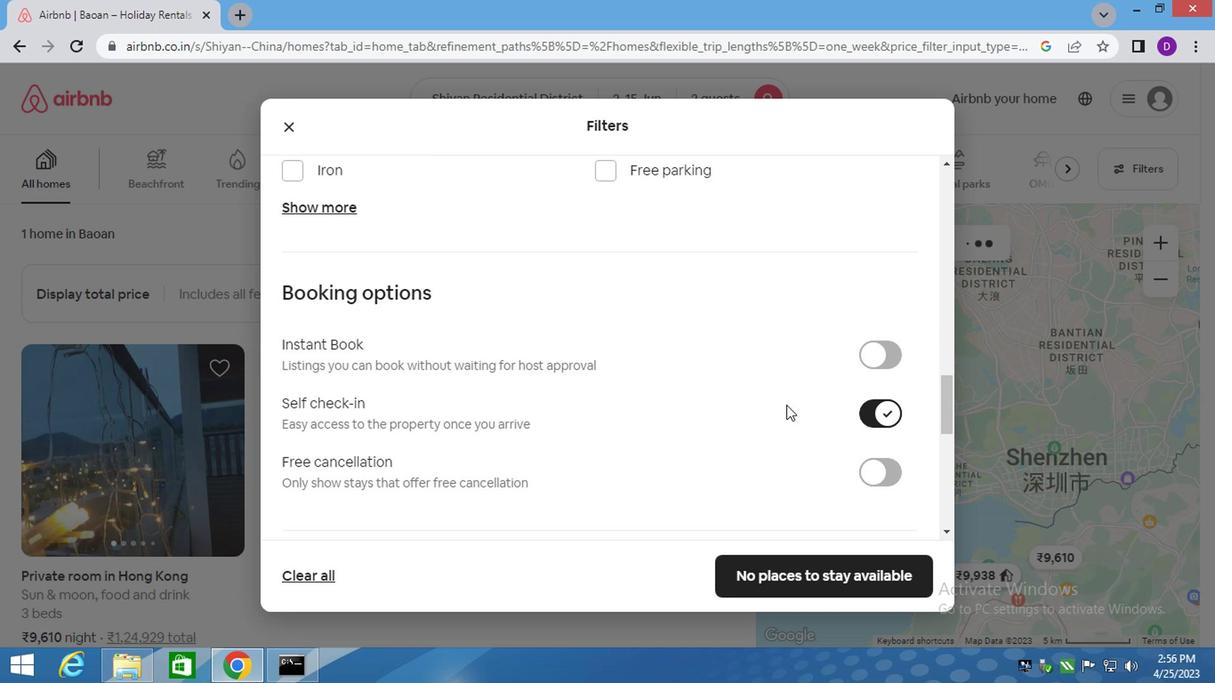 
Action: Mouse scrolled (770, 406) with delta (0, 0)
Screenshot: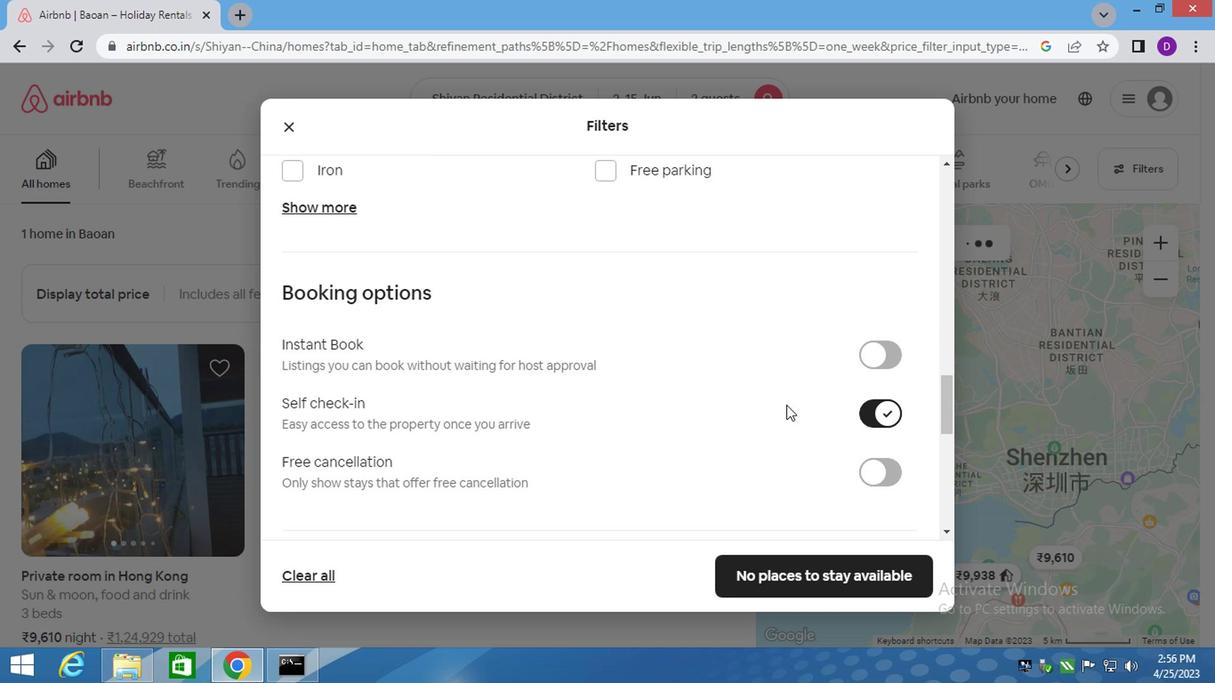 
Action: Mouse moved to (767, 407)
Screenshot: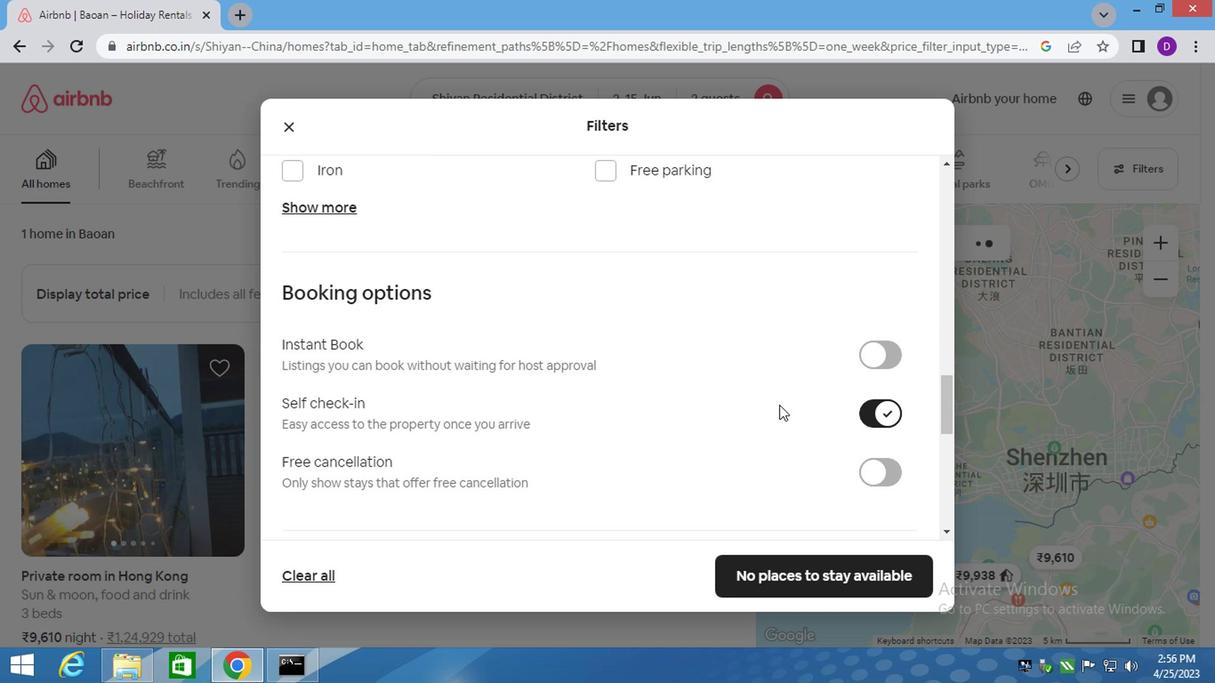 
Action: Mouse scrolled (769, 406) with delta (0, 0)
Screenshot: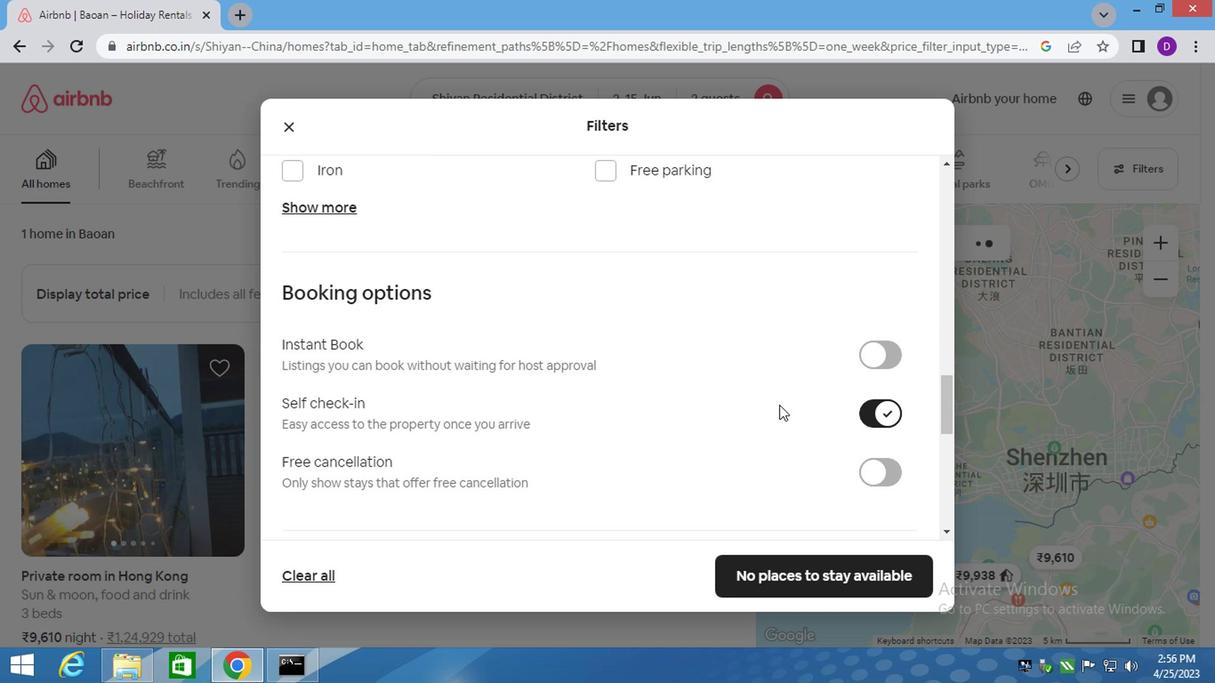 
Action: Mouse moved to (716, 373)
Screenshot: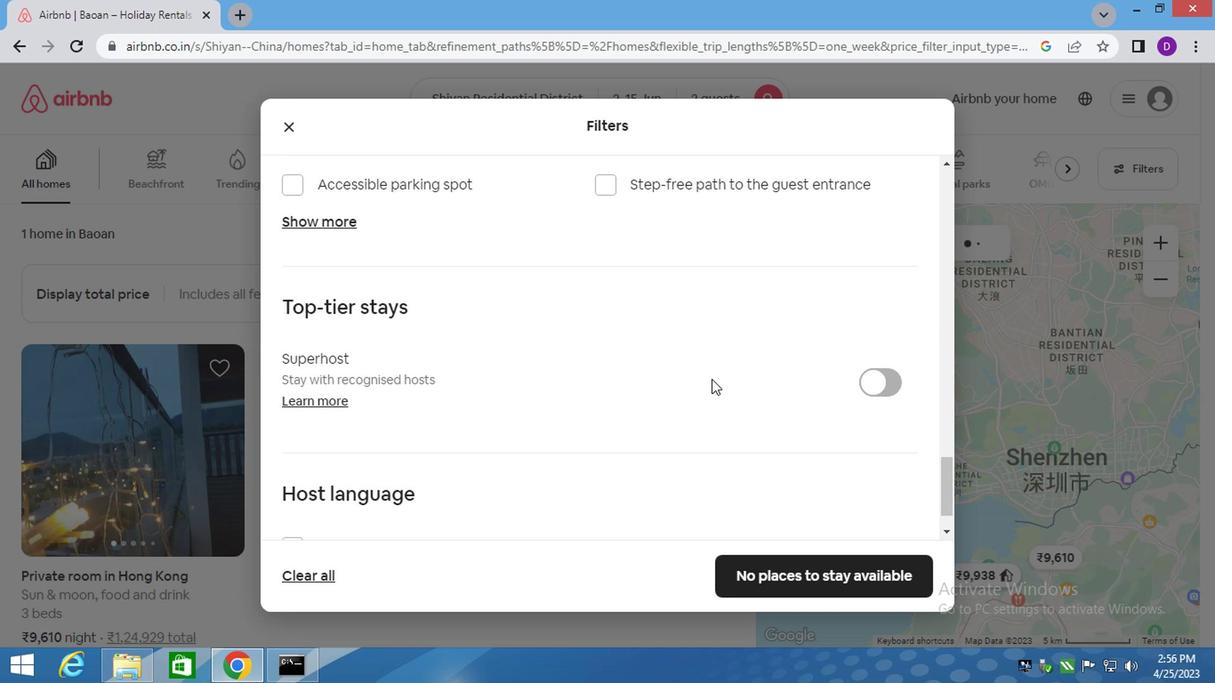 
Action: Mouse scrolled (716, 372) with delta (0, -1)
Screenshot: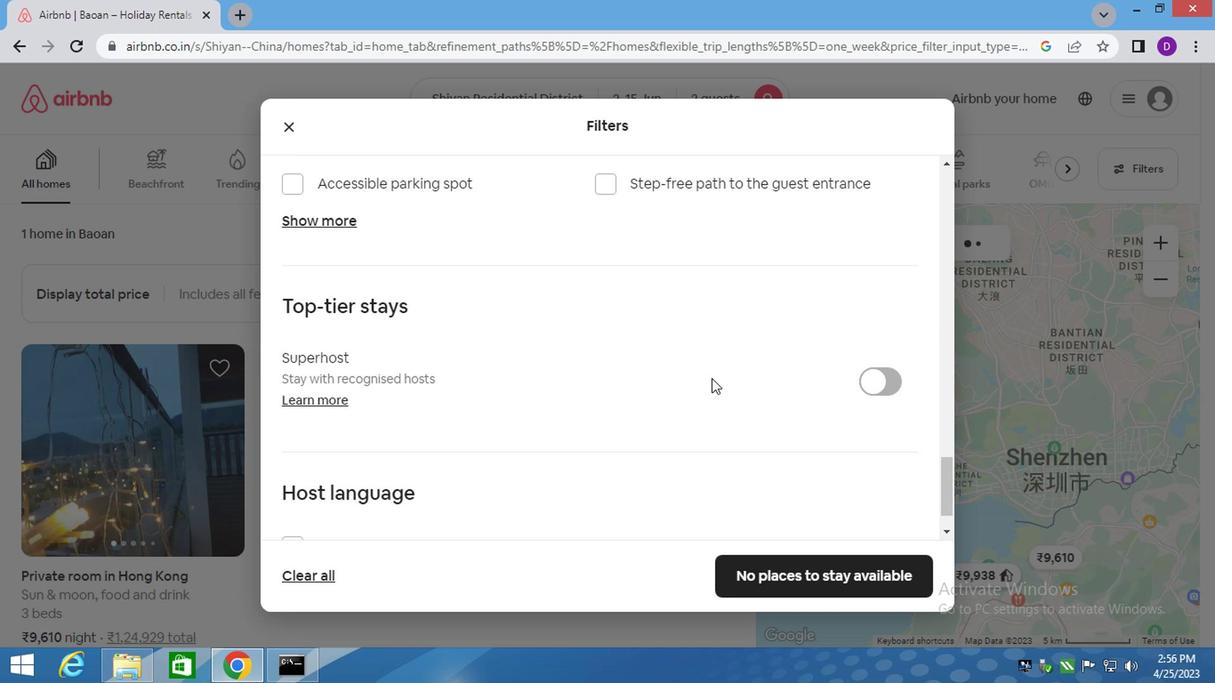 
Action: Mouse scrolled (716, 372) with delta (0, -1)
Screenshot: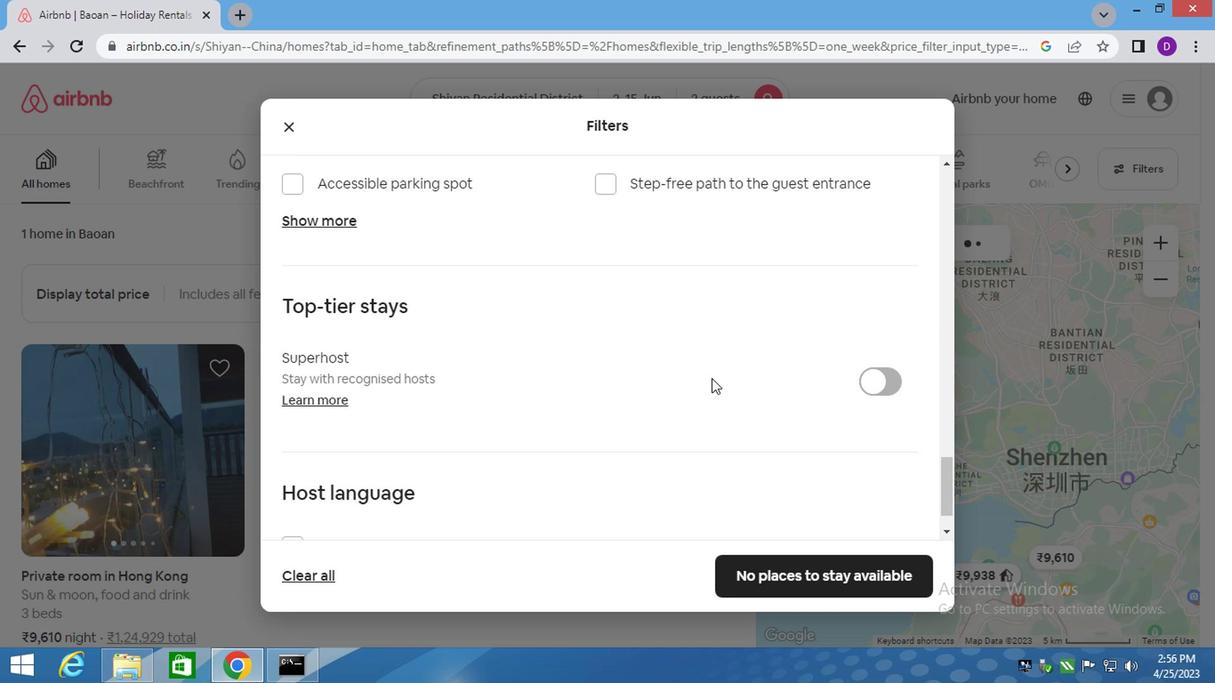 
Action: Mouse scrolled (716, 372) with delta (0, -1)
Screenshot: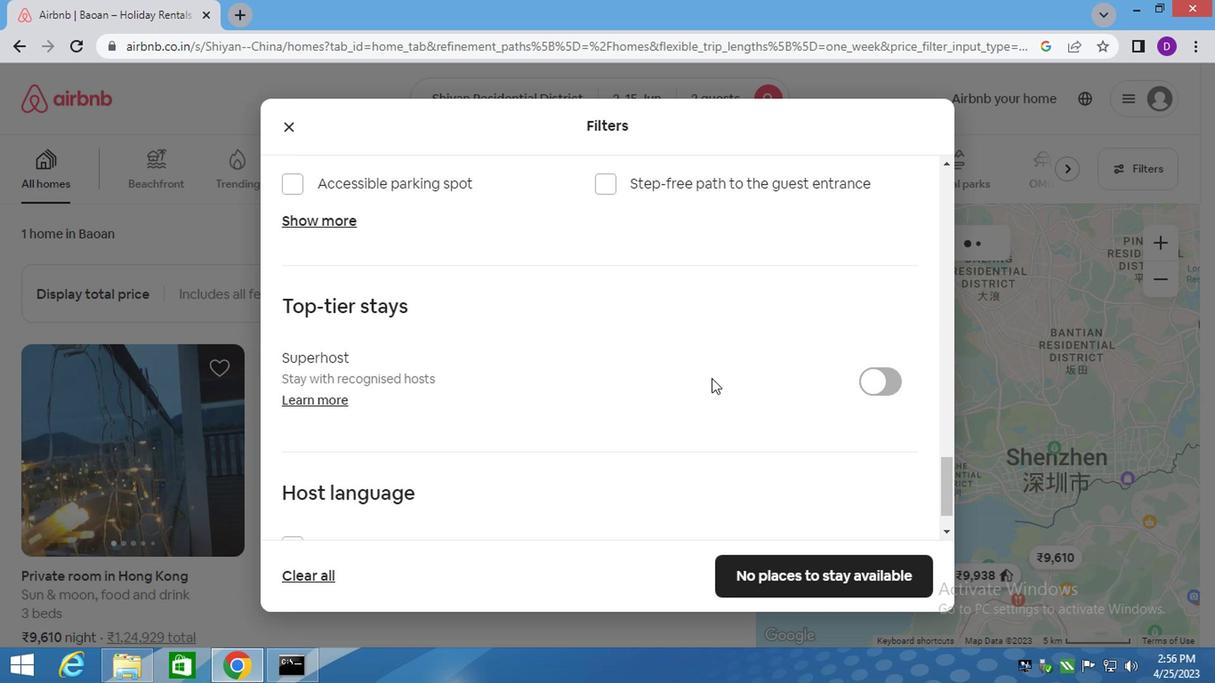 
Action: Mouse moved to (717, 373)
Screenshot: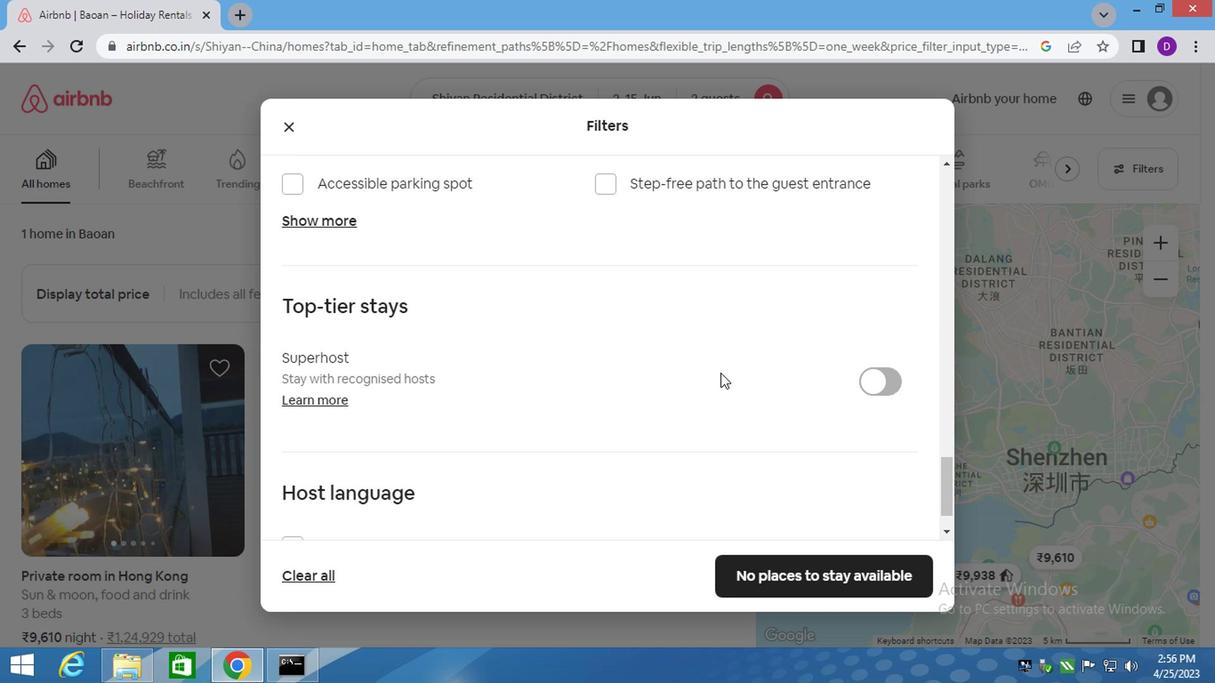 
Action: Mouse scrolled (716, 372) with delta (0, -1)
Screenshot: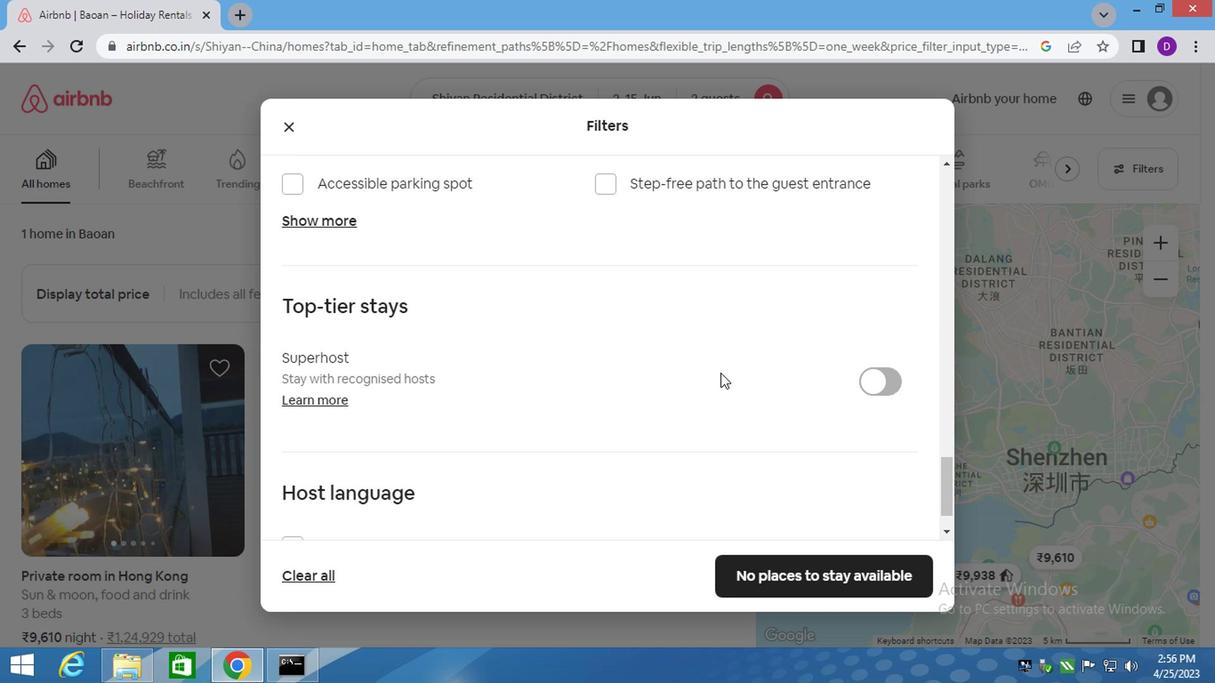 
Action: Mouse moved to (724, 386)
Screenshot: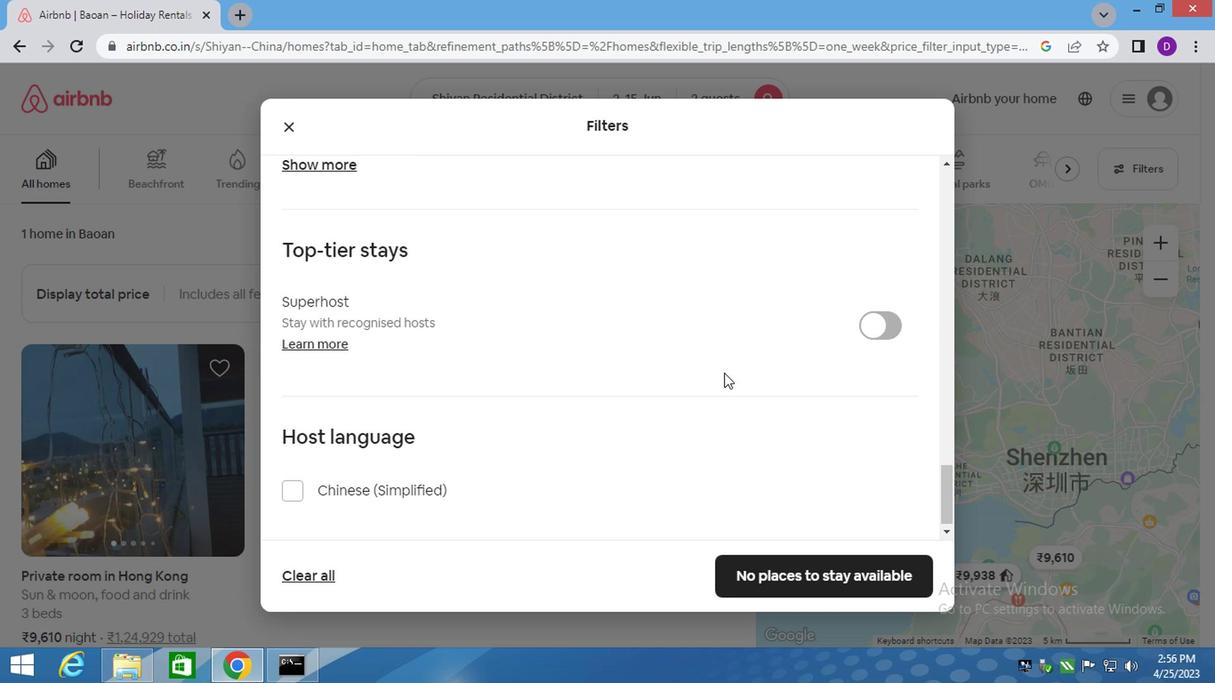 
Action: Mouse scrolled (723, 379) with delta (0, 0)
Screenshot: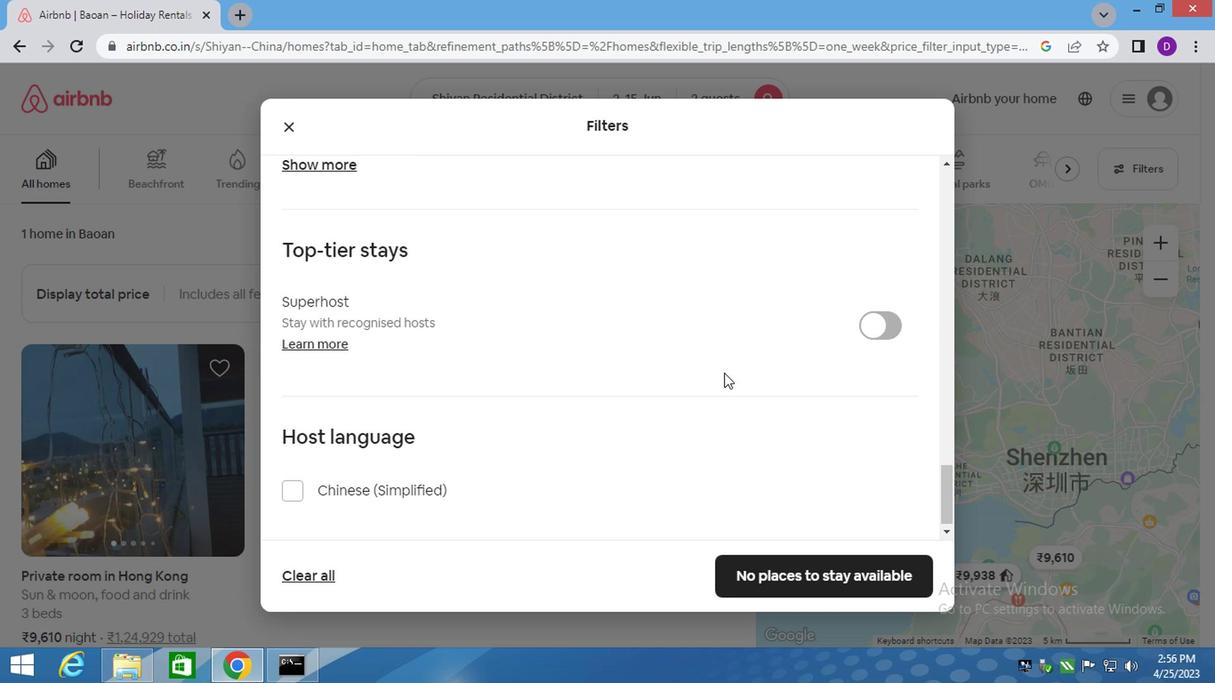 
Action: Mouse scrolled (724, 384) with delta (0, -1)
Screenshot: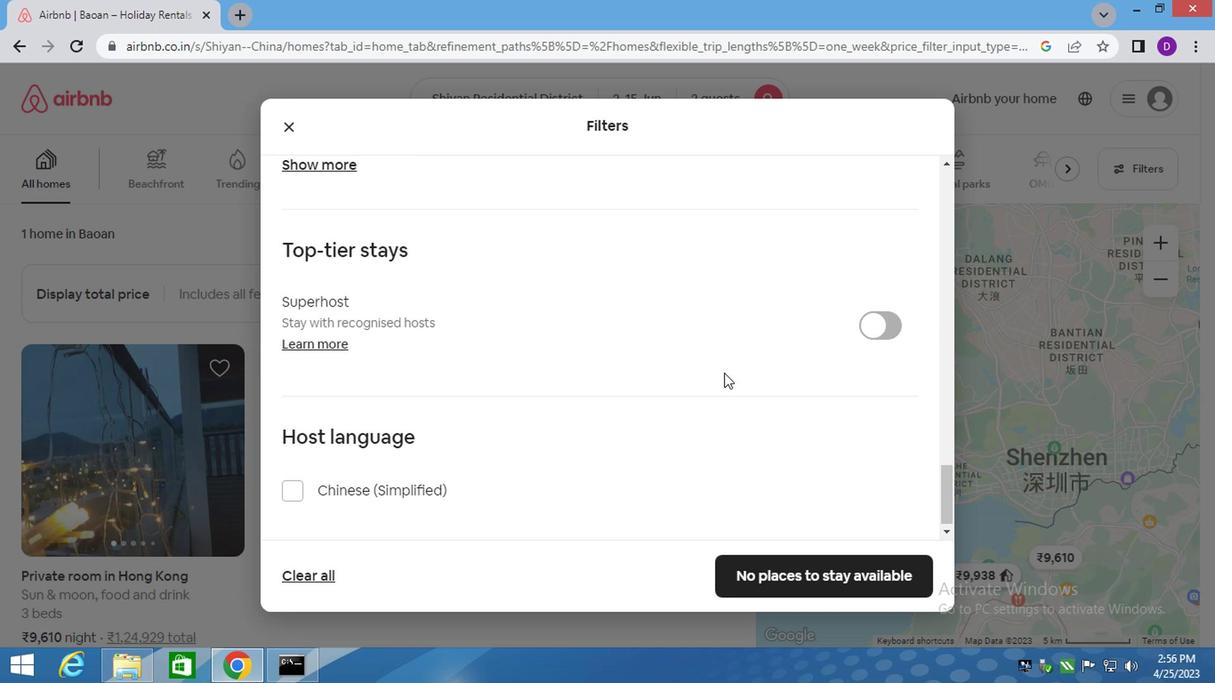 
Action: Mouse moved to (726, 393)
Screenshot: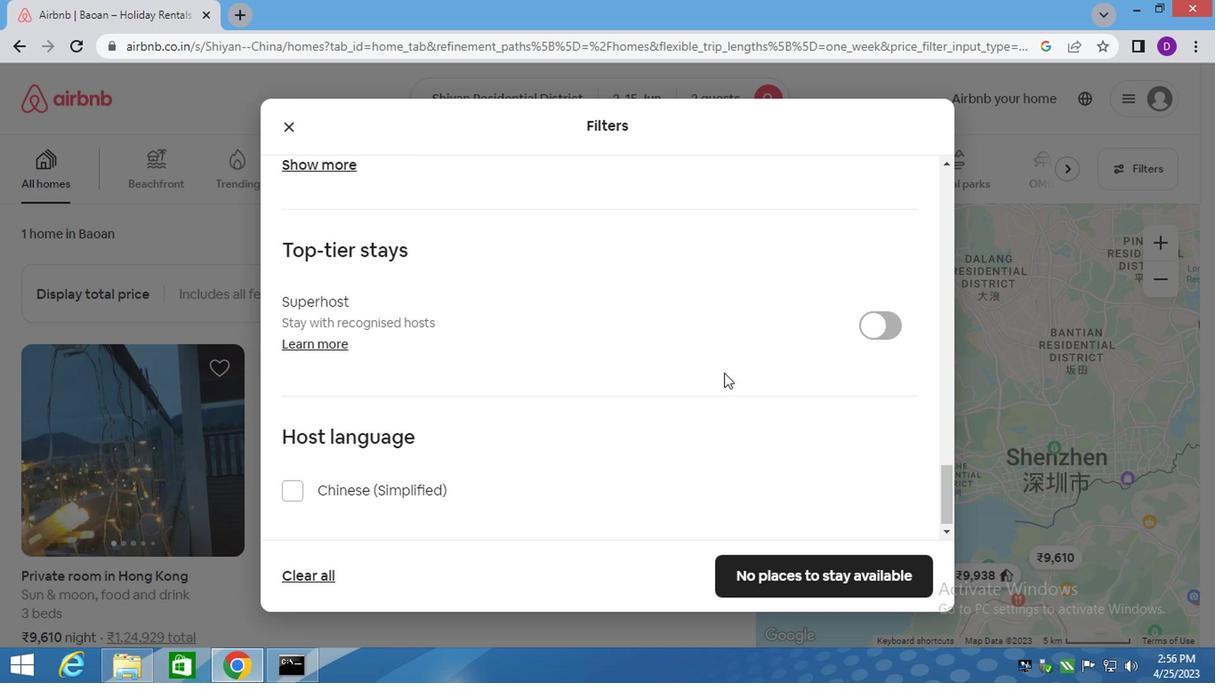 
Action: Mouse scrolled (726, 392) with delta (0, 0)
Screenshot: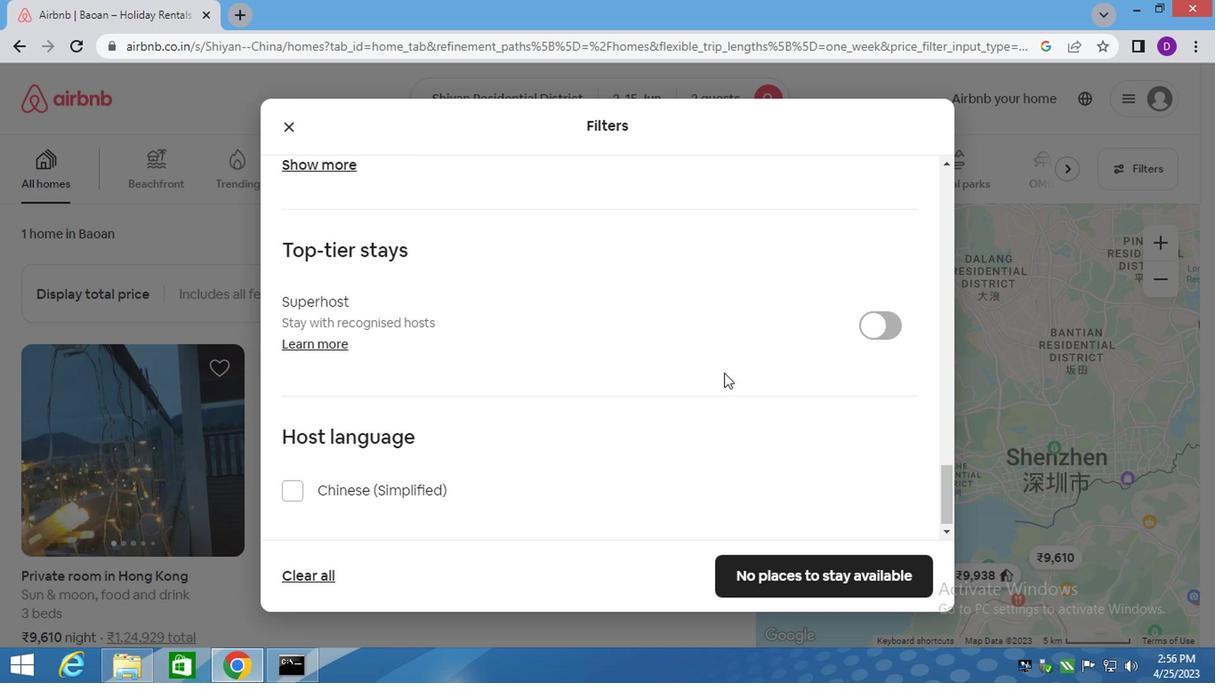 
Action: Mouse moved to (731, 403)
Screenshot: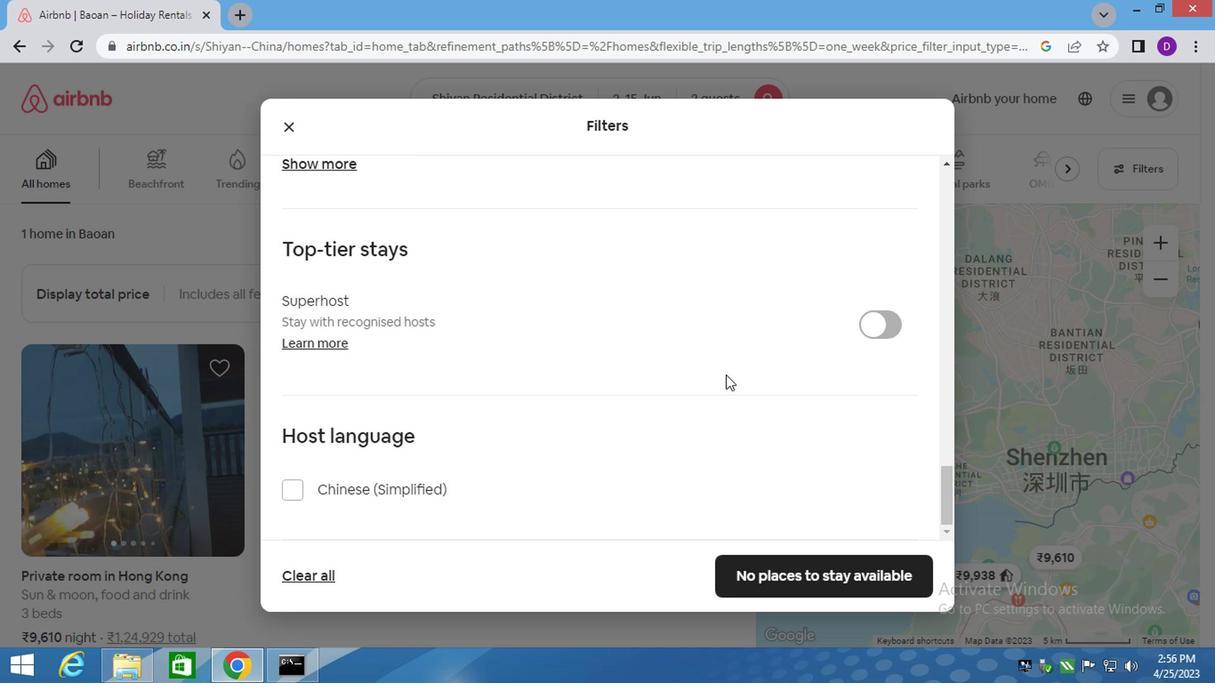 
Action: Mouse scrolled (731, 403) with delta (0, 0)
Screenshot: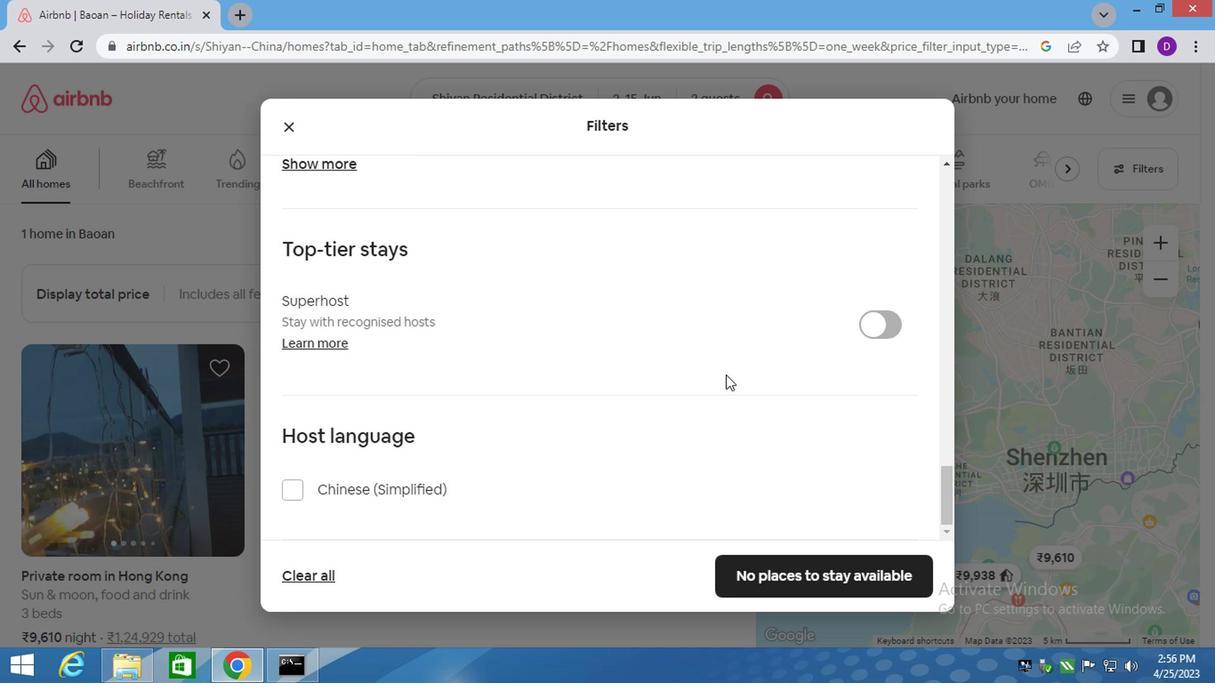 
Action: Mouse moved to (291, 488)
Screenshot: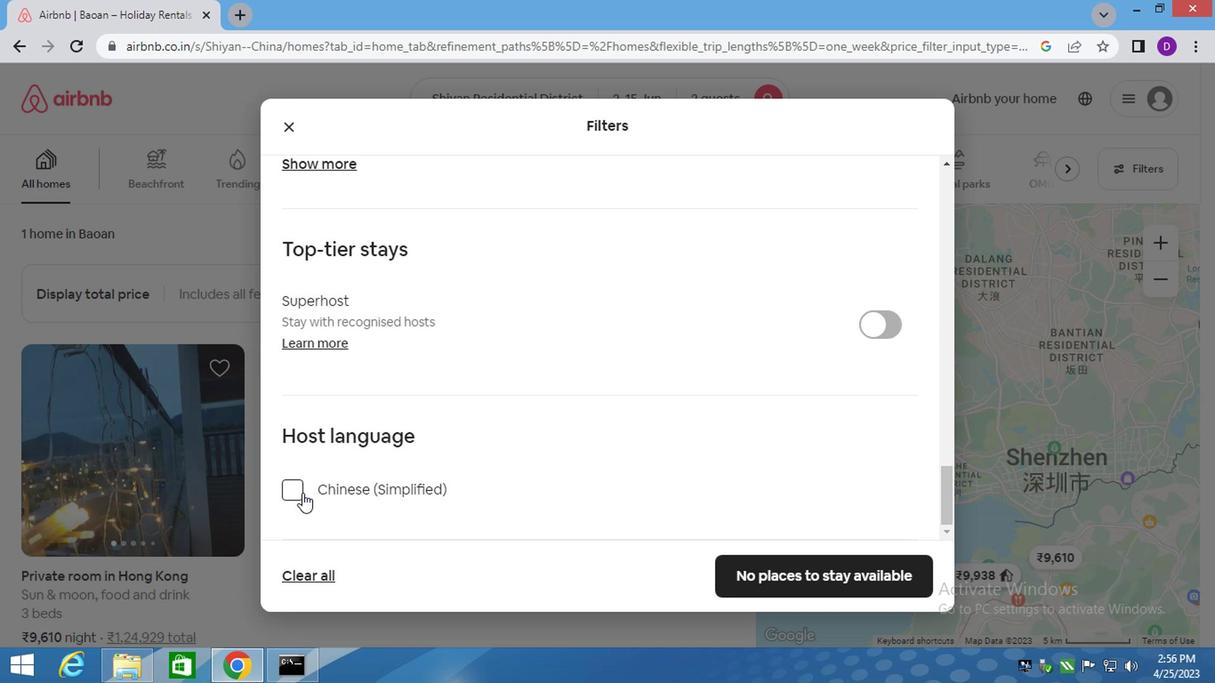 
Action: Mouse pressed left at (291, 488)
Screenshot: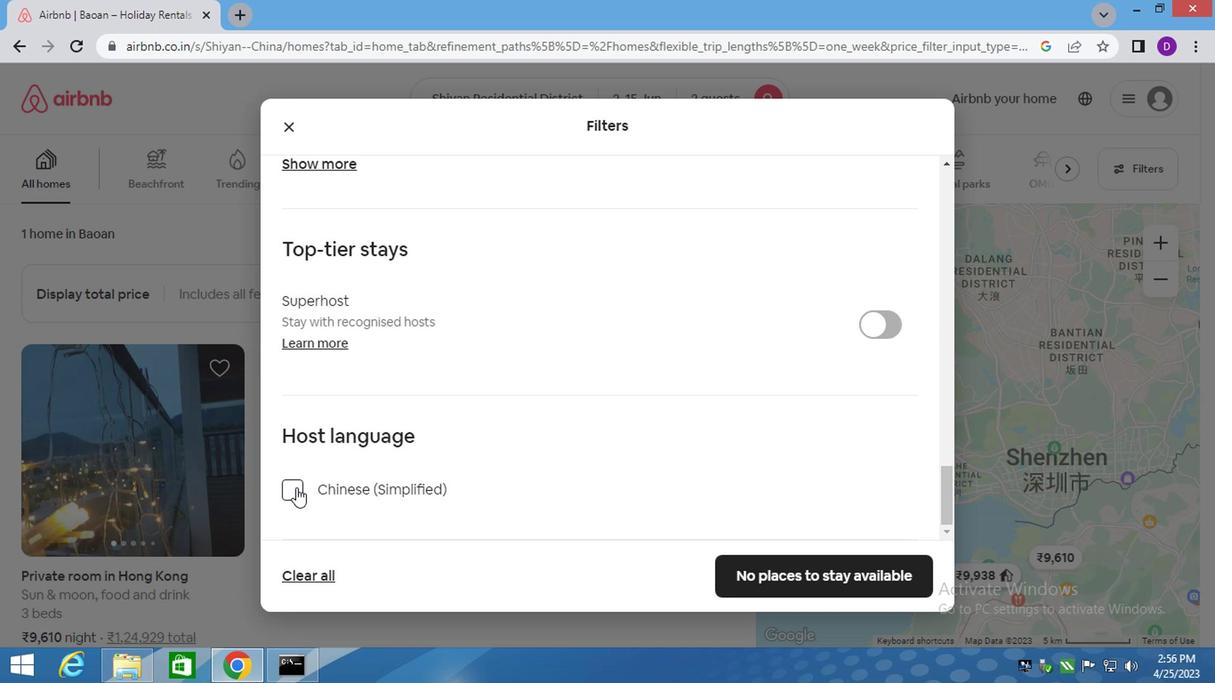 
Action: Mouse moved to (801, 575)
Screenshot: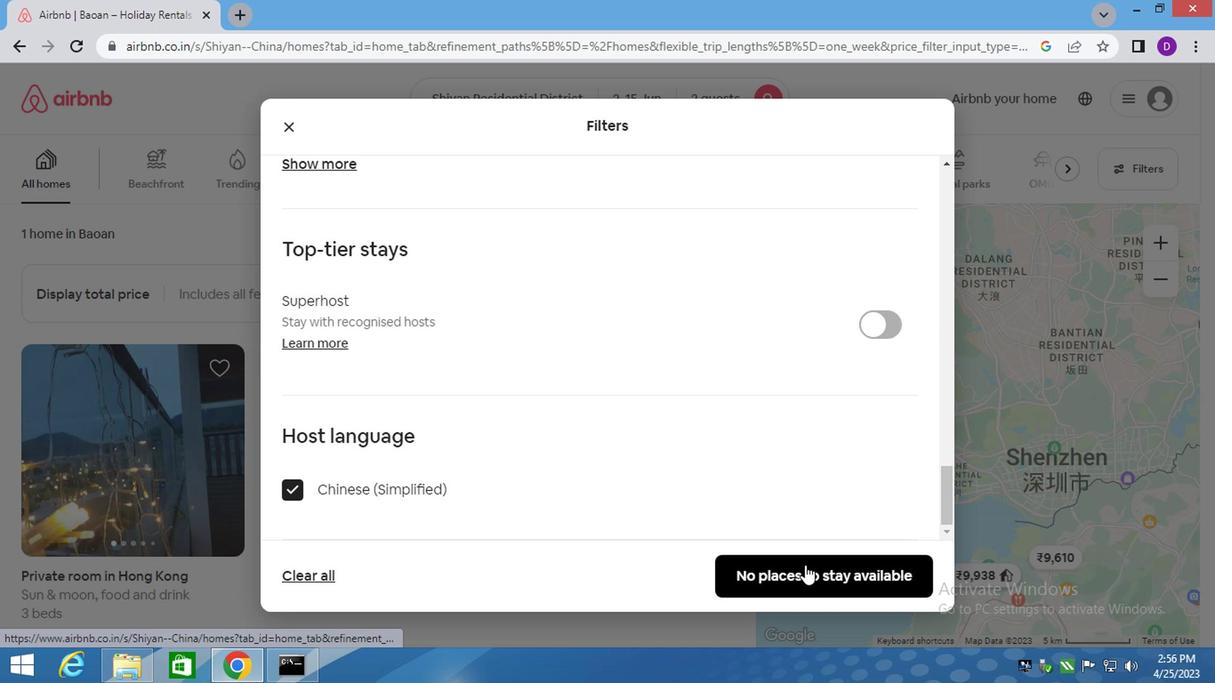 
Action: Mouse pressed left at (801, 575)
Screenshot: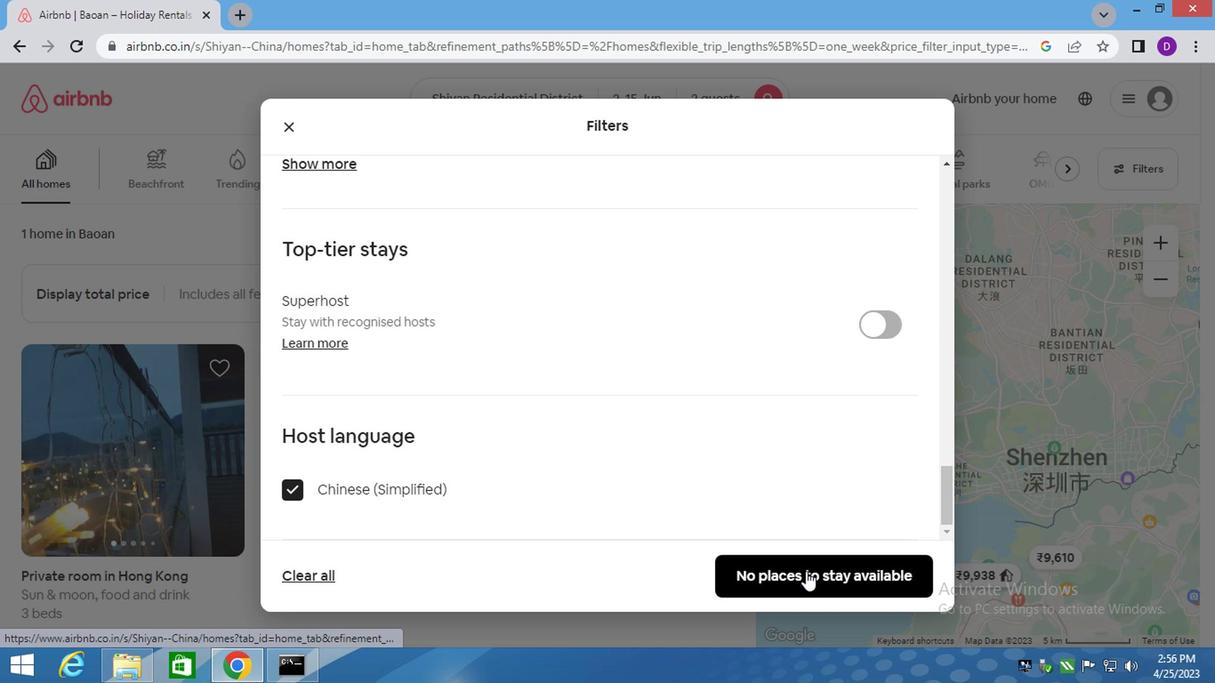 
Action: Mouse moved to (615, 262)
Screenshot: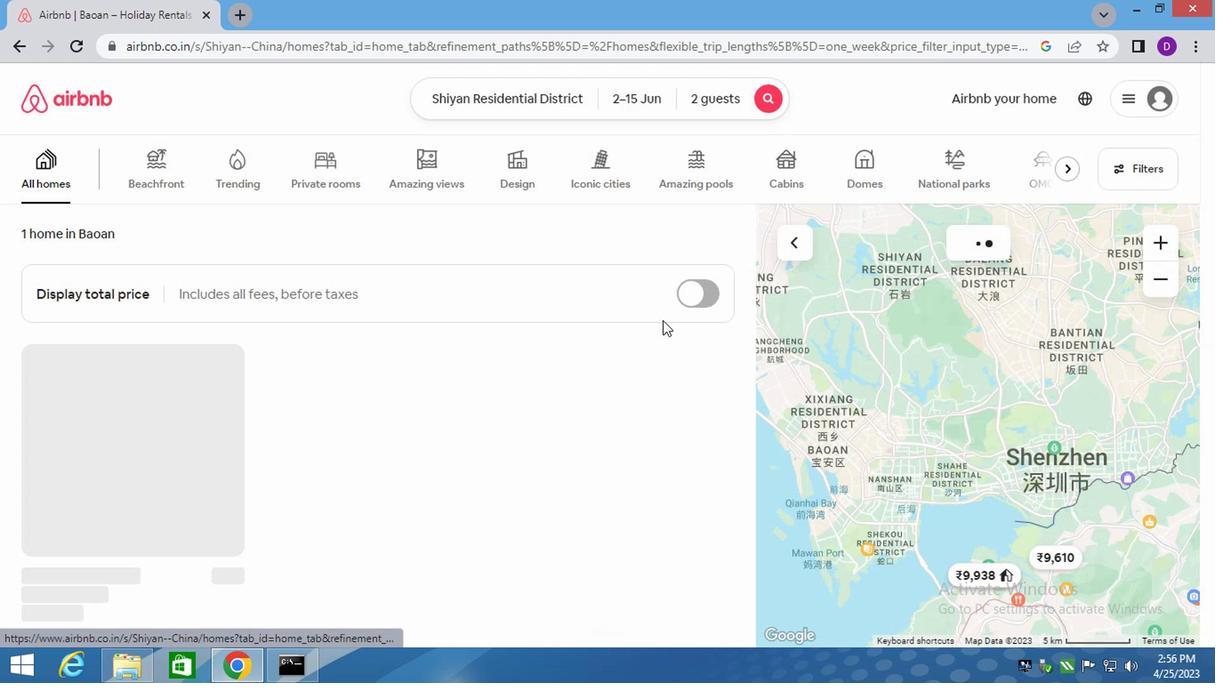
